 Task: Look for space in Modugno, Italy from 26th August, 2023 to 10th September, 2023 for 6 adults, 2 children in price range Rs.10000 to Rs.15000. Place can be entire place or shared room with 6 bedrooms having 6 beds and 6 bathrooms. Property type can be house, flat, guest house. Amenities needed are: wifi, TV, free parkinig on premises, gym, breakfast. Booking option can be shelf check-in. Required host language is English.
Action: Mouse moved to (508, 110)
Screenshot: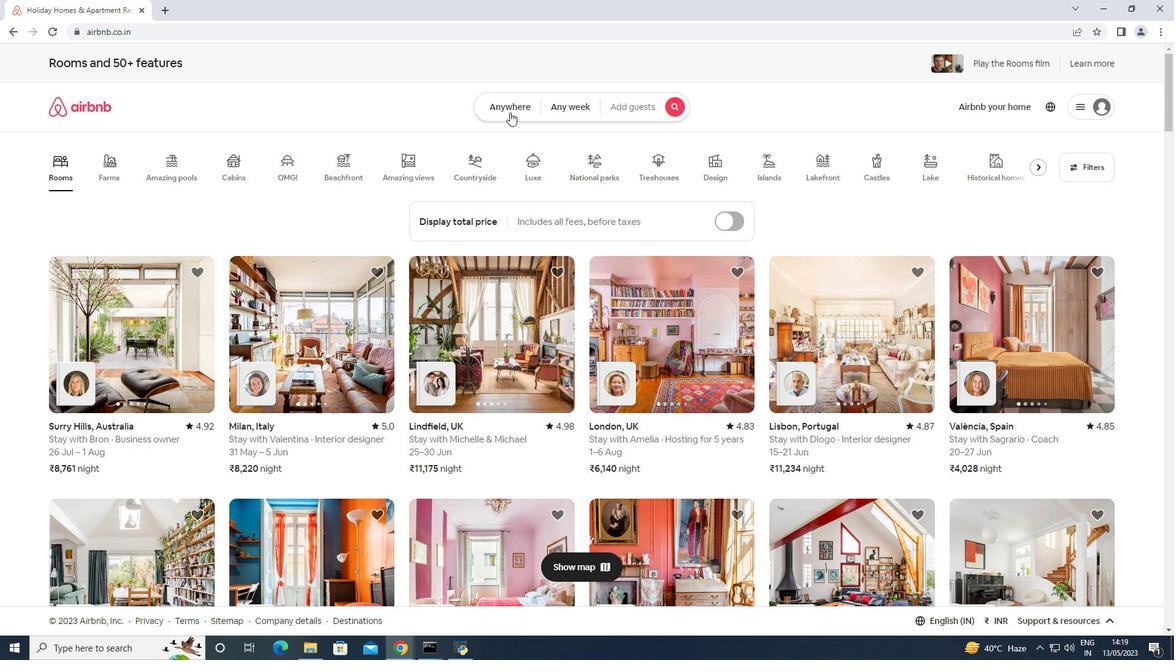 
Action: Mouse pressed left at (508, 110)
Screenshot: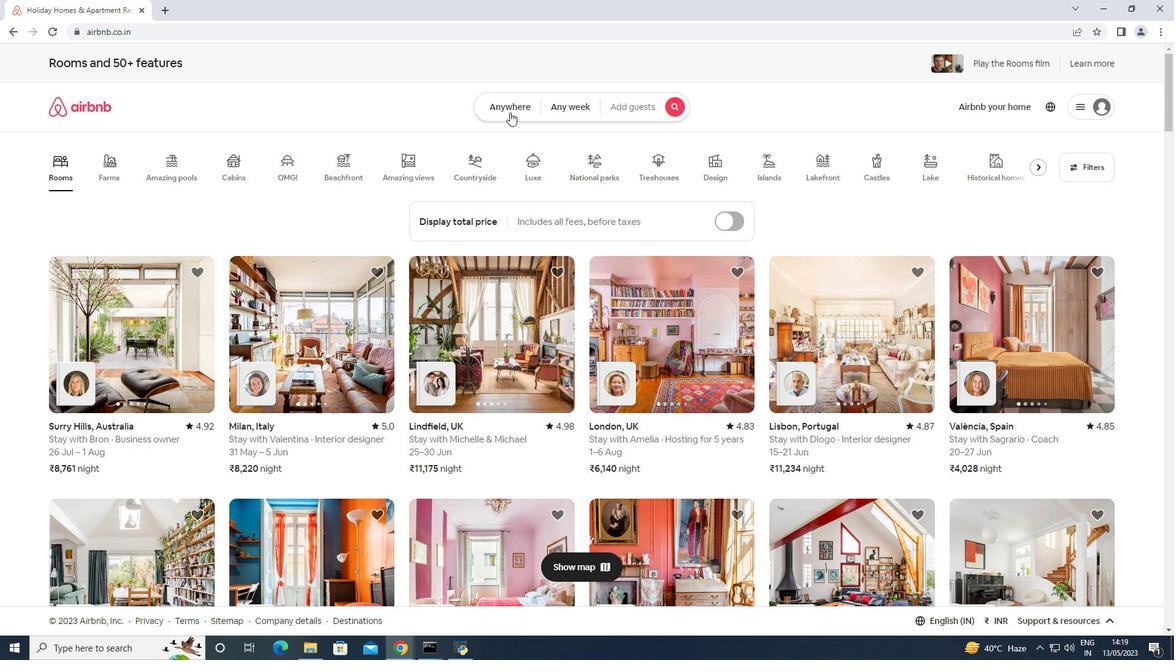 
Action: Mouse moved to (480, 143)
Screenshot: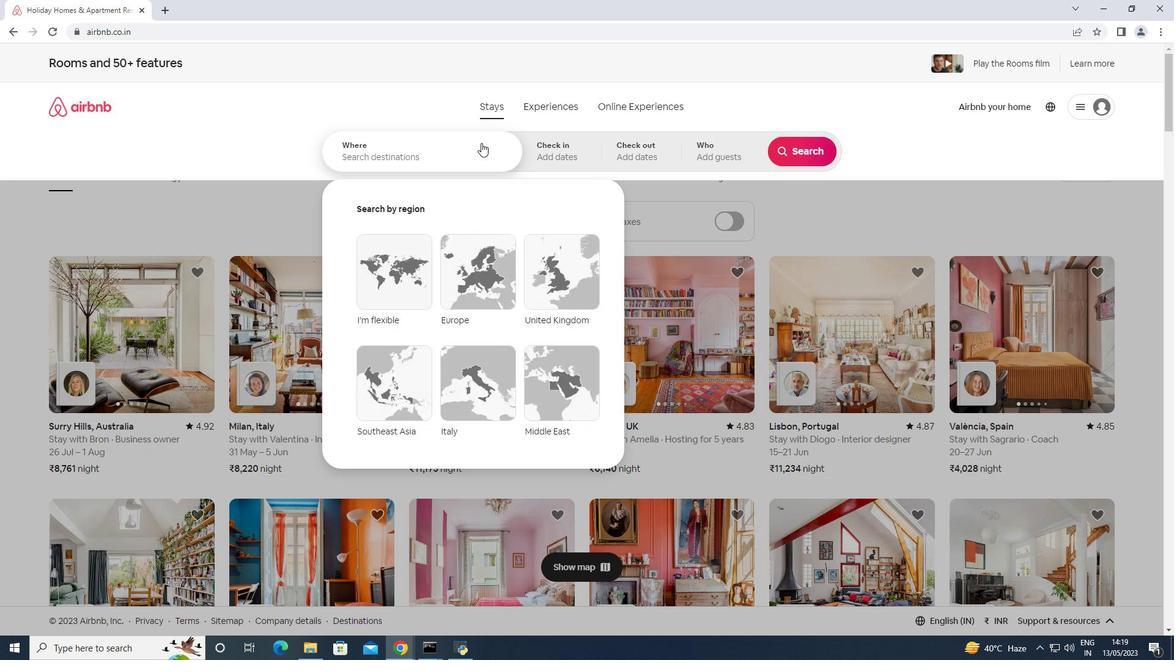 
Action: Mouse pressed left at (480, 143)
Screenshot: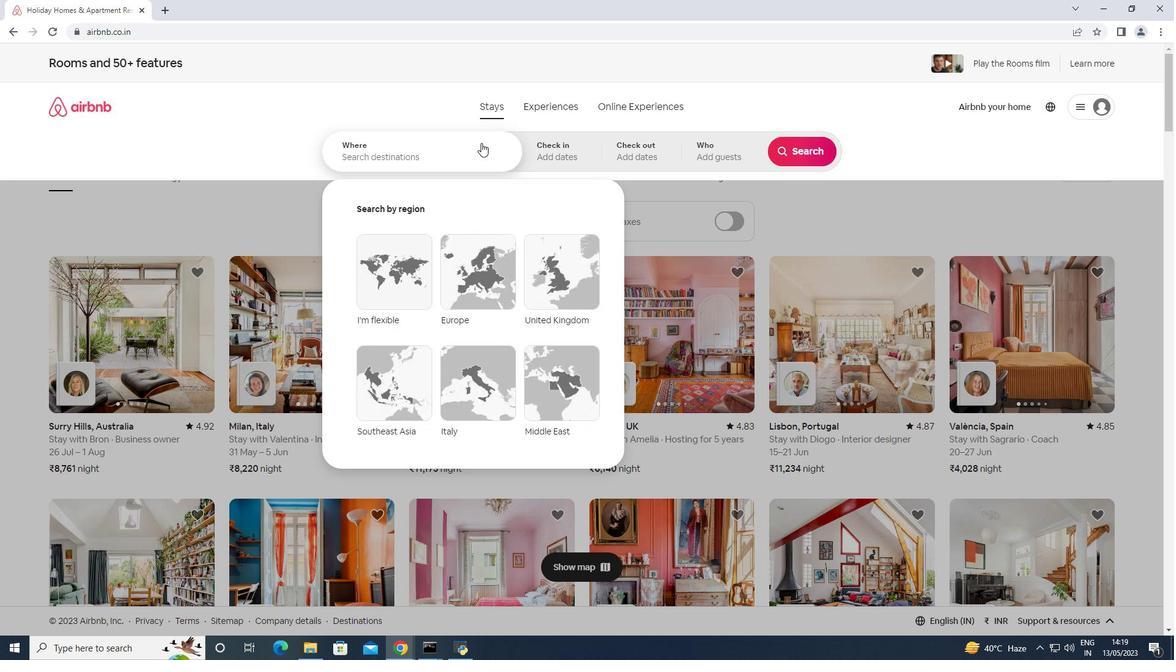 
Action: Key pressed <Key.caps_lock>MODUGNO,<Key.space><Key.shift>iTALY<Key.caps_lock><Key.enter>
Screenshot: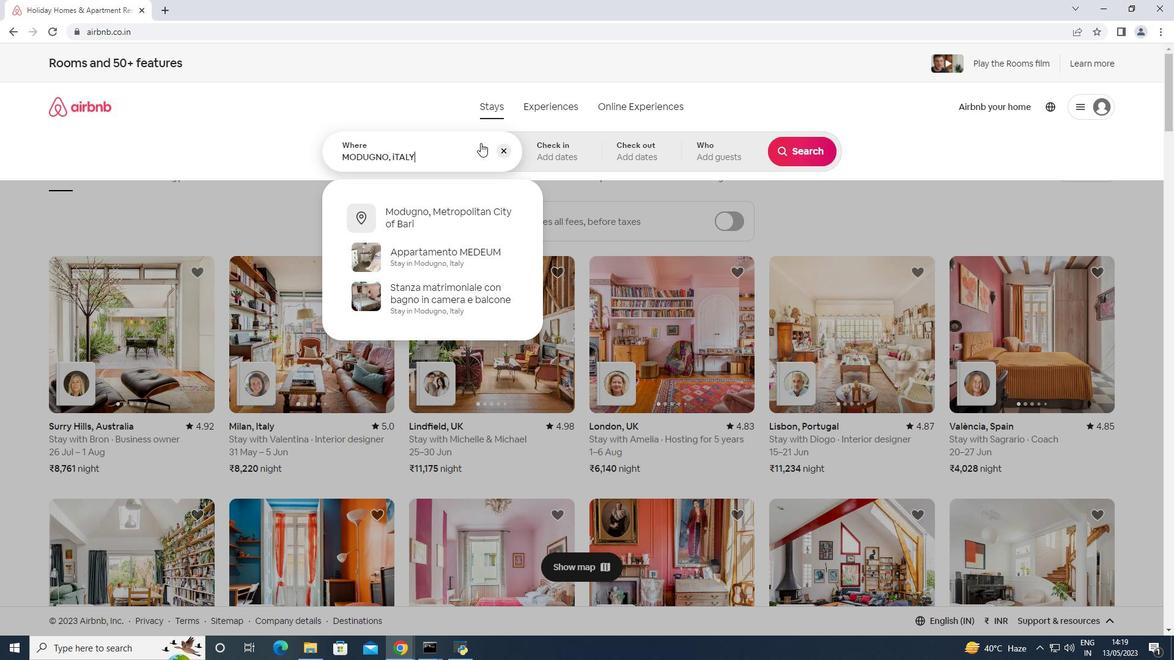 
Action: Mouse moved to (795, 245)
Screenshot: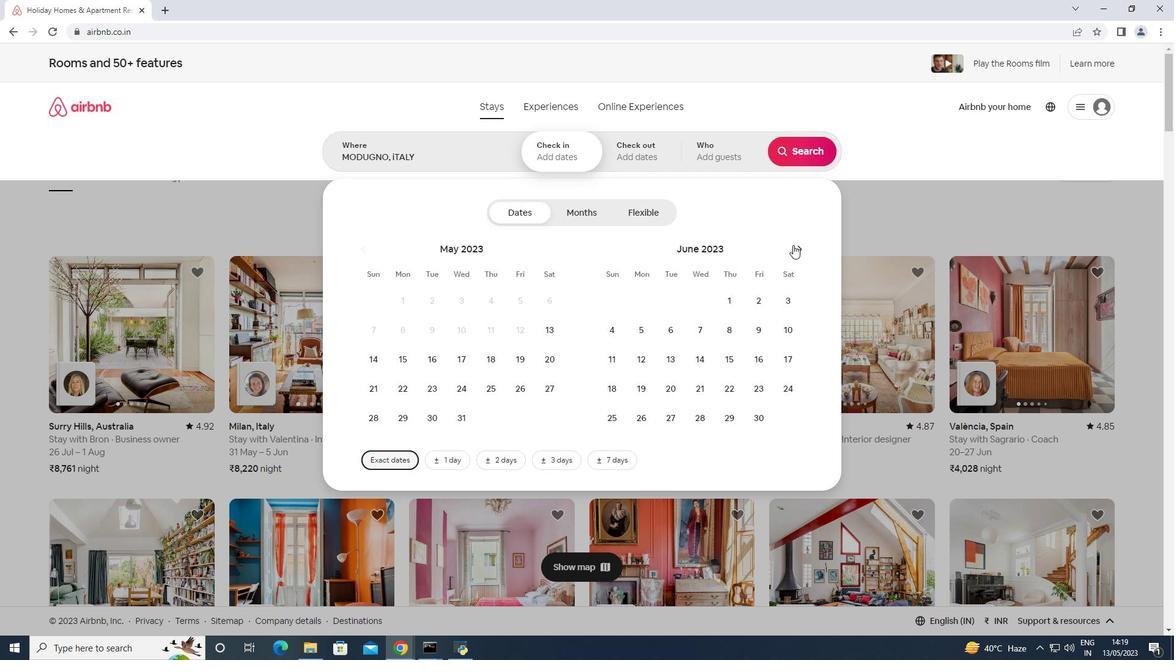 
Action: Mouse pressed left at (795, 245)
Screenshot: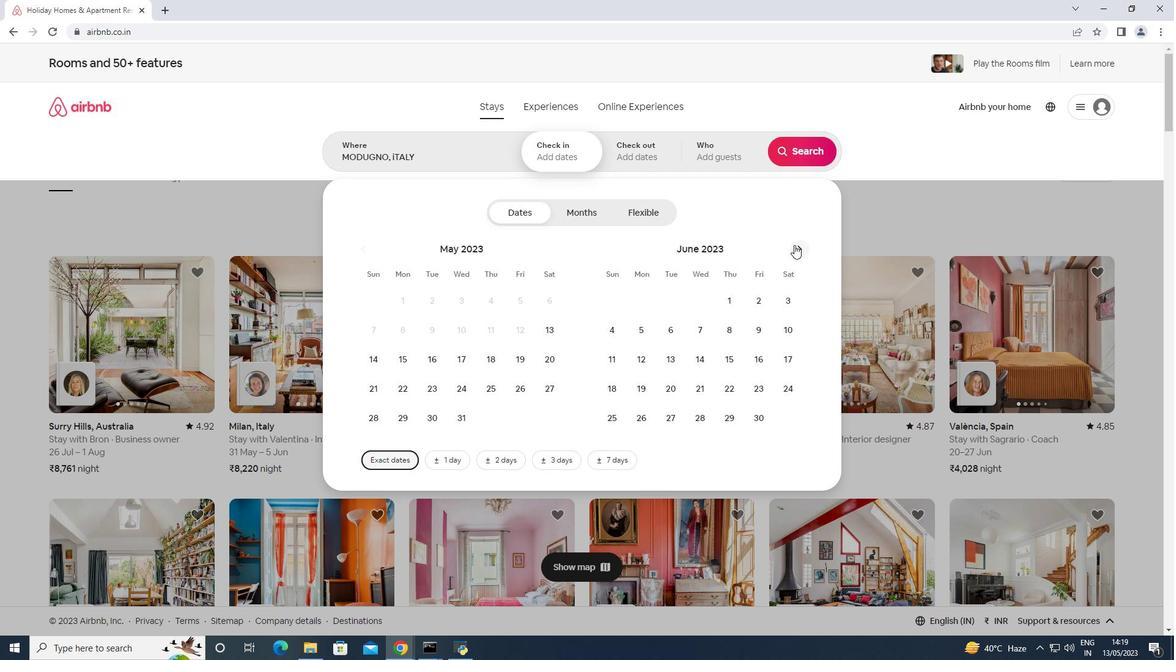 
Action: Mouse pressed left at (795, 245)
Screenshot: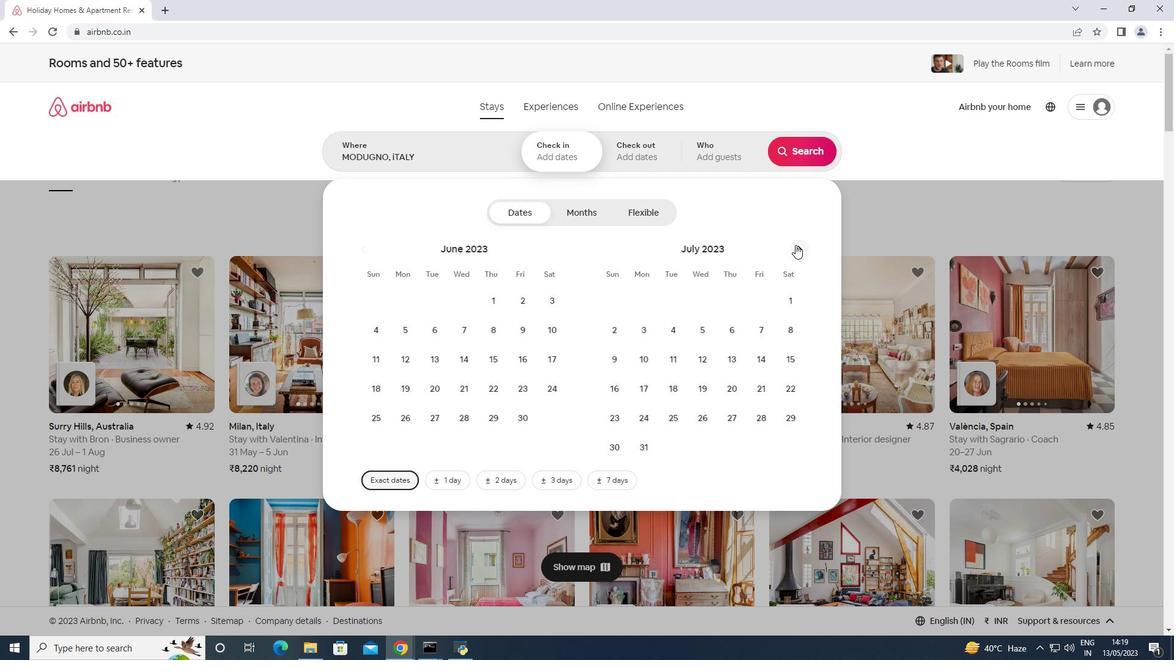 
Action: Mouse pressed left at (795, 245)
Screenshot: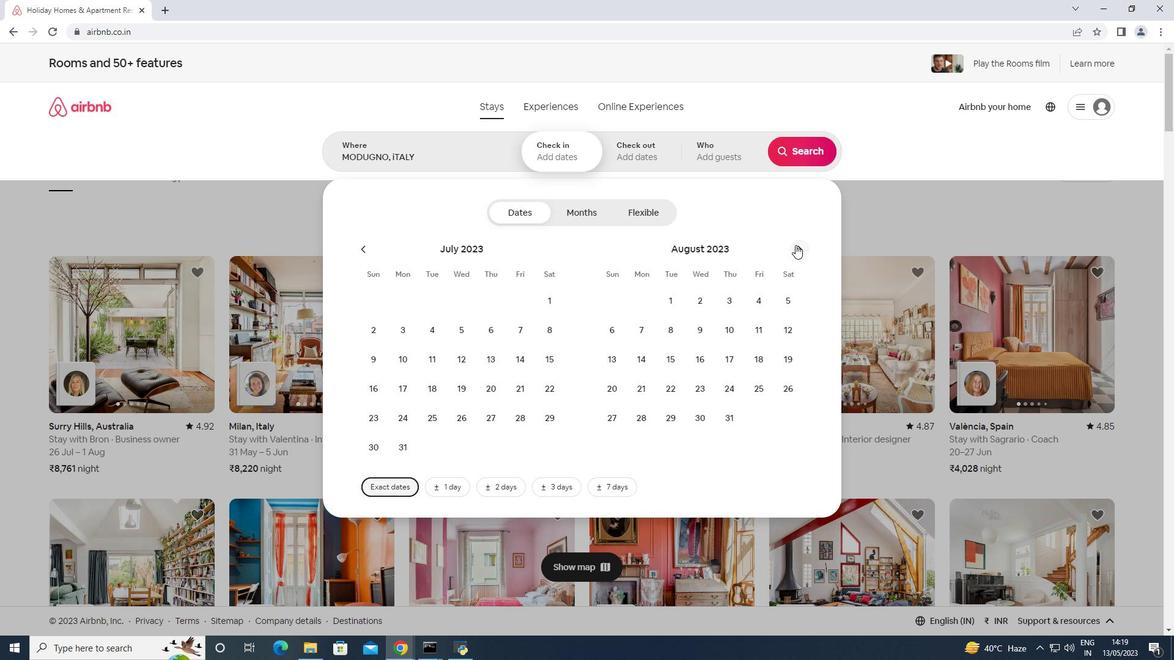 
Action: Mouse moved to (484, 390)
Screenshot: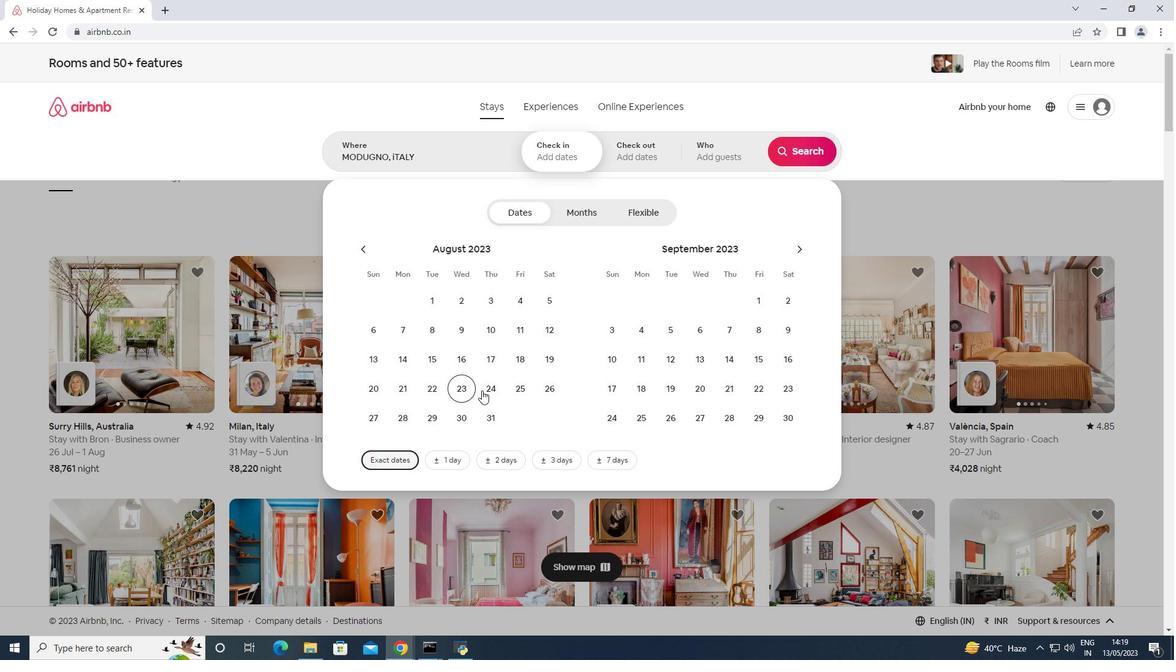 
Action: Mouse pressed left at (484, 390)
Screenshot: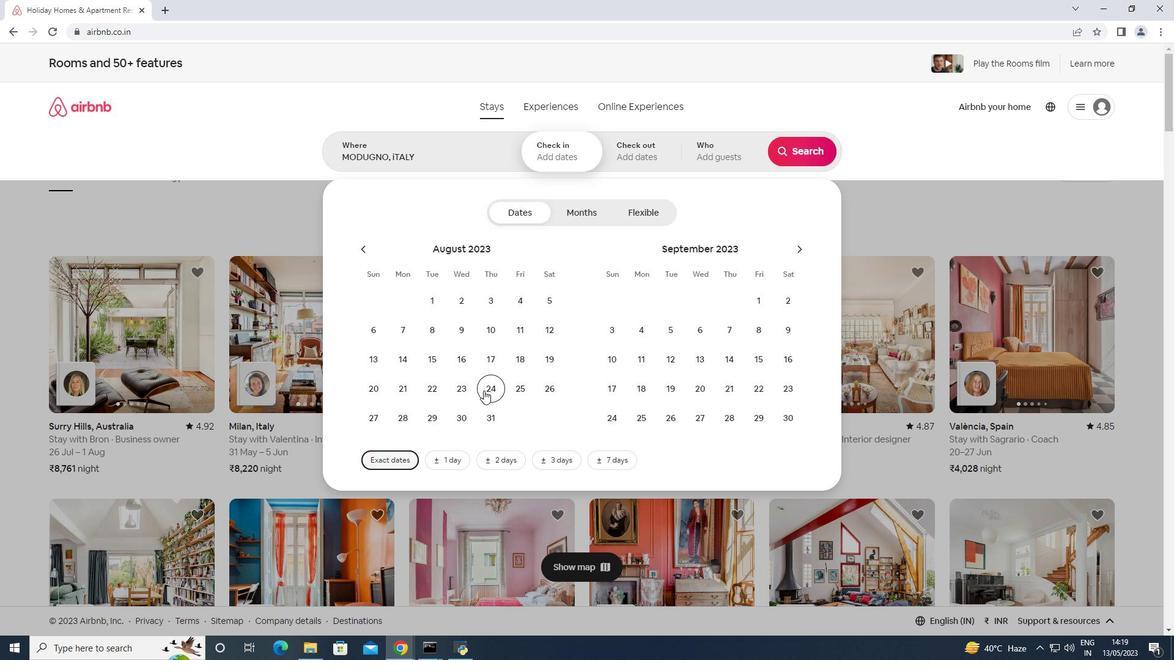 
Action: Mouse moved to (614, 353)
Screenshot: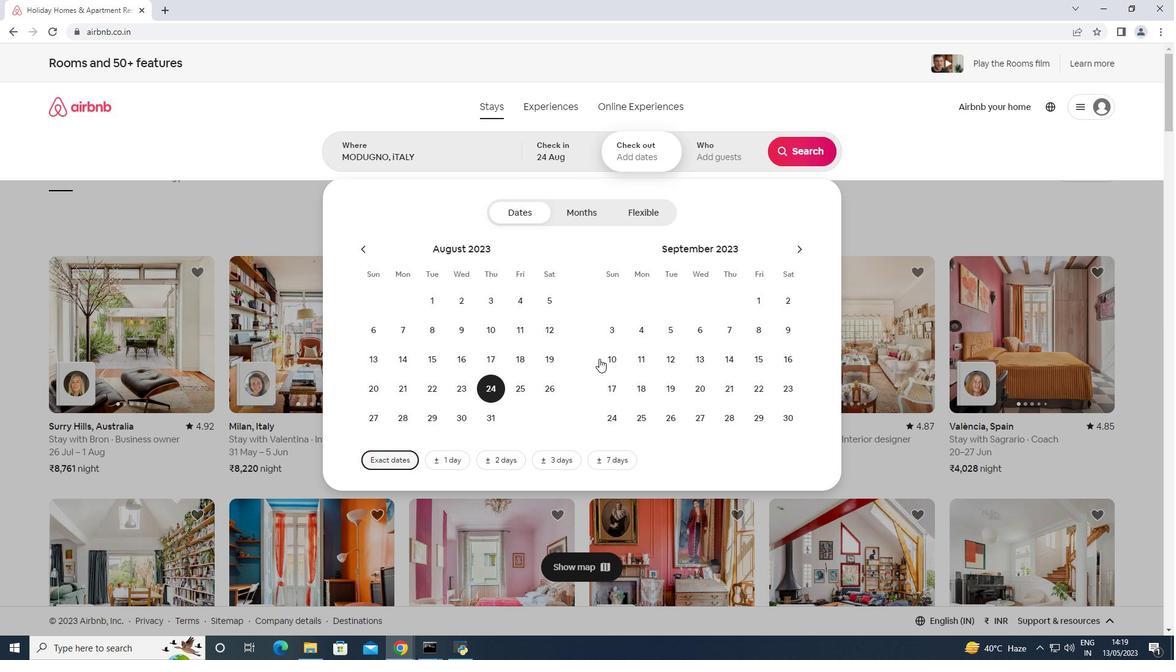 
Action: Mouse pressed left at (614, 353)
Screenshot: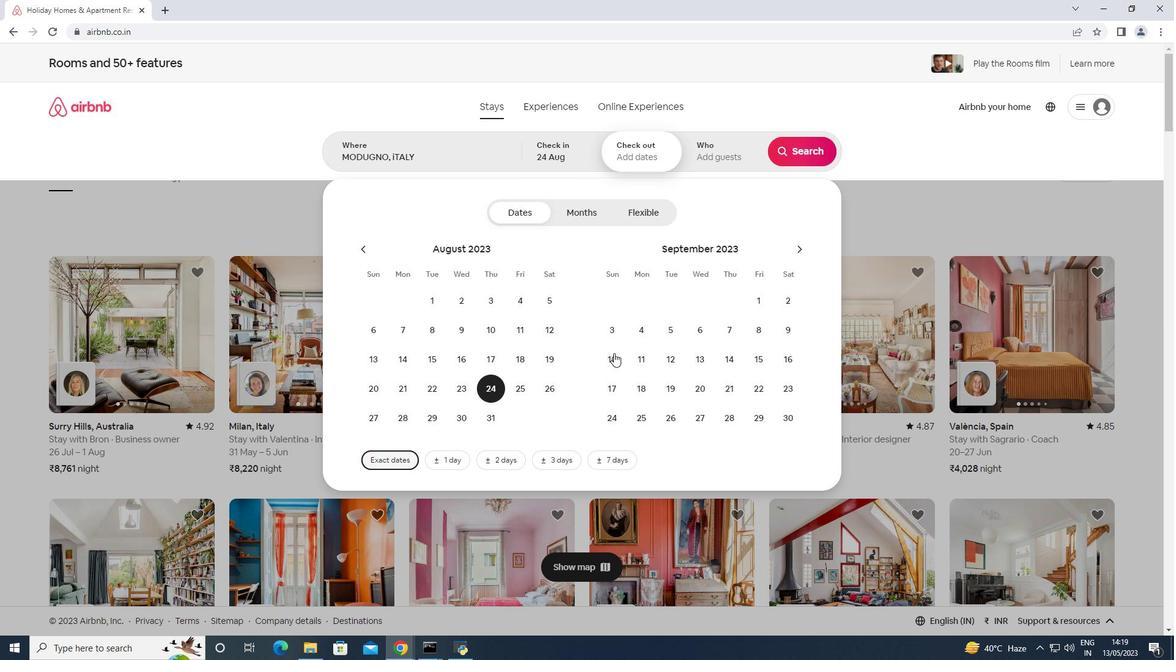 
Action: Mouse moved to (723, 155)
Screenshot: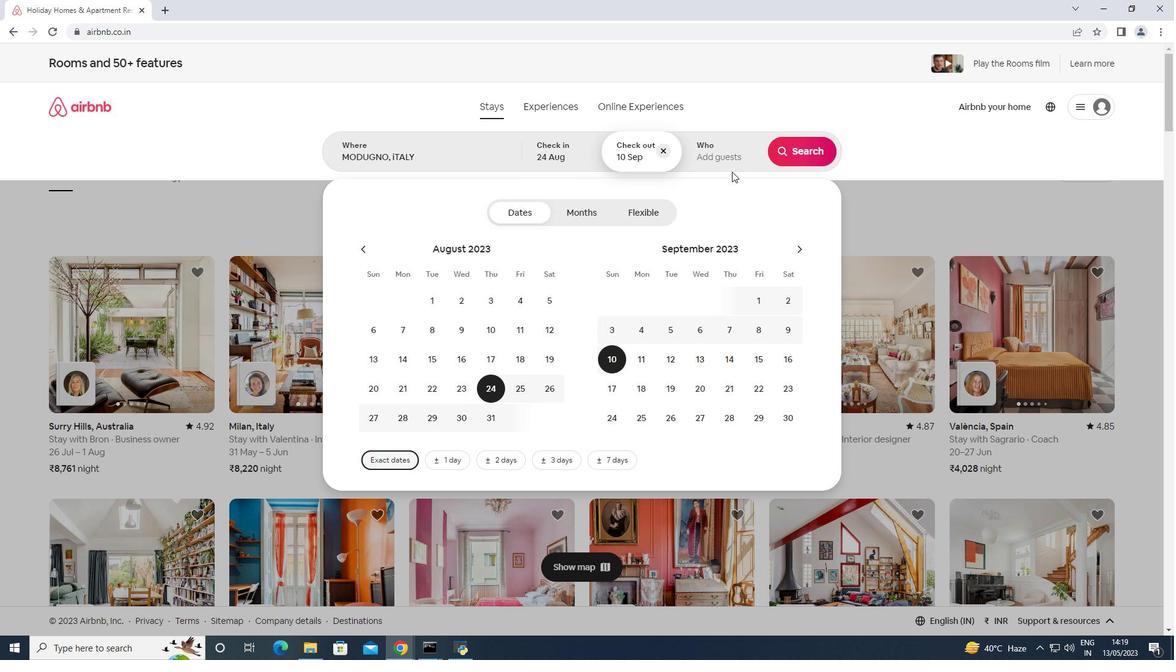 
Action: Mouse pressed left at (723, 155)
Screenshot: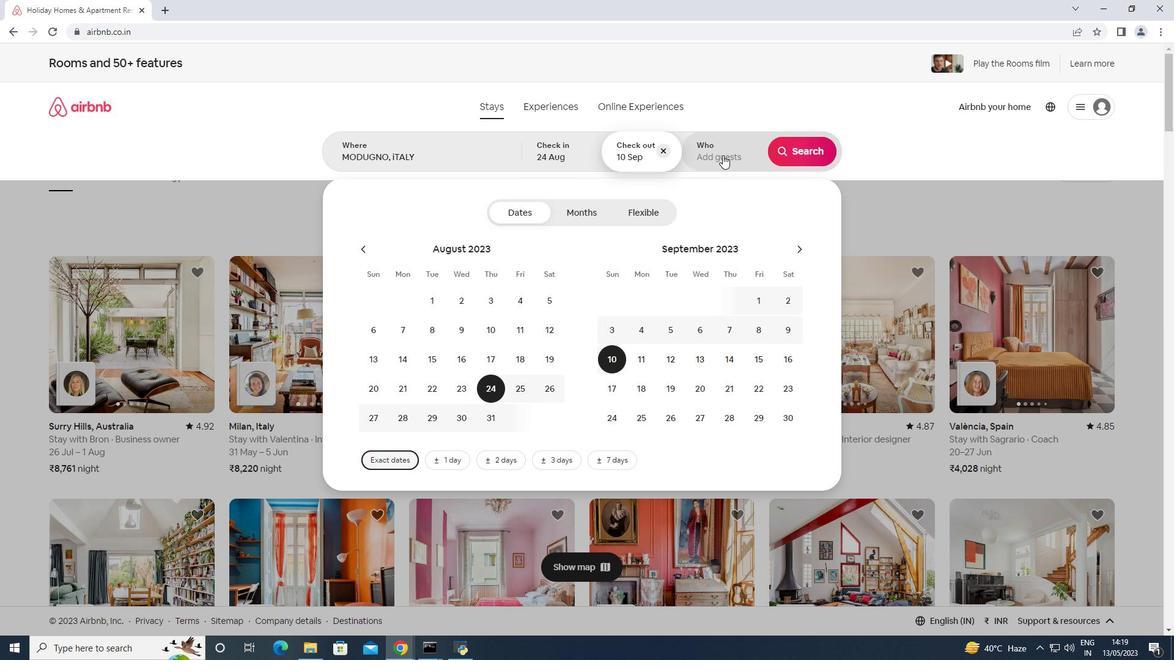 
Action: Mouse moved to (812, 215)
Screenshot: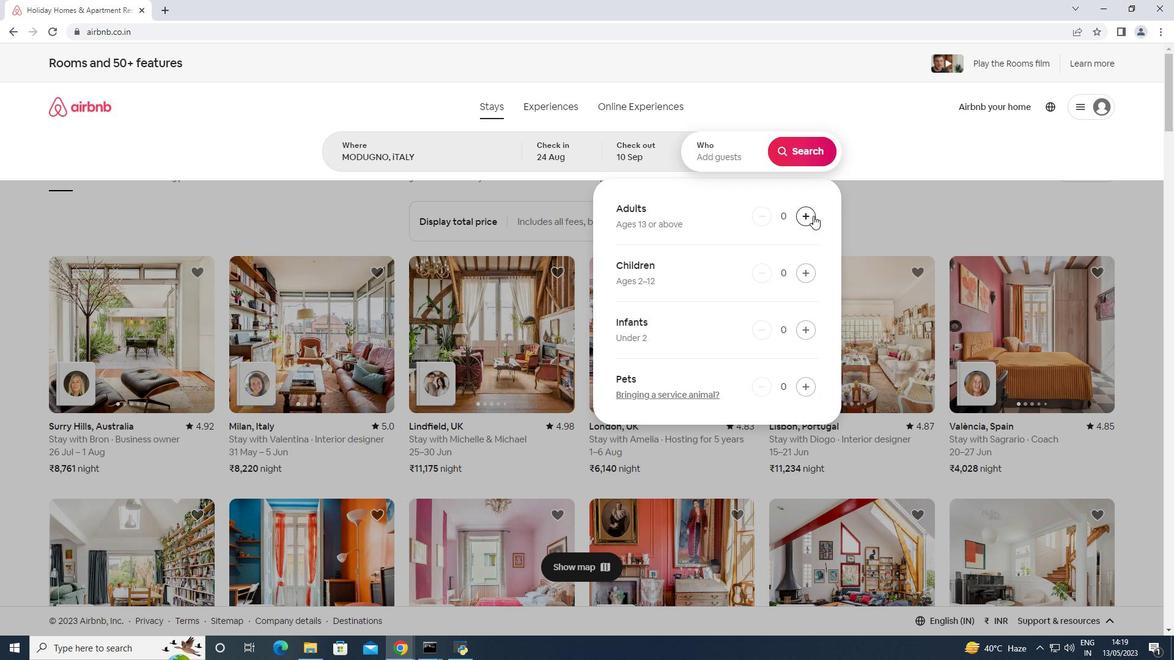 
Action: Mouse pressed left at (812, 215)
Screenshot: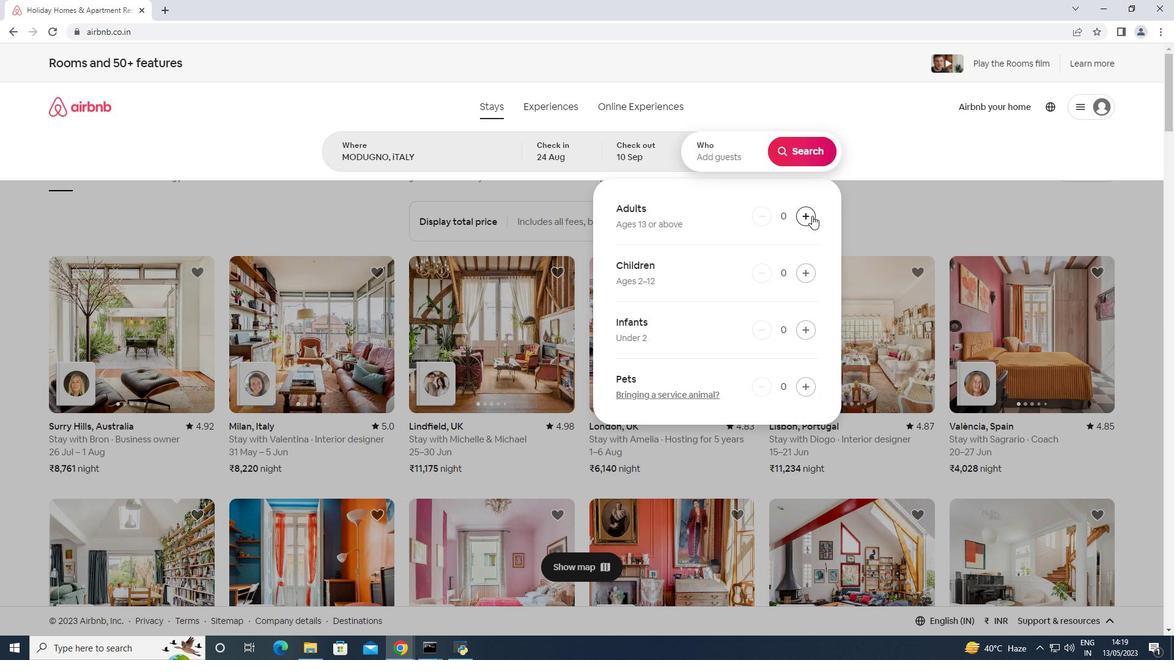 
Action: Mouse pressed left at (812, 215)
Screenshot: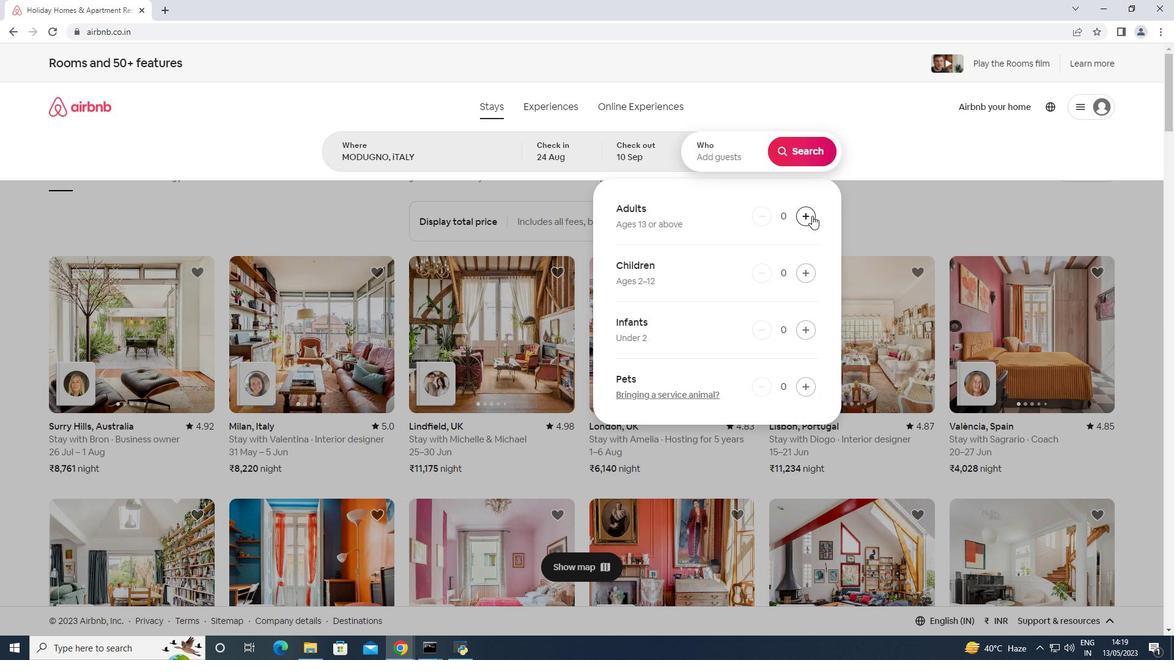 
Action: Mouse pressed left at (812, 215)
Screenshot: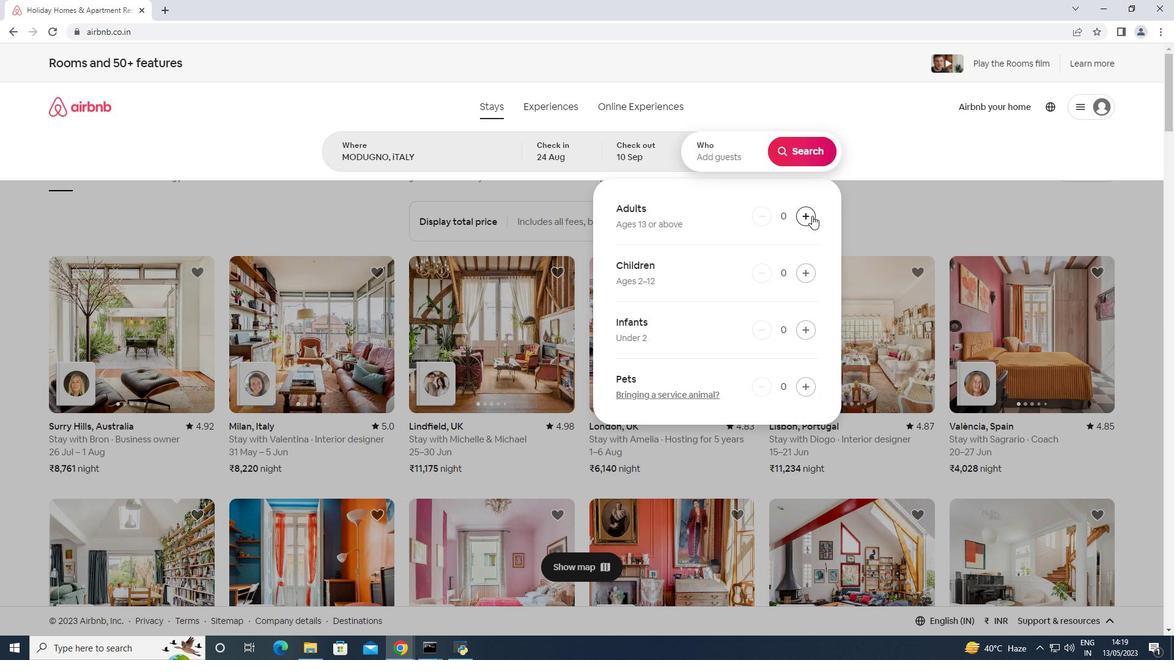 
Action: Mouse pressed left at (812, 215)
Screenshot: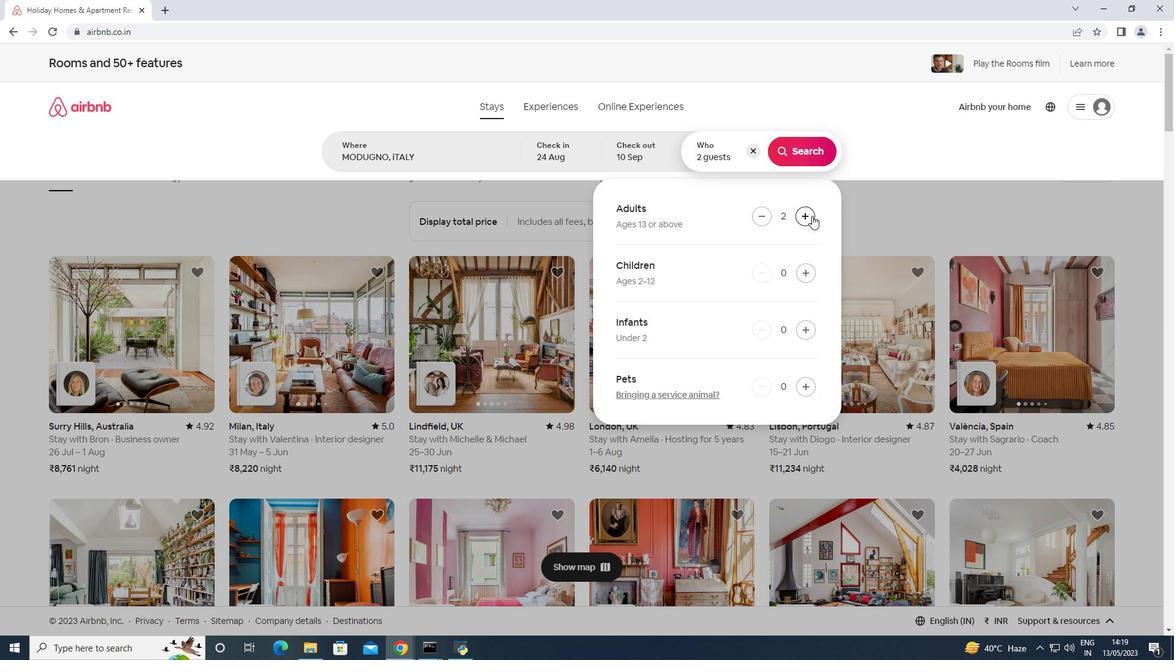 
Action: Mouse pressed left at (812, 215)
Screenshot: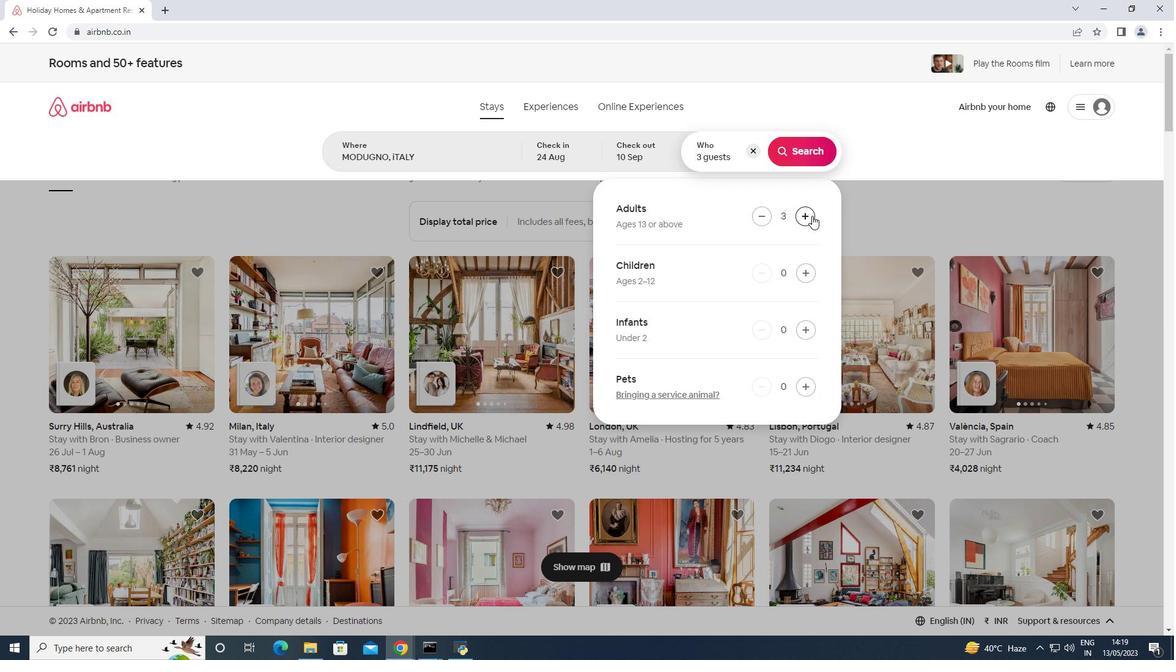 
Action: Mouse pressed left at (812, 215)
Screenshot: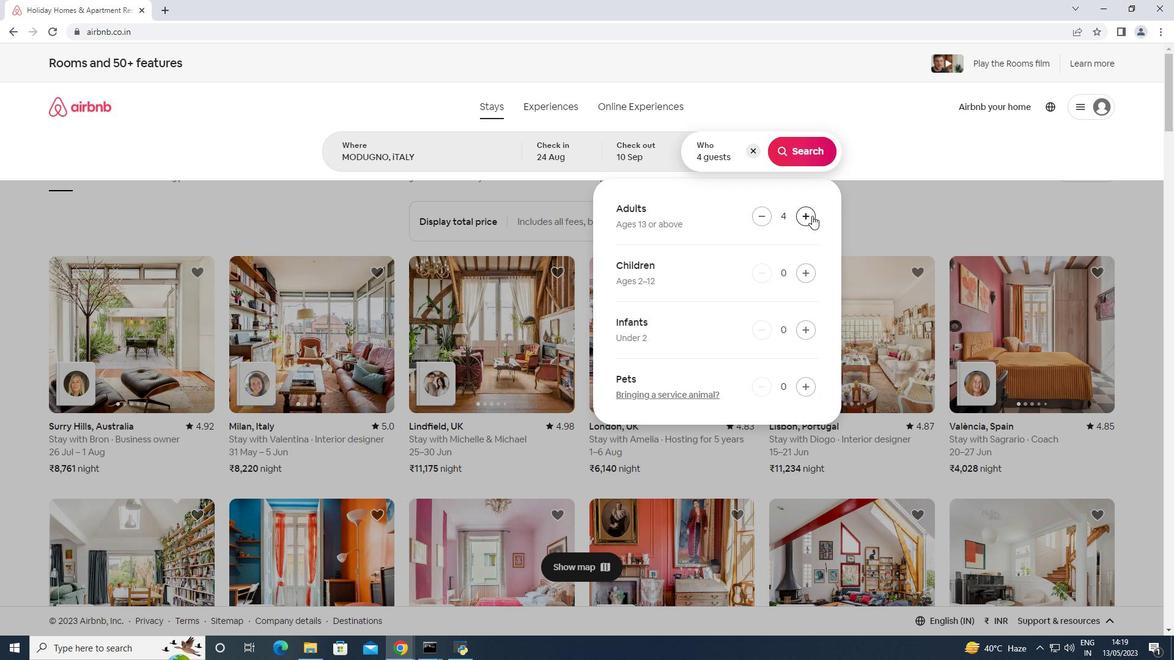 
Action: Mouse moved to (805, 275)
Screenshot: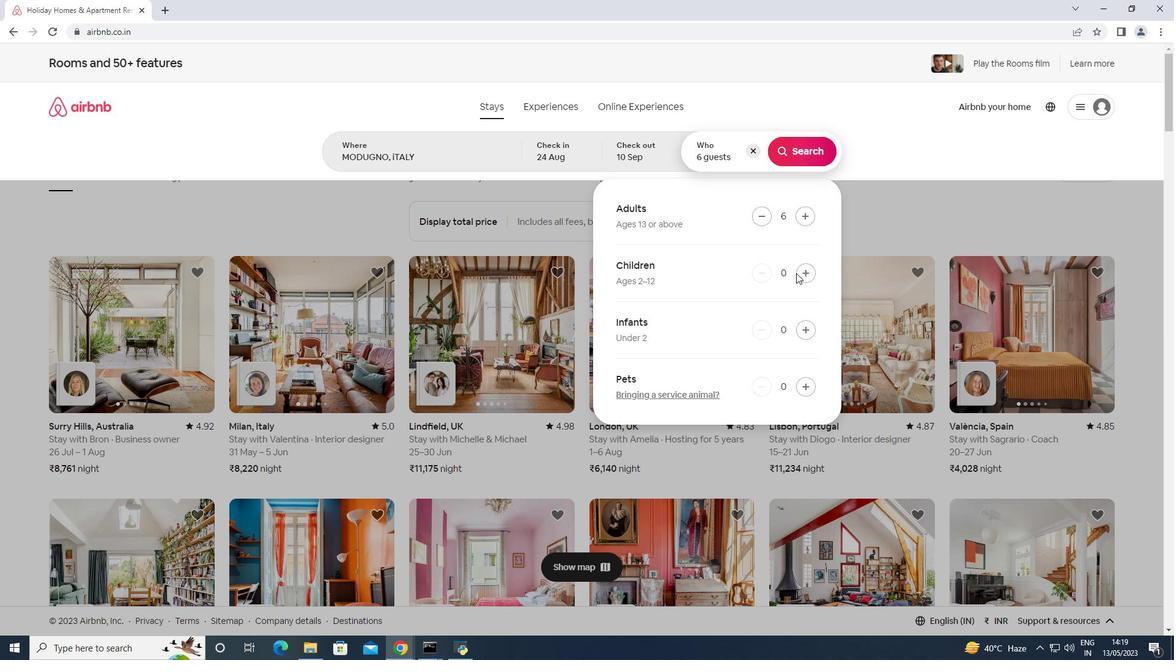 
Action: Mouse pressed left at (805, 275)
Screenshot: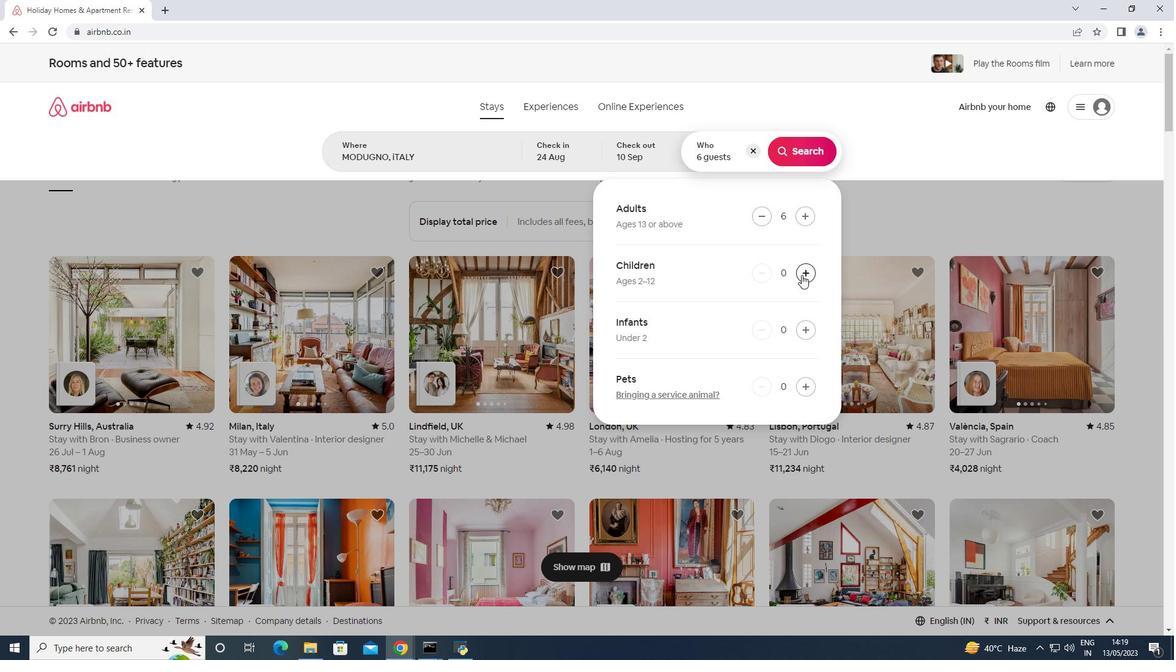 
Action: Mouse pressed left at (805, 275)
Screenshot: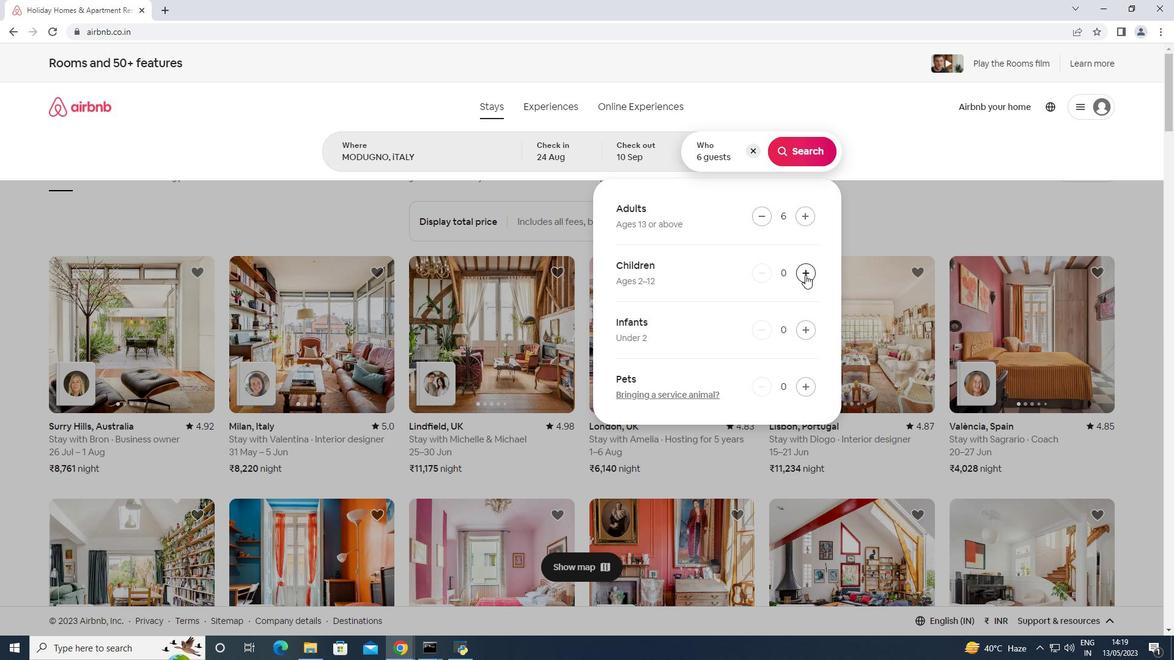 
Action: Mouse moved to (794, 157)
Screenshot: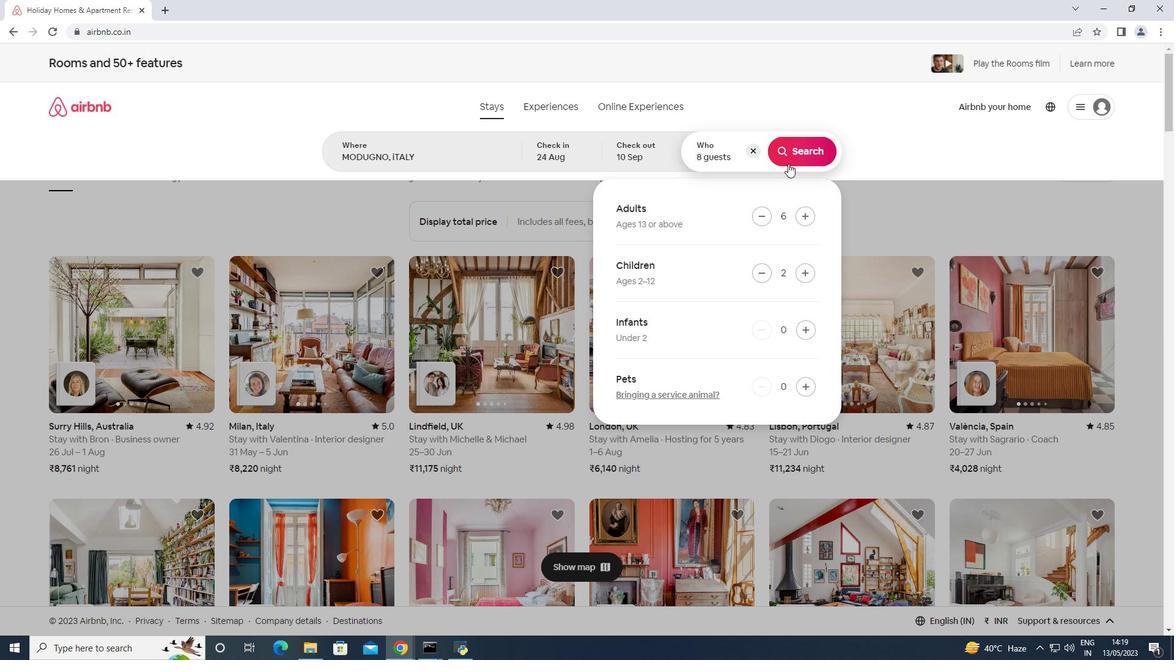 
Action: Mouse pressed left at (794, 157)
Screenshot: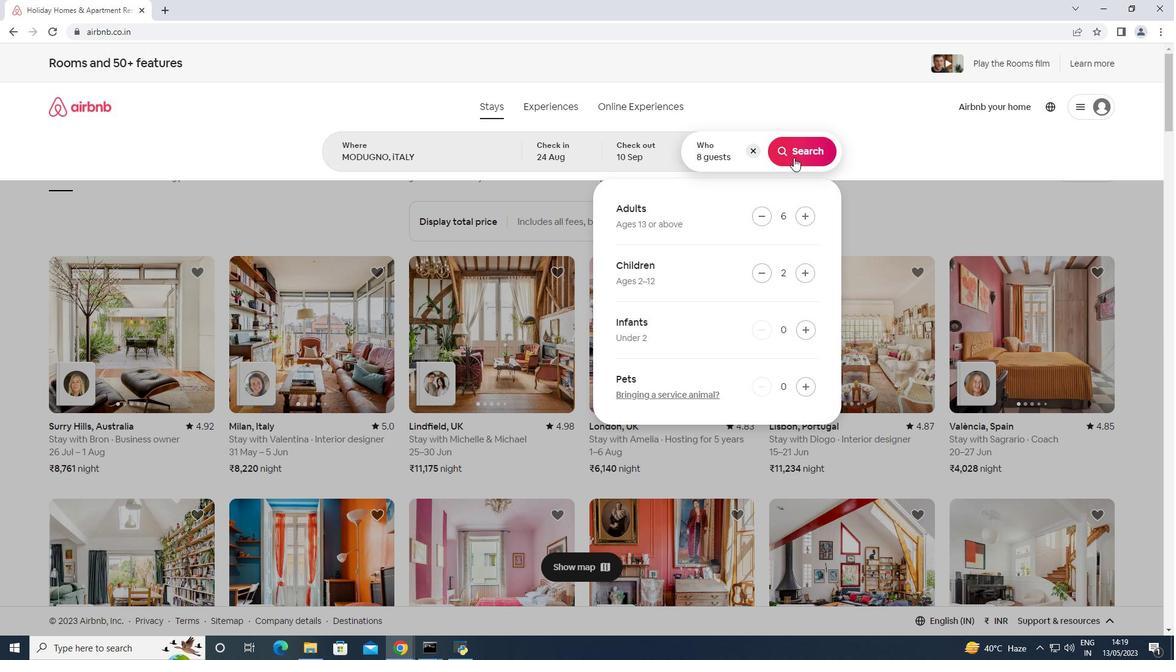
Action: Mouse moved to (1121, 111)
Screenshot: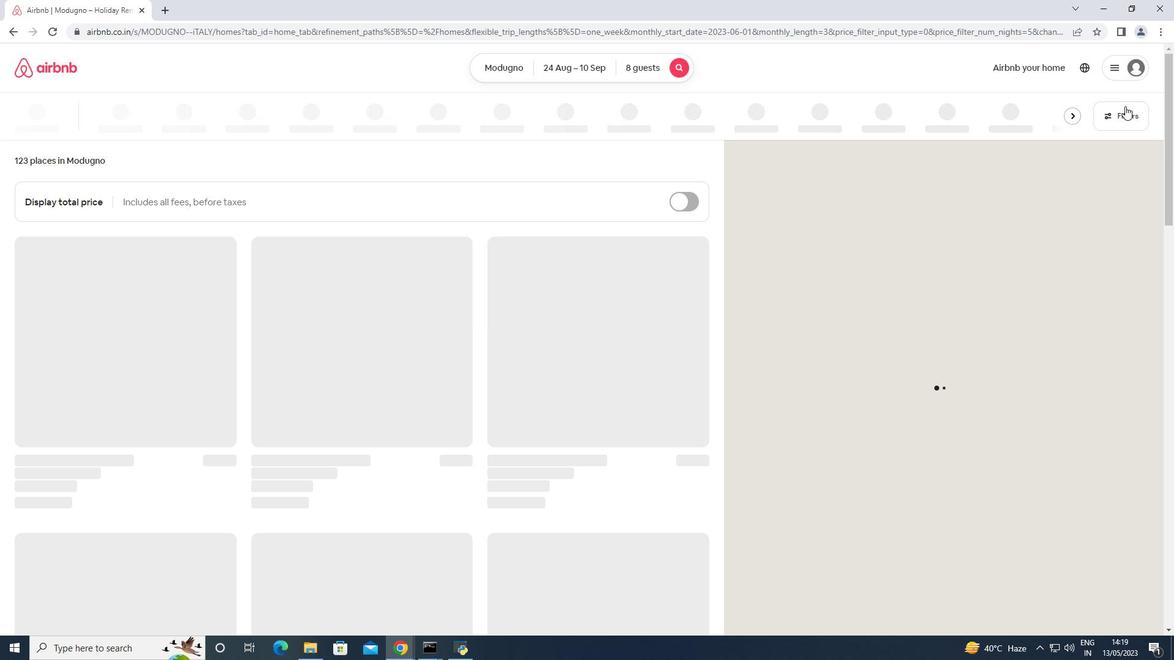 
Action: Mouse pressed left at (1121, 111)
Screenshot: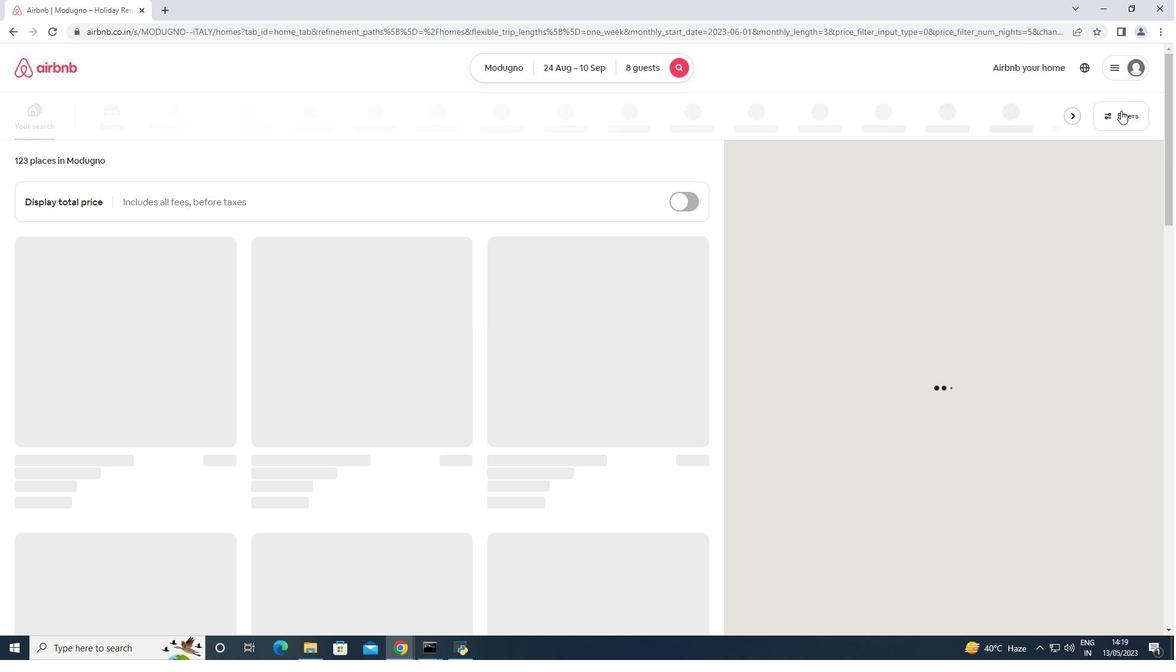 
Action: Mouse moved to (512, 415)
Screenshot: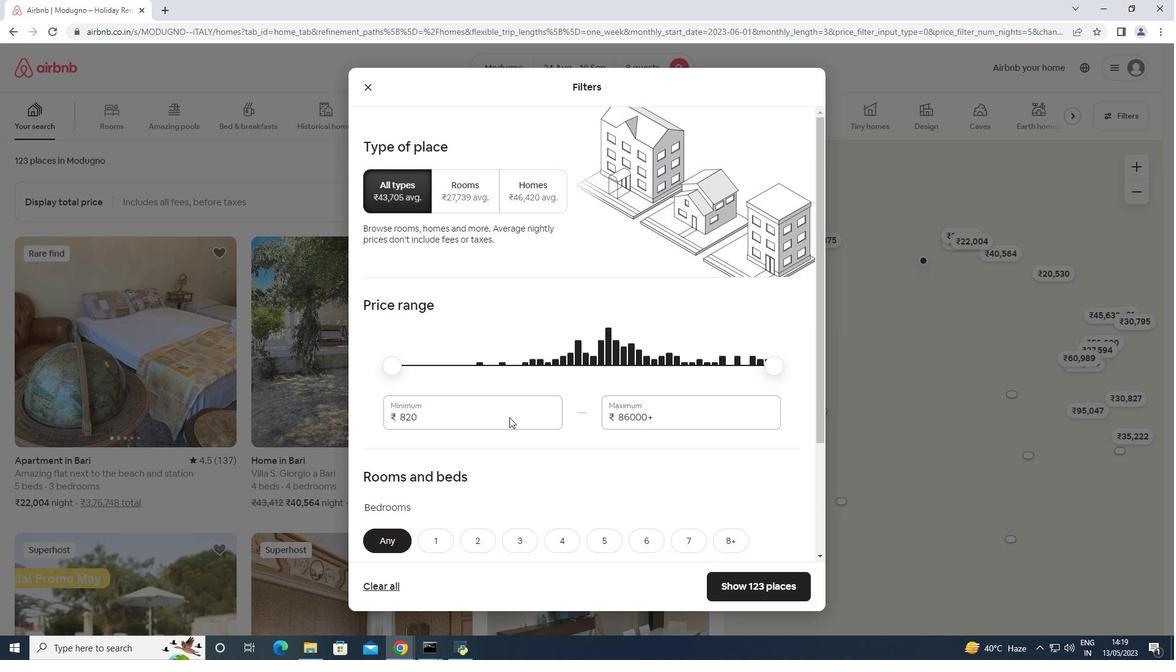 
Action: Mouse pressed left at (512, 415)
Screenshot: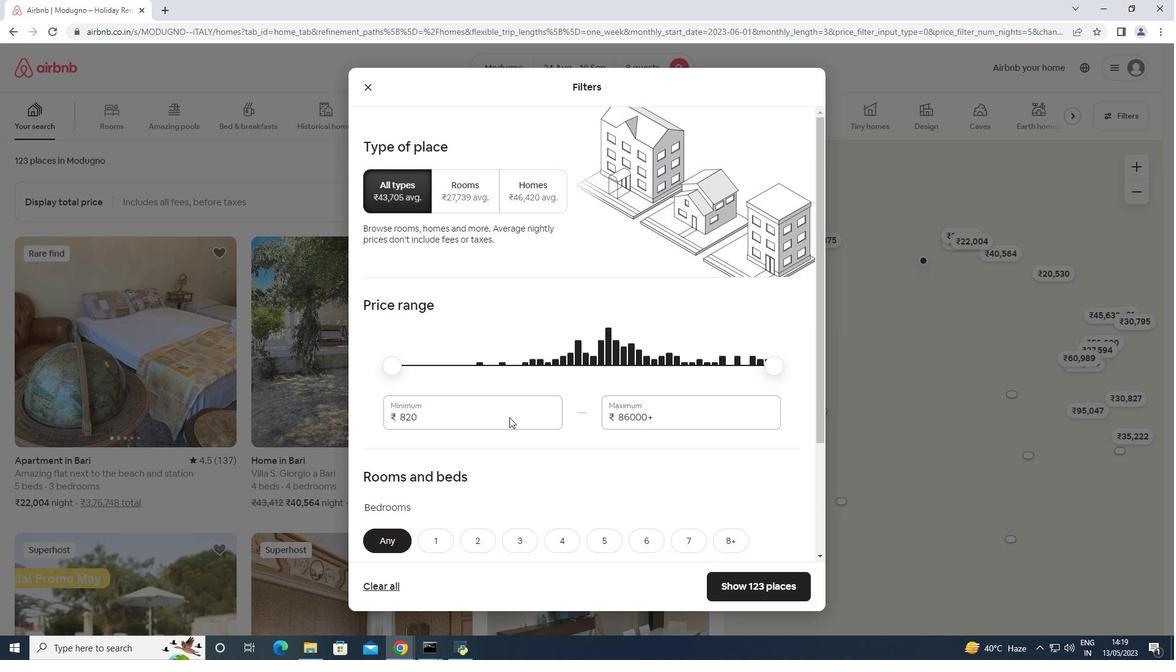
Action: Mouse pressed left at (512, 415)
Screenshot: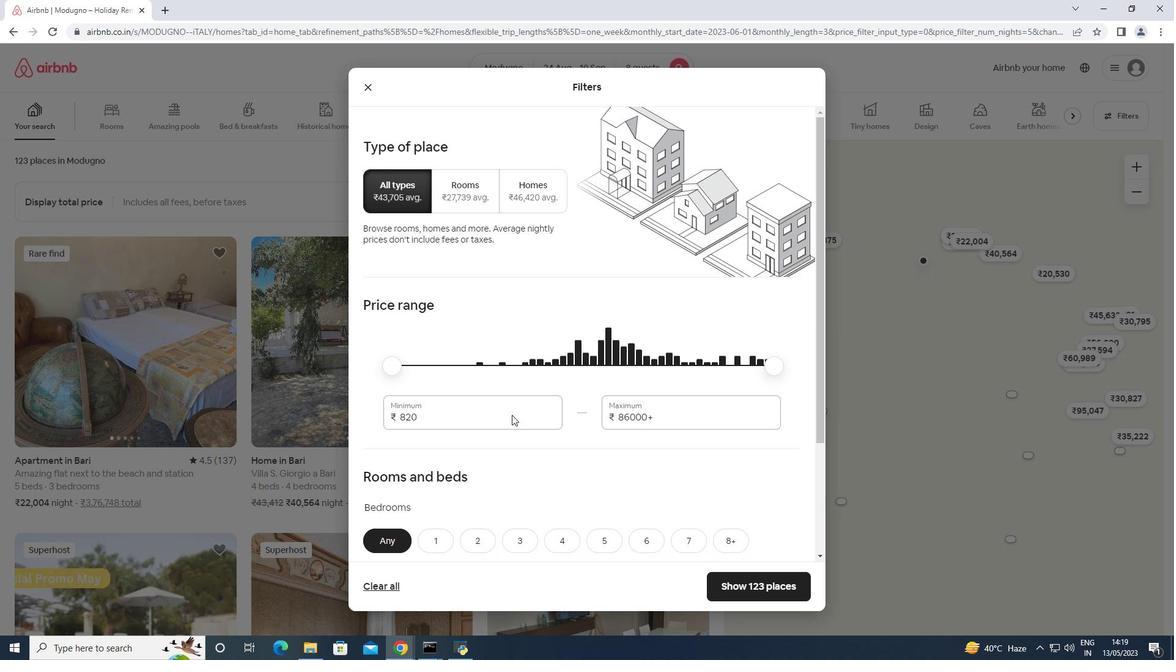 
Action: Mouse moved to (504, 412)
Screenshot: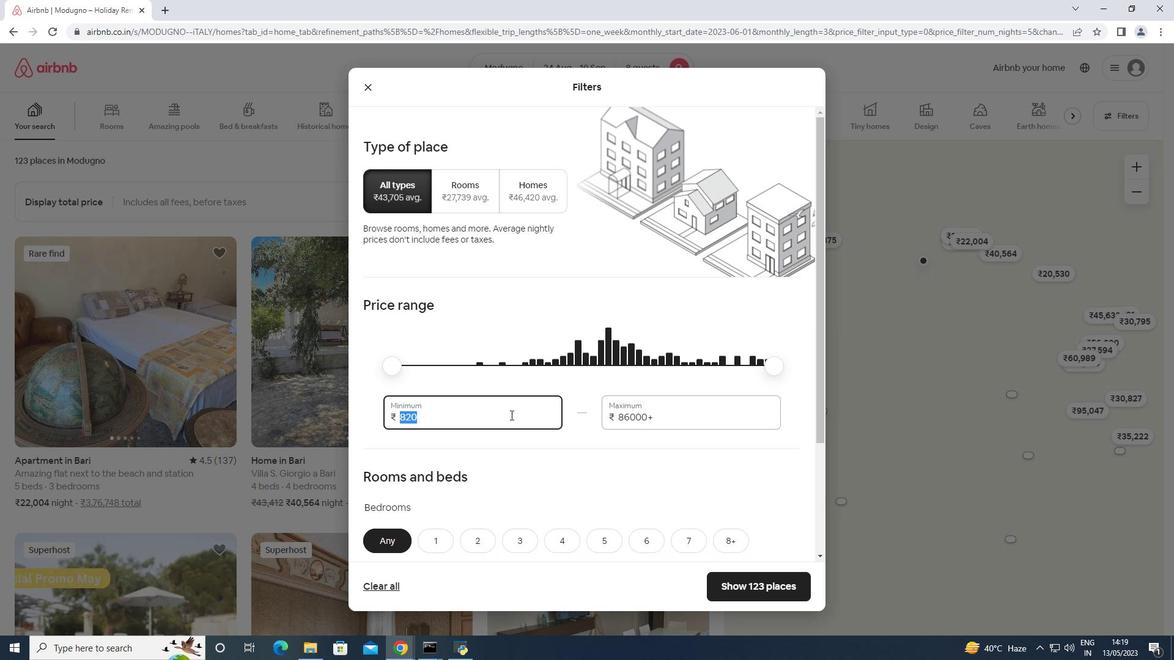 
Action: Key pressed 10000<Key.tab>15000
Screenshot: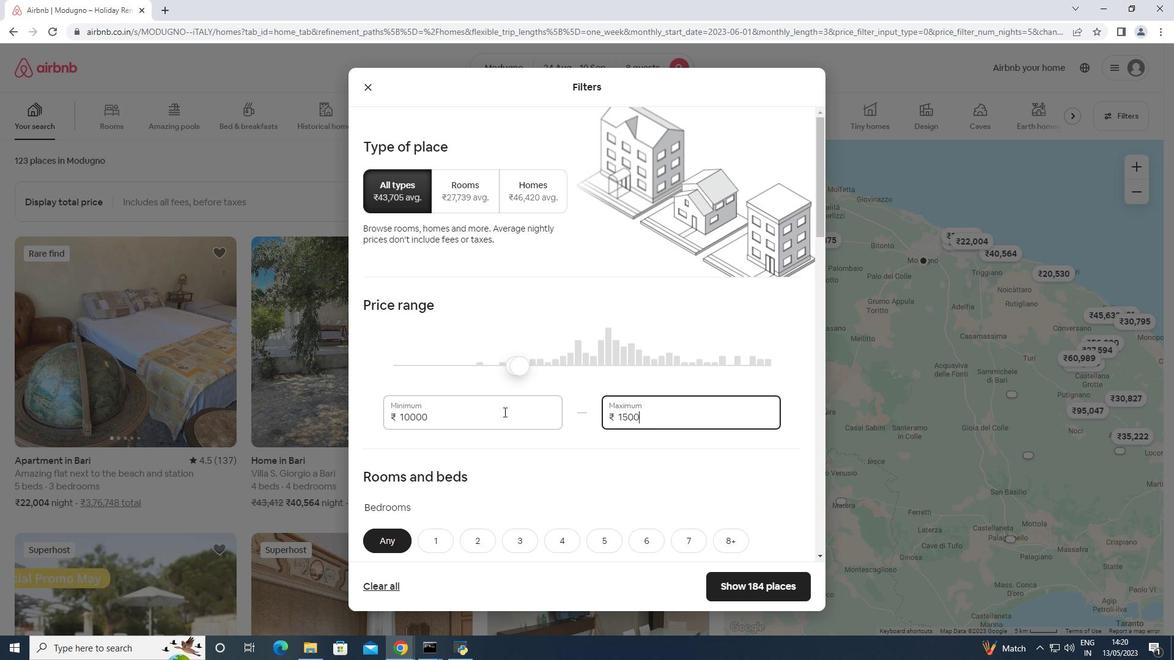
Action: Mouse moved to (390, 654)
Screenshot: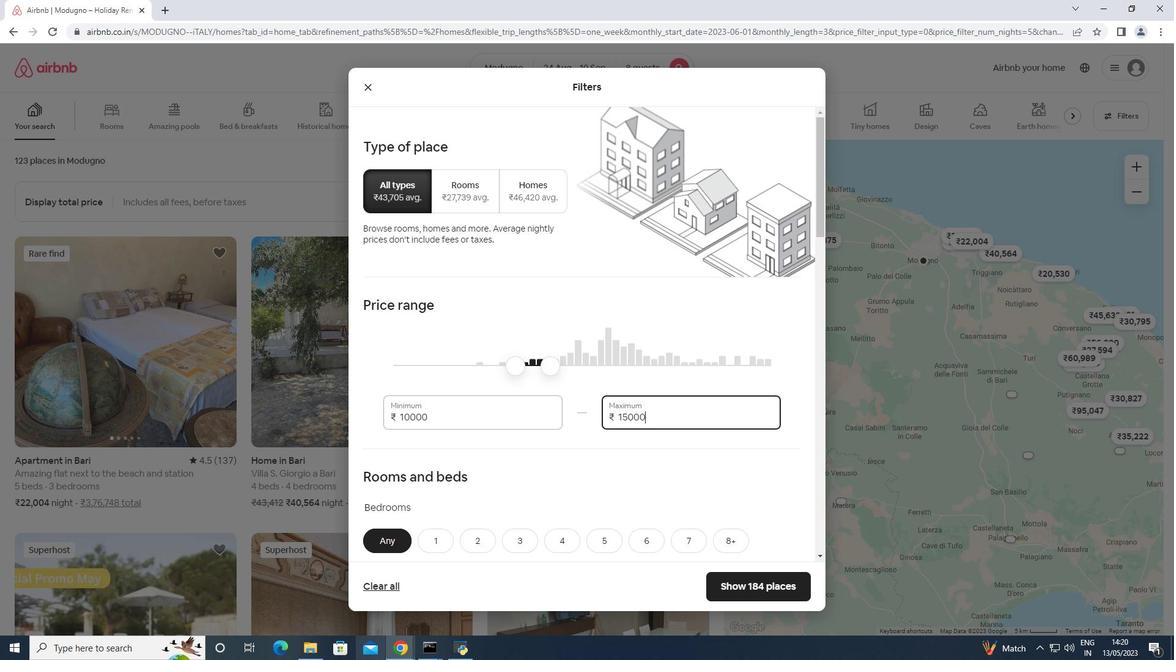 
Action: Mouse scrolled (390, 653) with delta (0, 0)
Screenshot: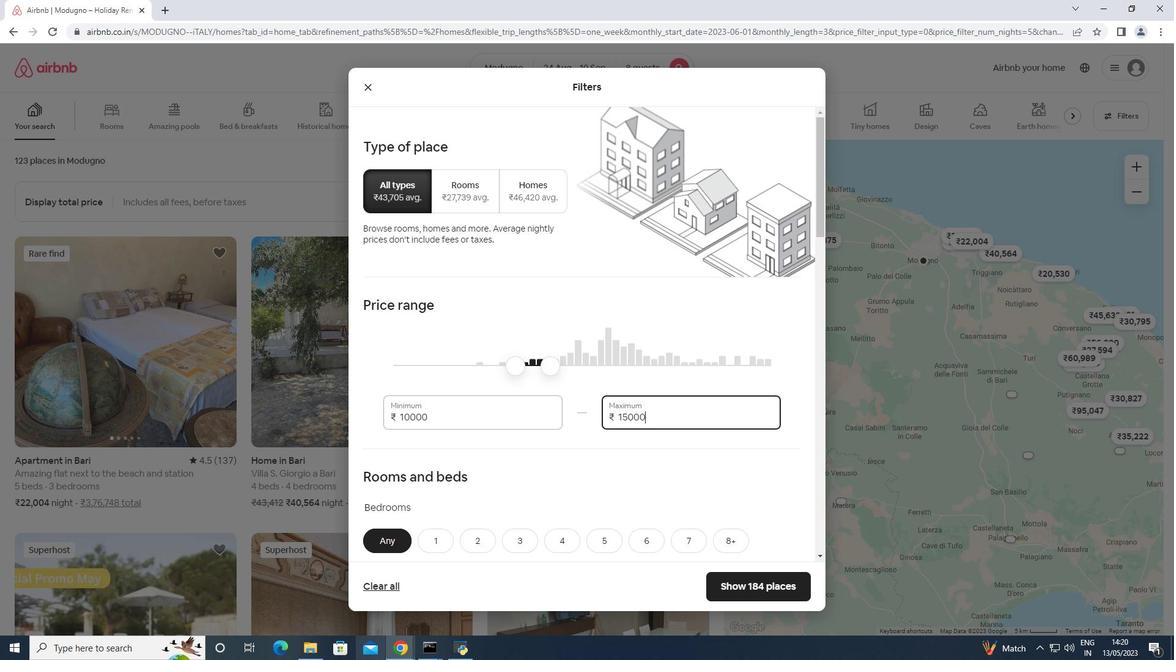 
Action: Mouse moved to (390, 654)
Screenshot: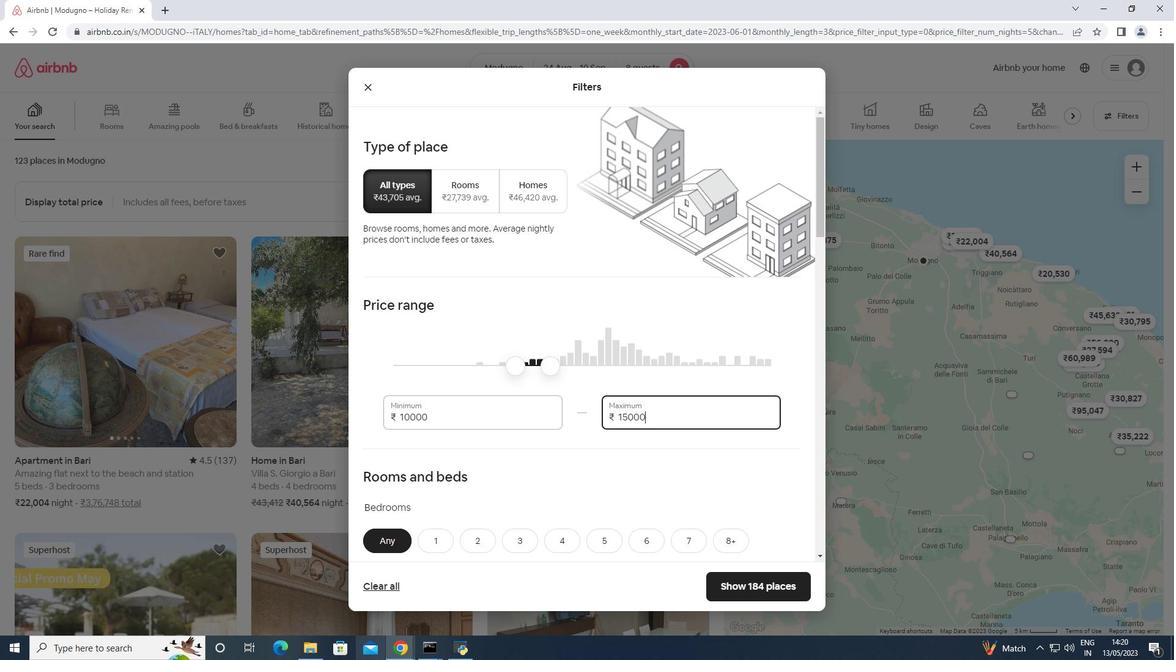 
Action: Mouse scrolled (390, 653) with delta (0, 0)
Screenshot: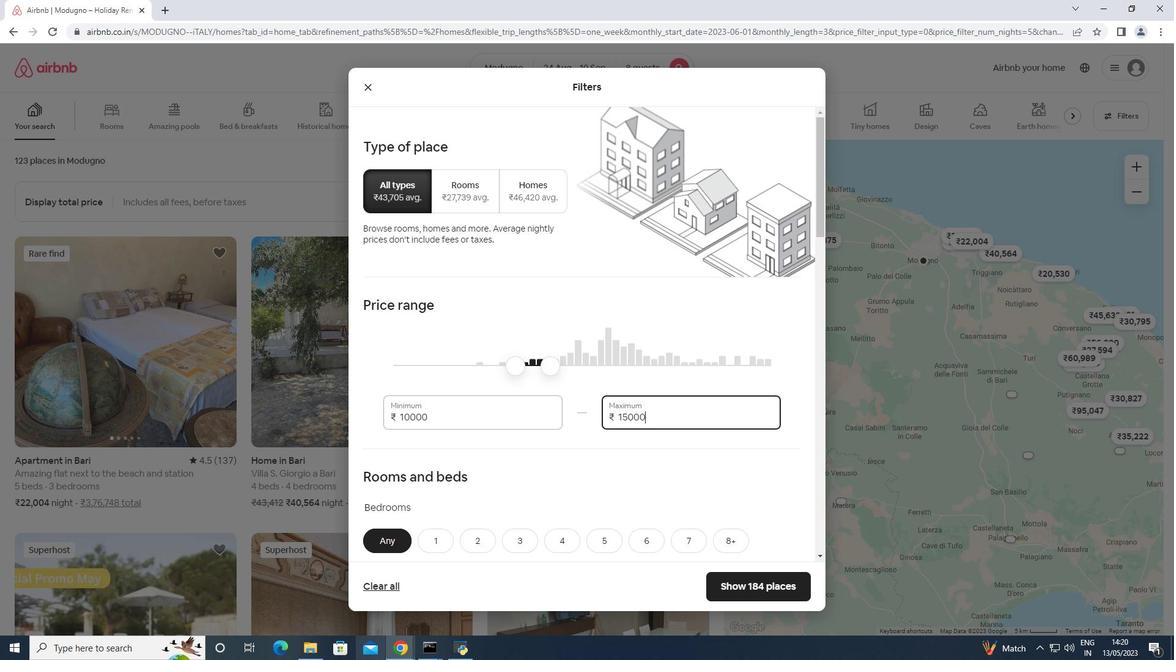 
Action: Mouse scrolled (390, 653) with delta (0, 0)
Screenshot: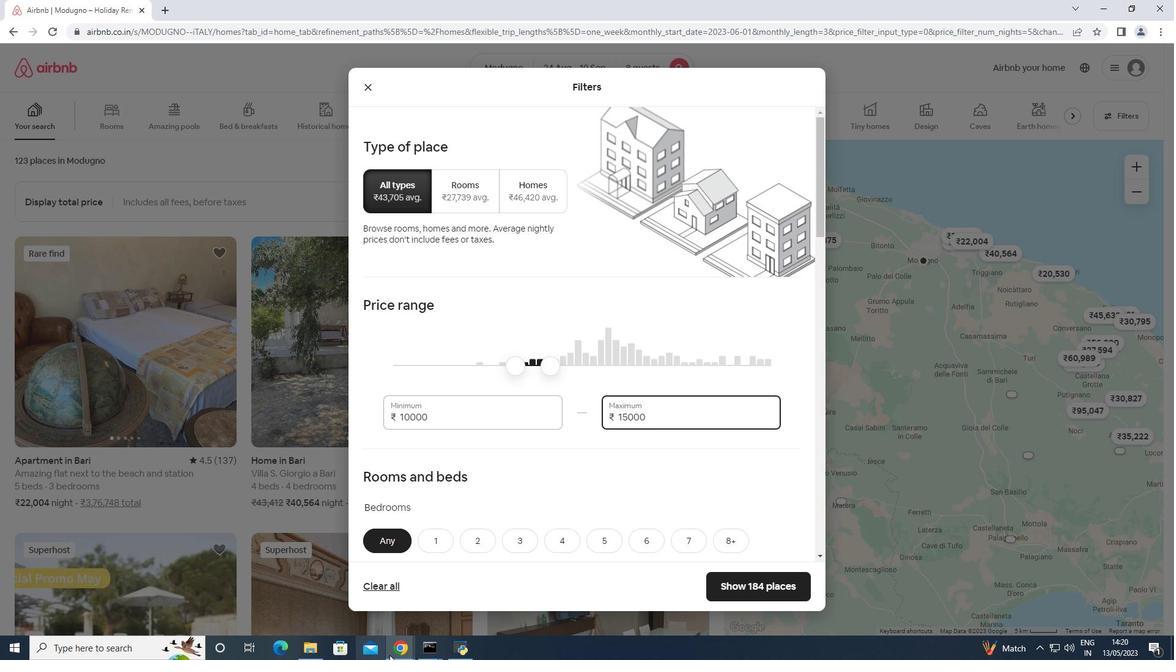 
Action: Mouse scrolled (390, 653) with delta (0, 0)
Screenshot: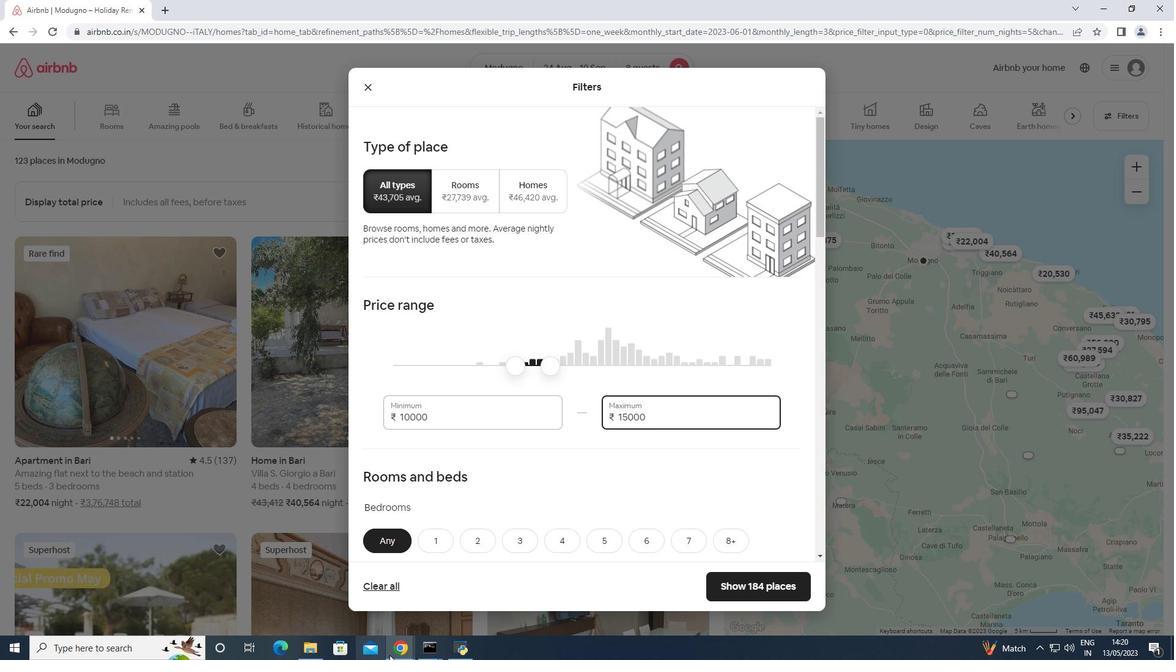 
Action: Mouse moved to (590, 299)
Screenshot: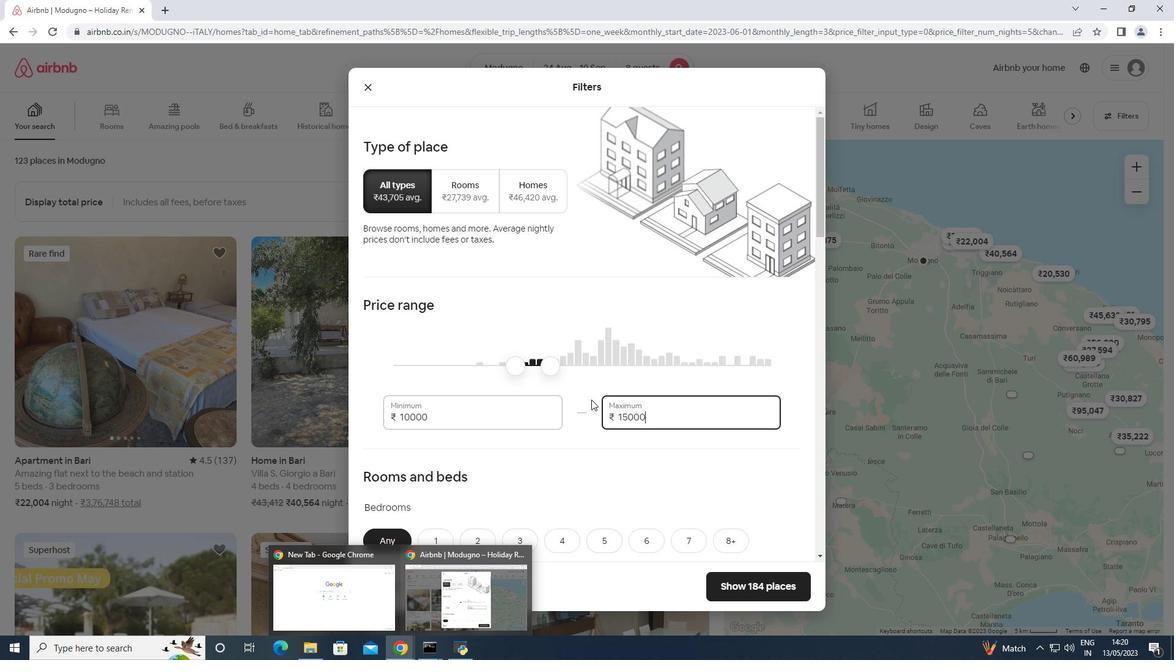 
Action: Mouse scrolled (590, 298) with delta (0, 0)
Screenshot: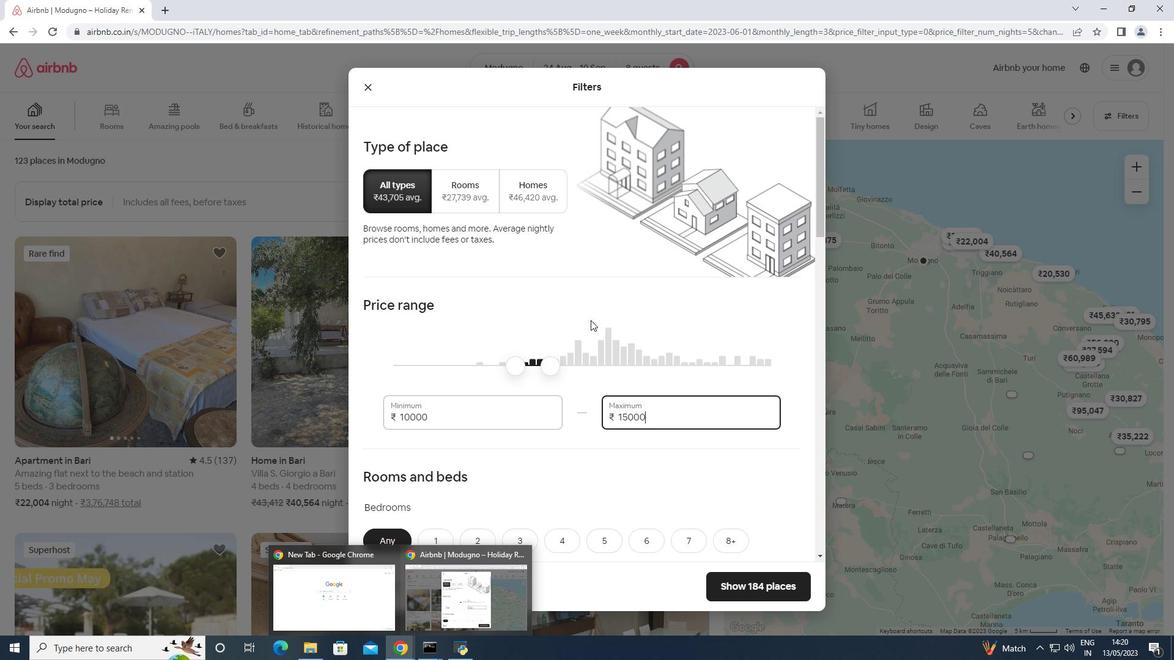 
Action: Mouse scrolled (590, 298) with delta (0, 0)
Screenshot: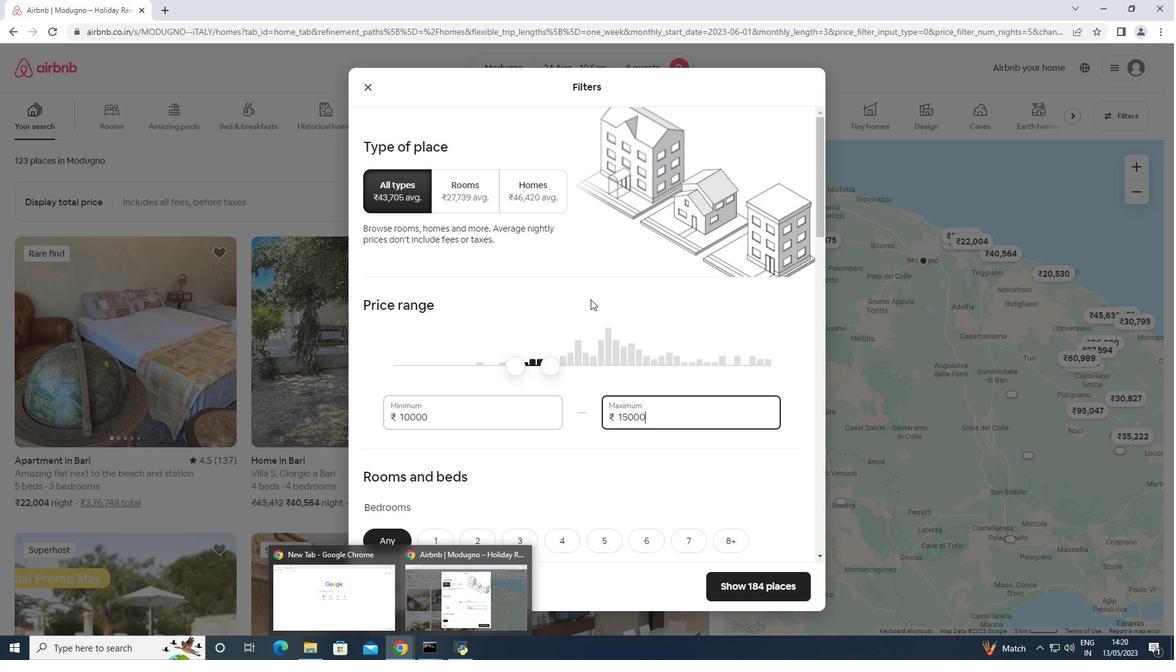 
Action: Mouse moved to (589, 299)
Screenshot: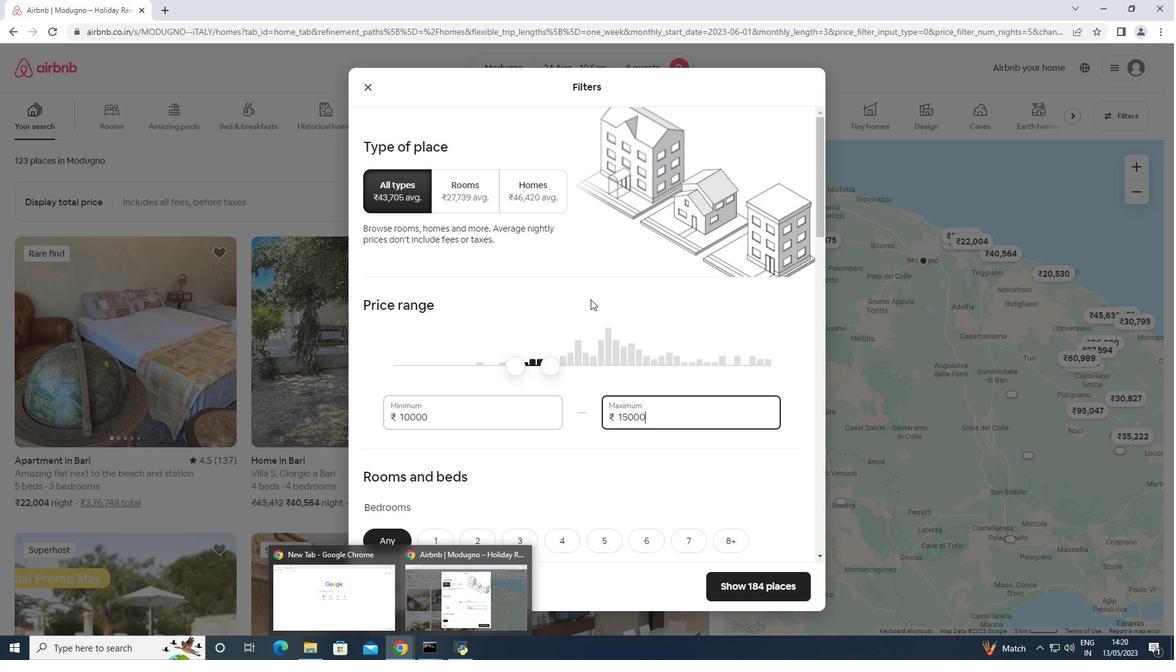 
Action: Mouse scrolled (589, 298) with delta (0, 0)
Screenshot: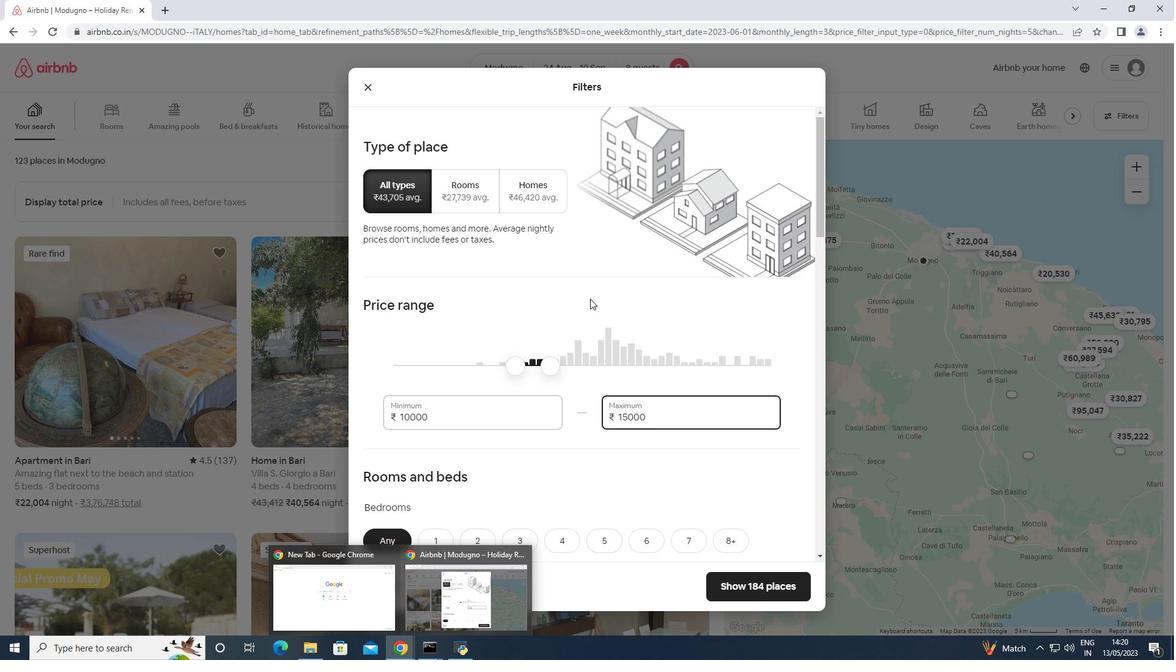 
Action: Mouse scrolled (589, 298) with delta (0, 0)
Screenshot: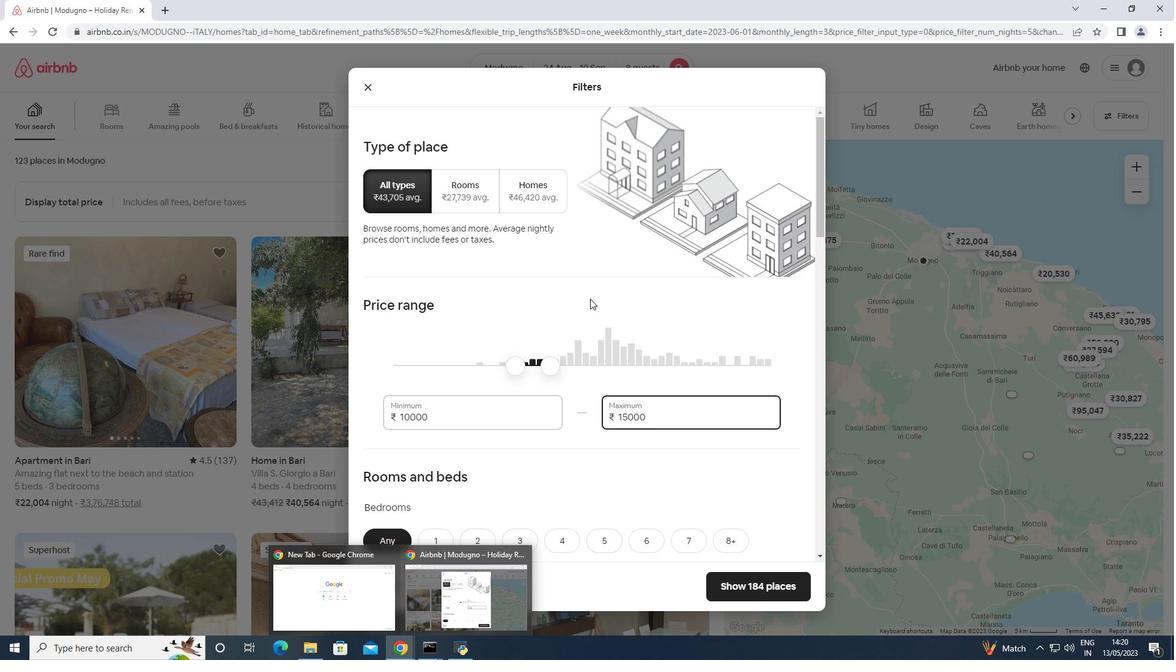 
Action: Mouse scrolled (589, 298) with delta (0, 0)
Screenshot: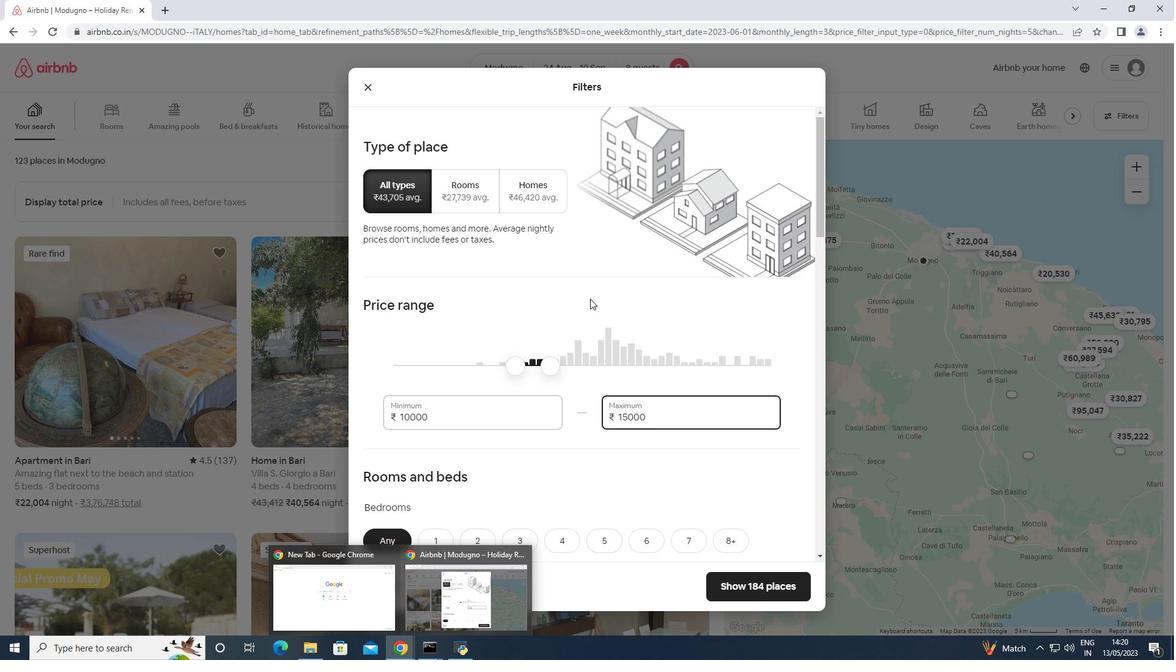 
Action: Mouse moved to (589, 299)
Screenshot: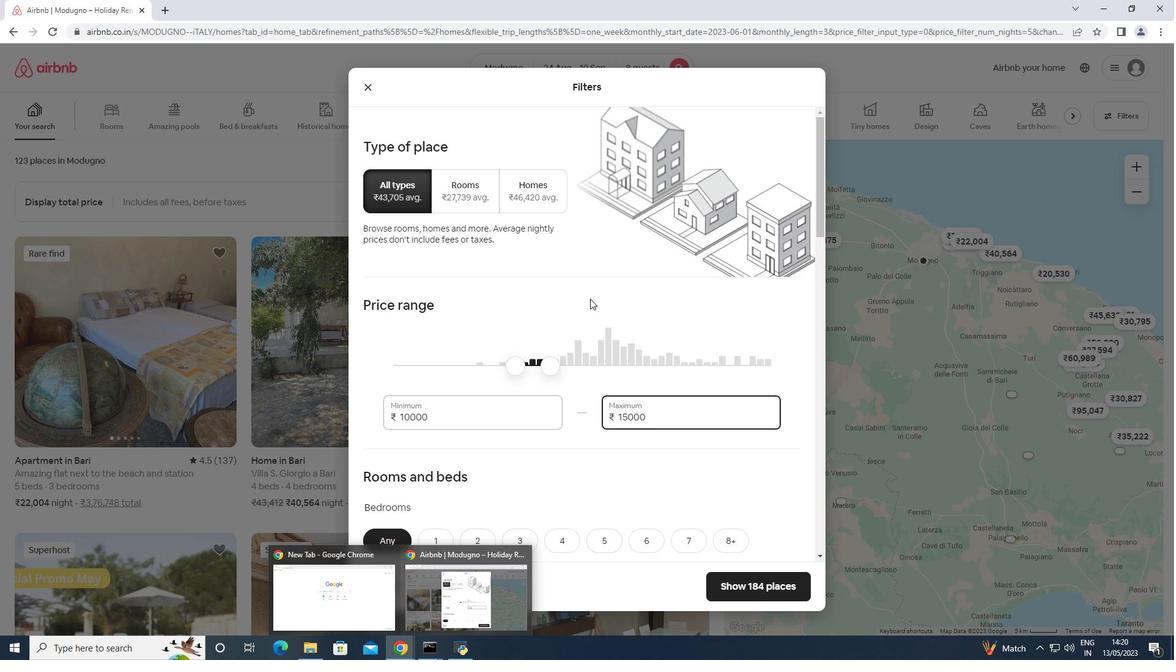 
Action: Mouse scrolled (589, 298) with delta (0, 0)
Screenshot: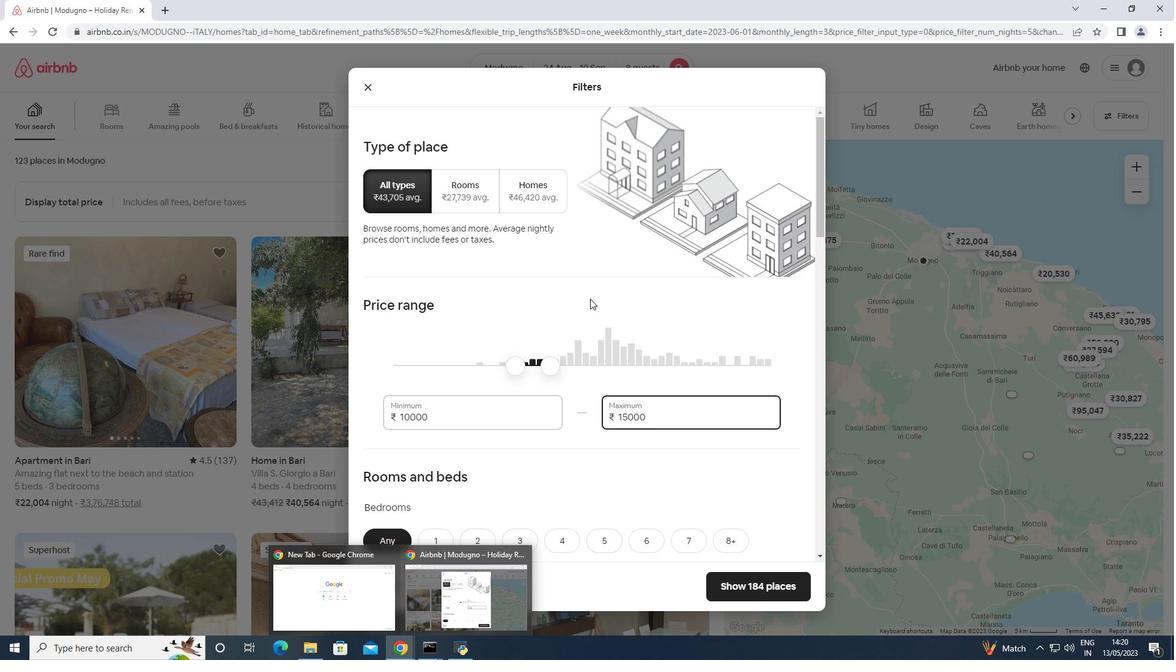 
Action: Mouse moved to (647, 173)
Screenshot: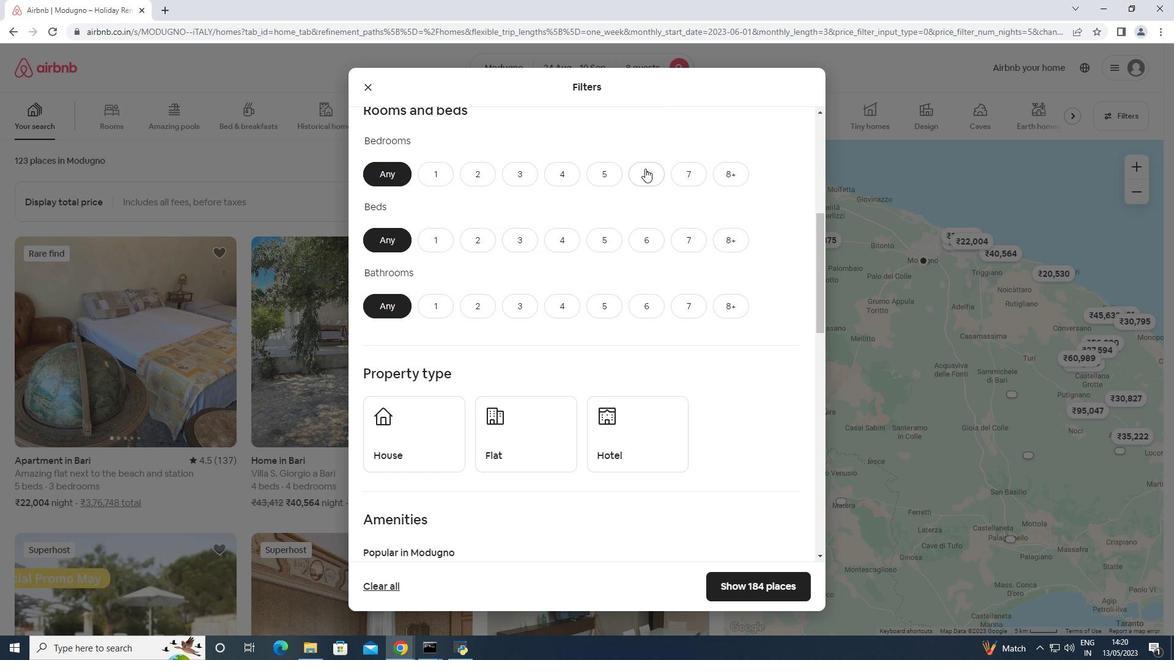 
Action: Mouse pressed left at (647, 173)
Screenshot: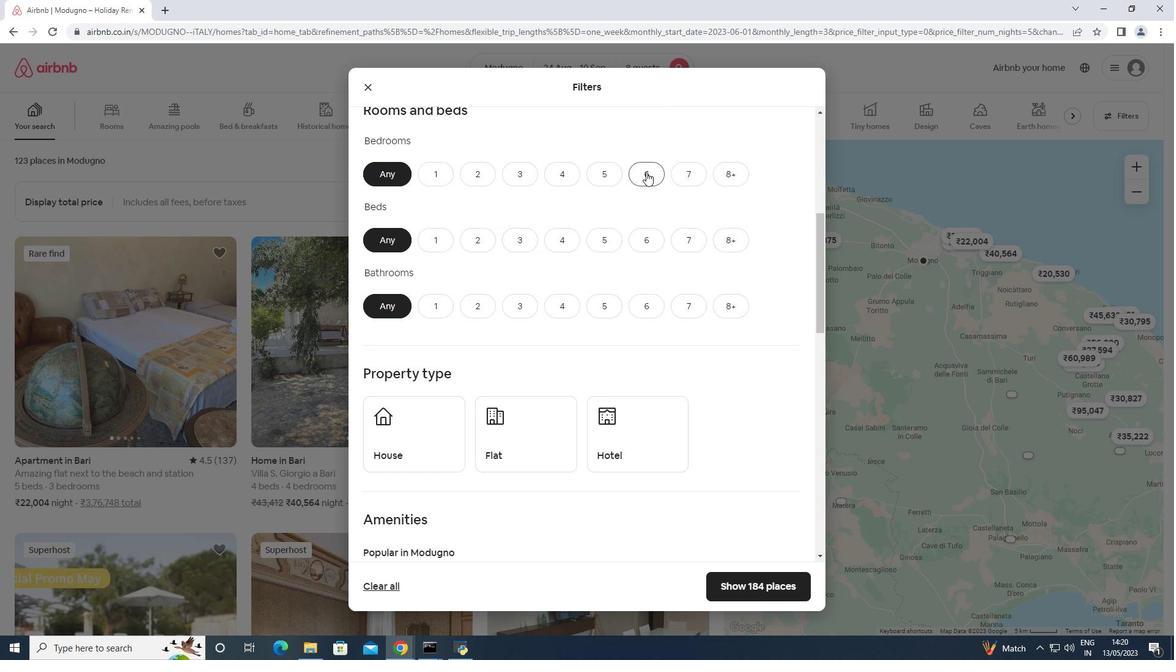 
Action: Mouse moved to (640, 242)
Screenshot: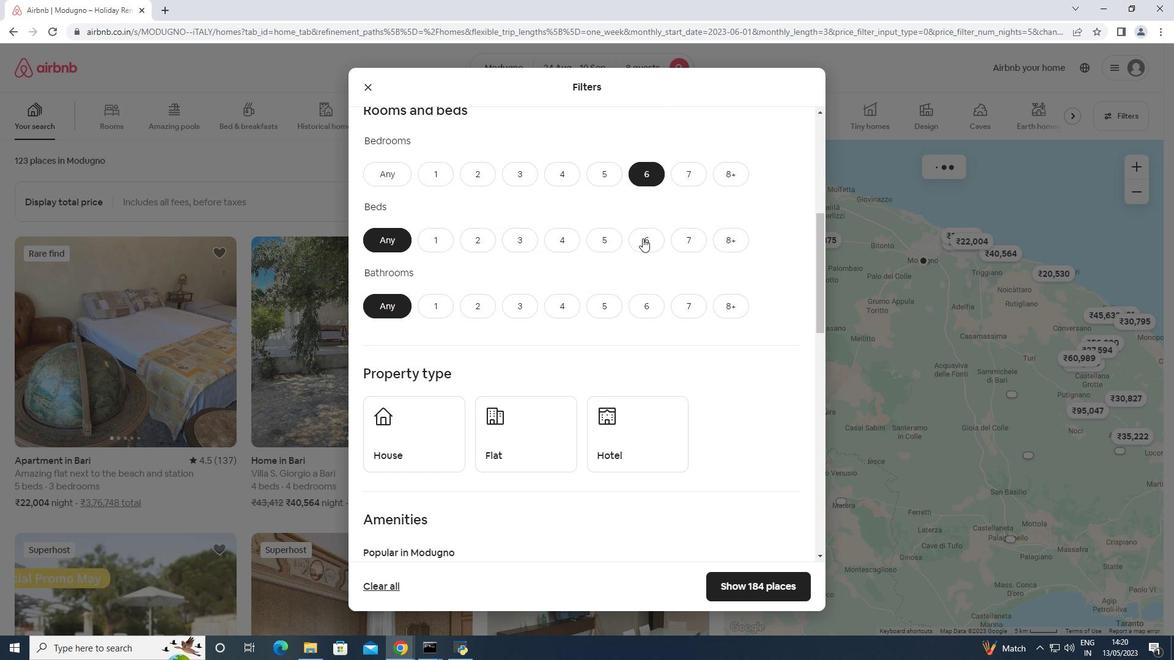 
Action: Mouse pressed left at (640, 242)
Screenshot: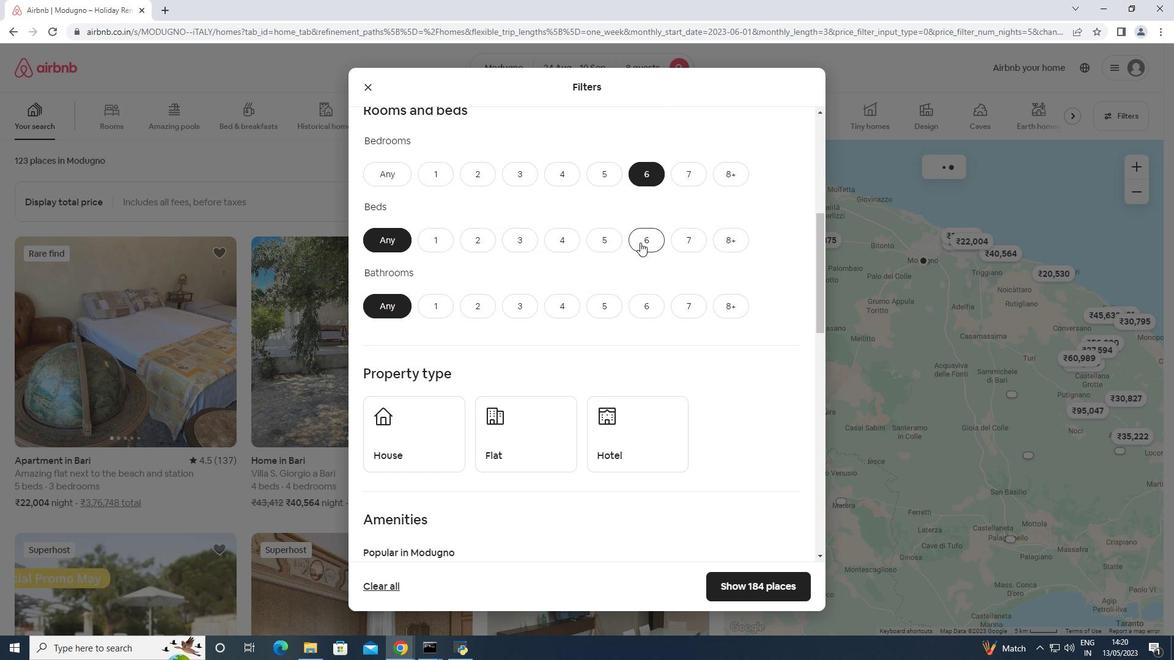 
Action: Mouse moved to (644, 308)
Screenshot: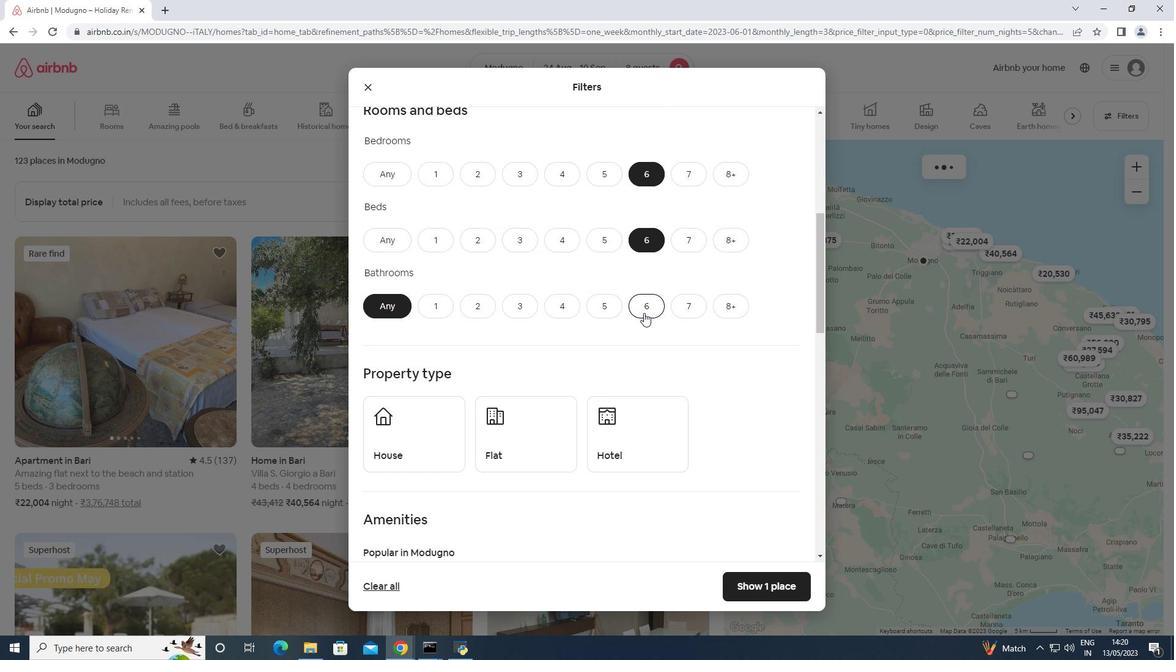 
Action: Mouse pressed left at (644, 308)
Screenshot: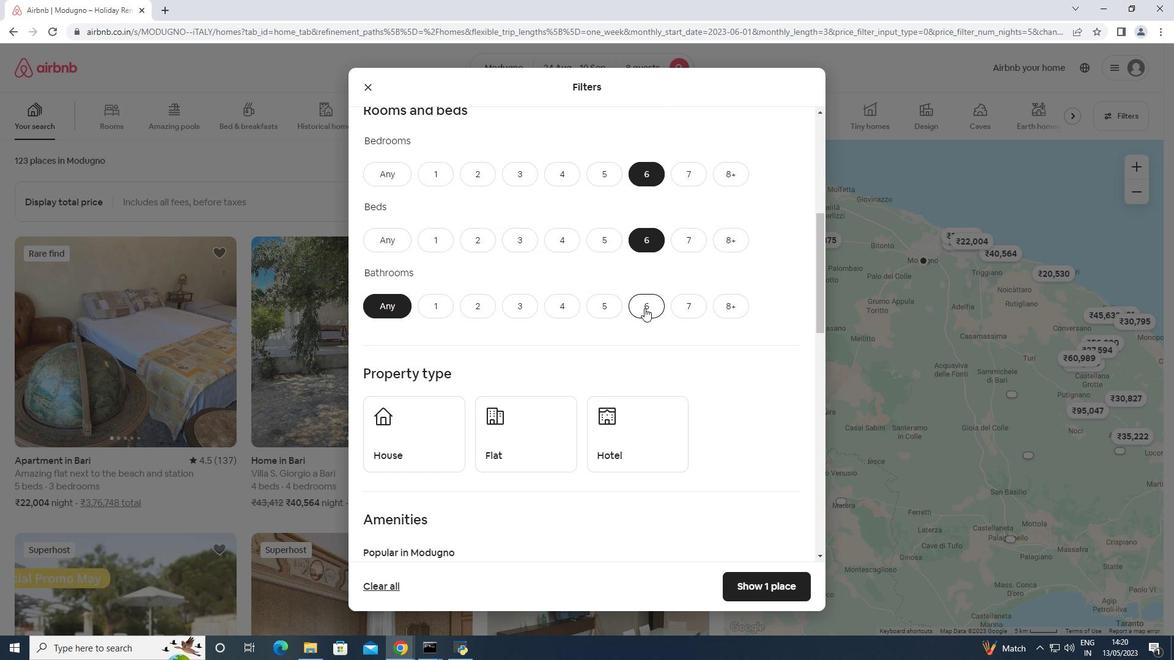 
Action: Mouse moved to (644, 306)
Screenshot: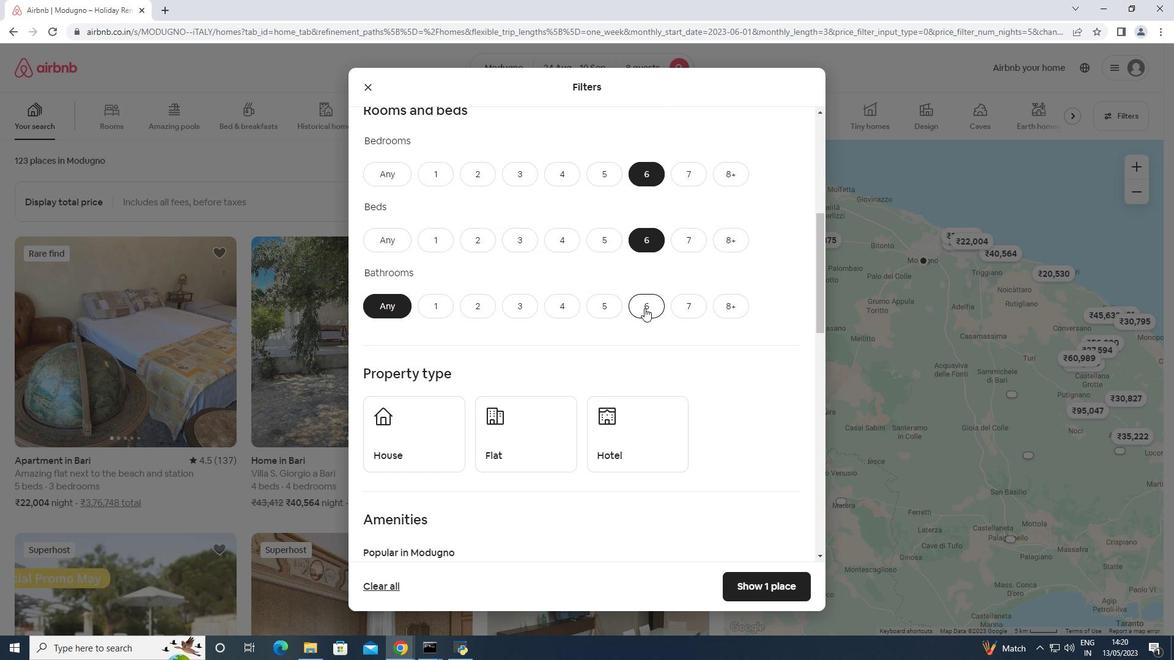 
Action: Mouse scrolled (644, 305) with delta (0, 0)
Screenshot: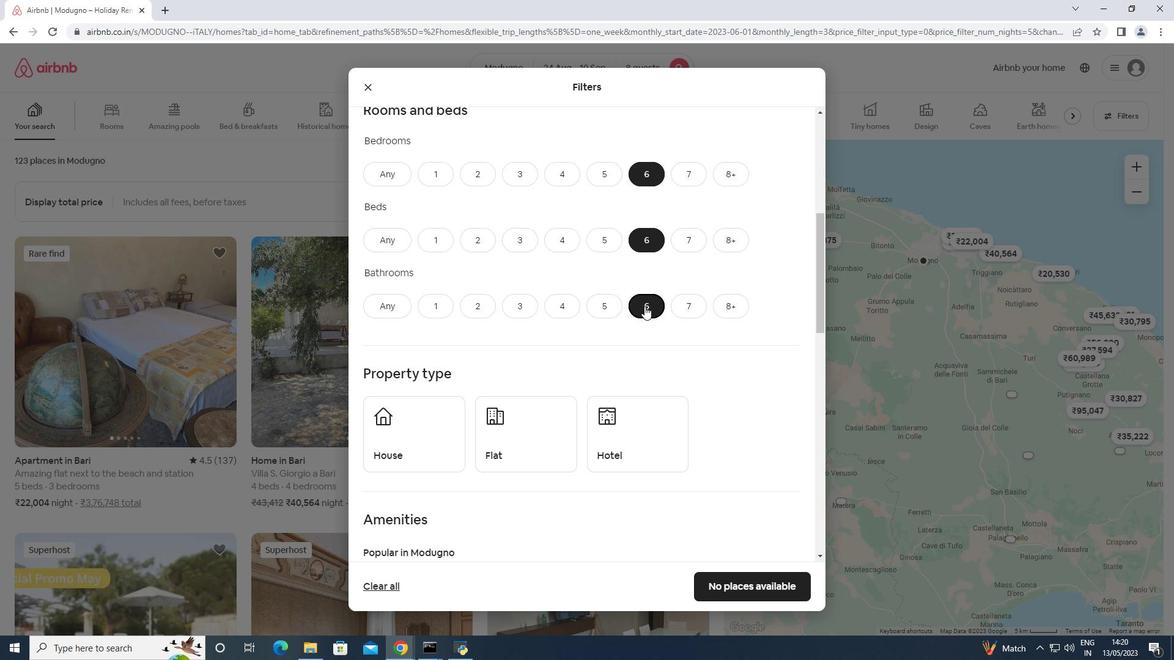 
Action: Mouse scrolled (644, 305) with delta (0, 0)
Screenshot: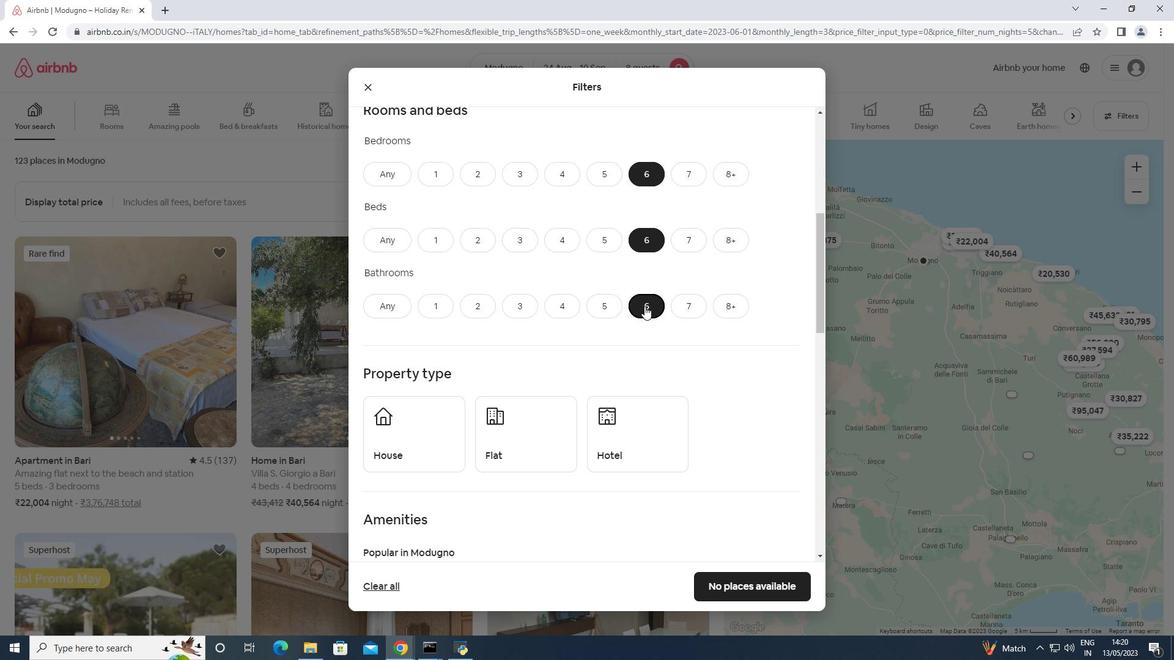 
Action: Mouse moved to (450, 286)
Screenshot: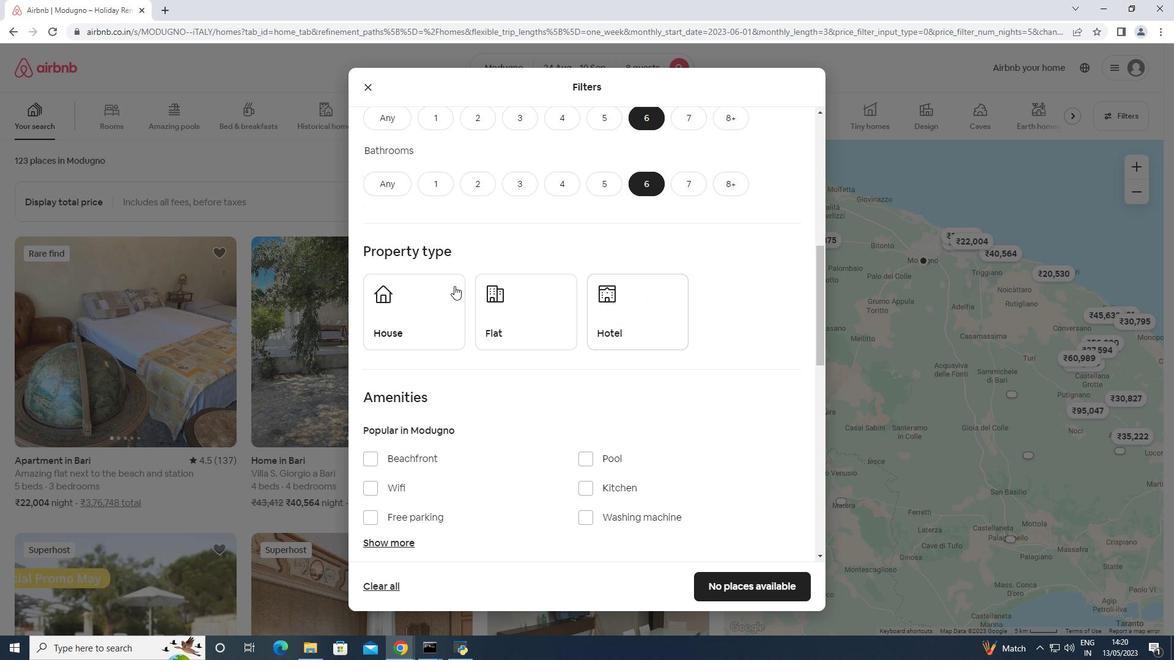 
Action: Mouse pressed left at (450, 286)
Screenshot: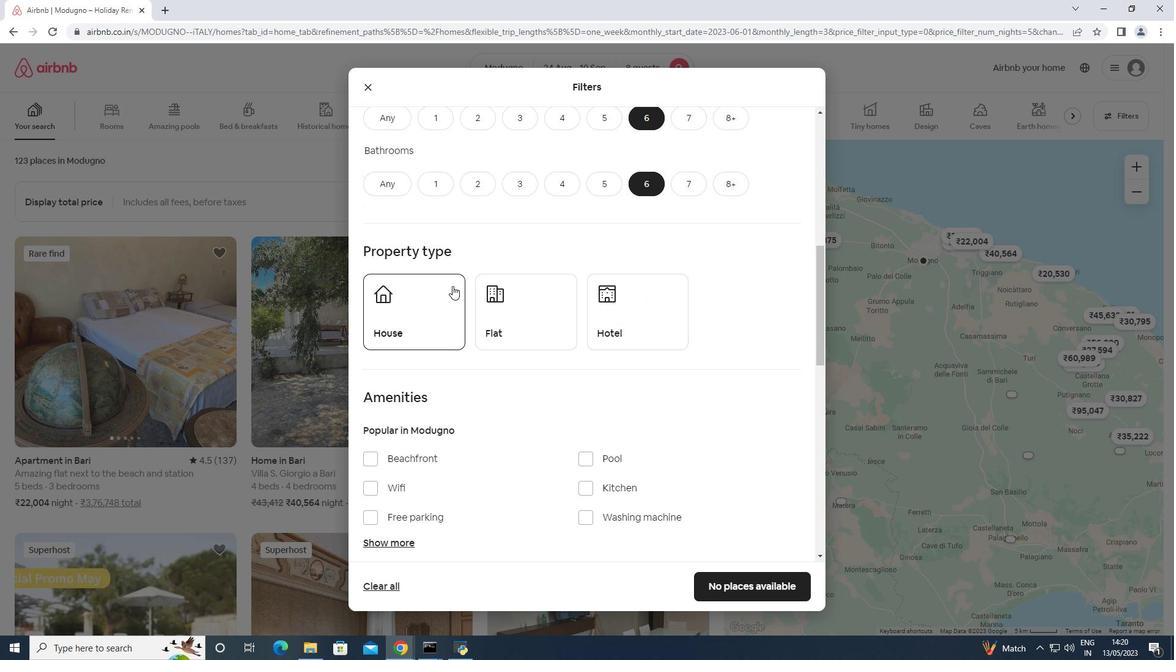 
Action: Mouse moved to (514, 307)
Screenshot: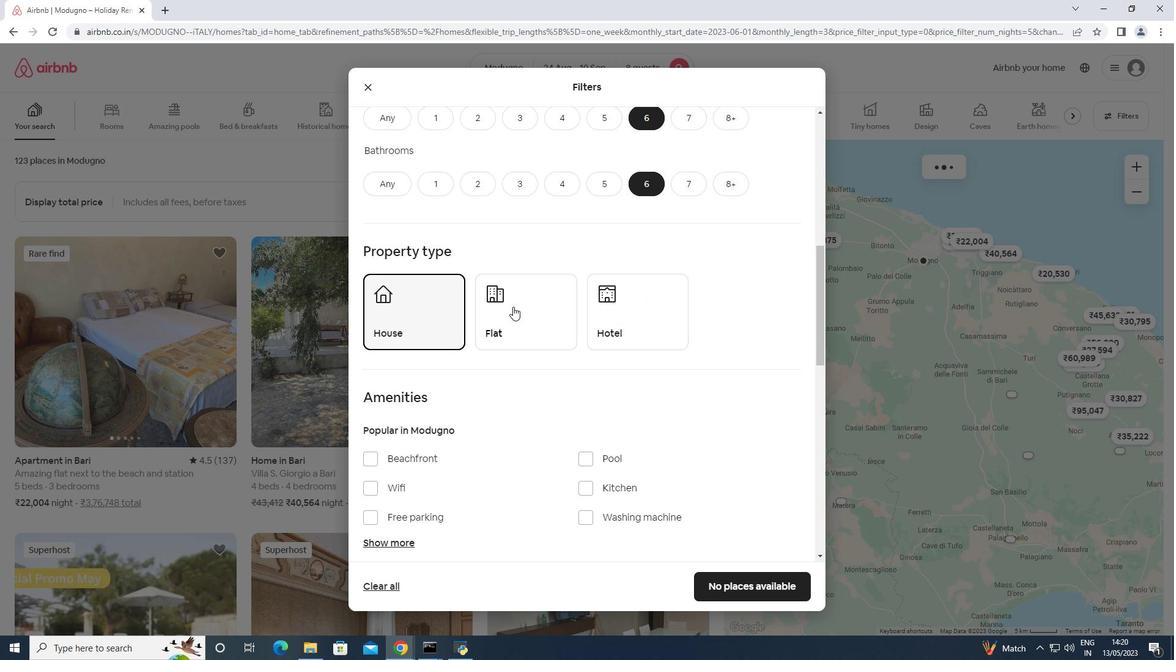 
Action: Mouse pressed left at (514, 307)
Screenshot: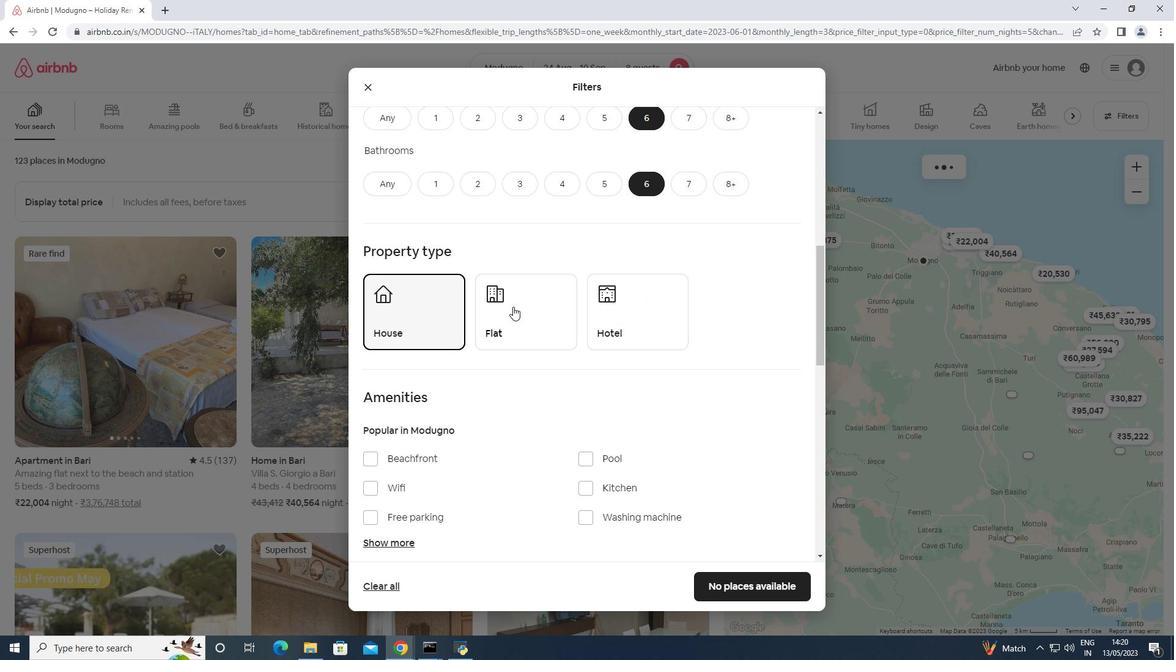 
Action: Mouse moved to (515, 308)
Screenshot: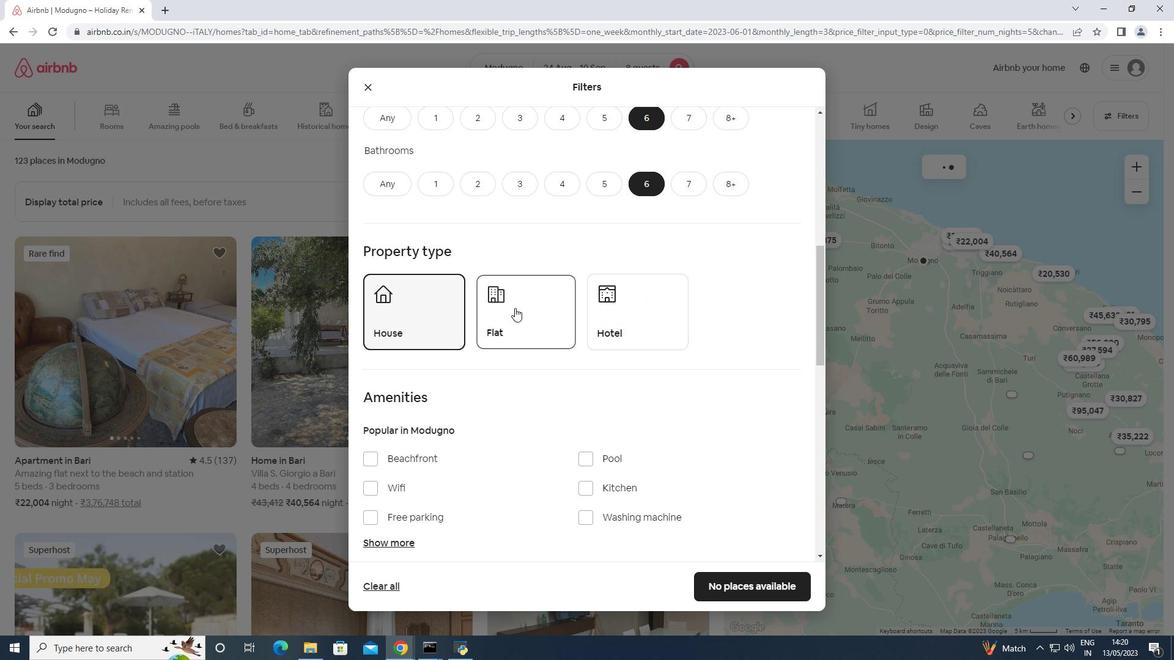 
Action: Mouse scrolled (515, 307) with delta (0, 0)
Screenshot: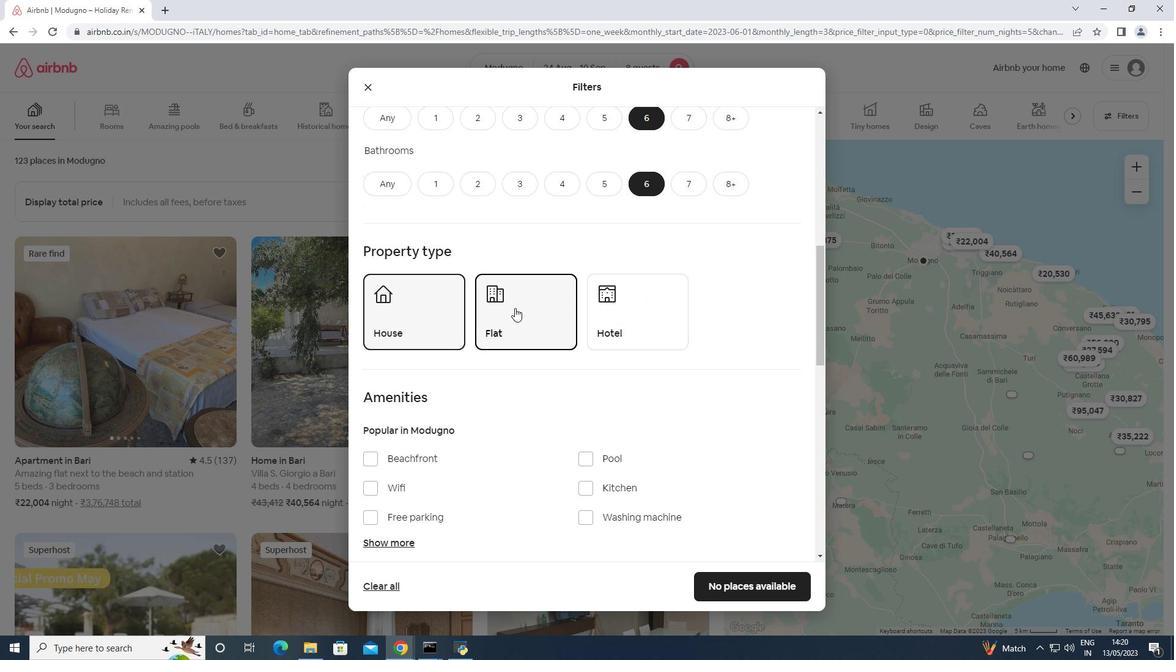 
Action: Mouse scrolled (515, 307) with delta (0, 0)
Screenshot: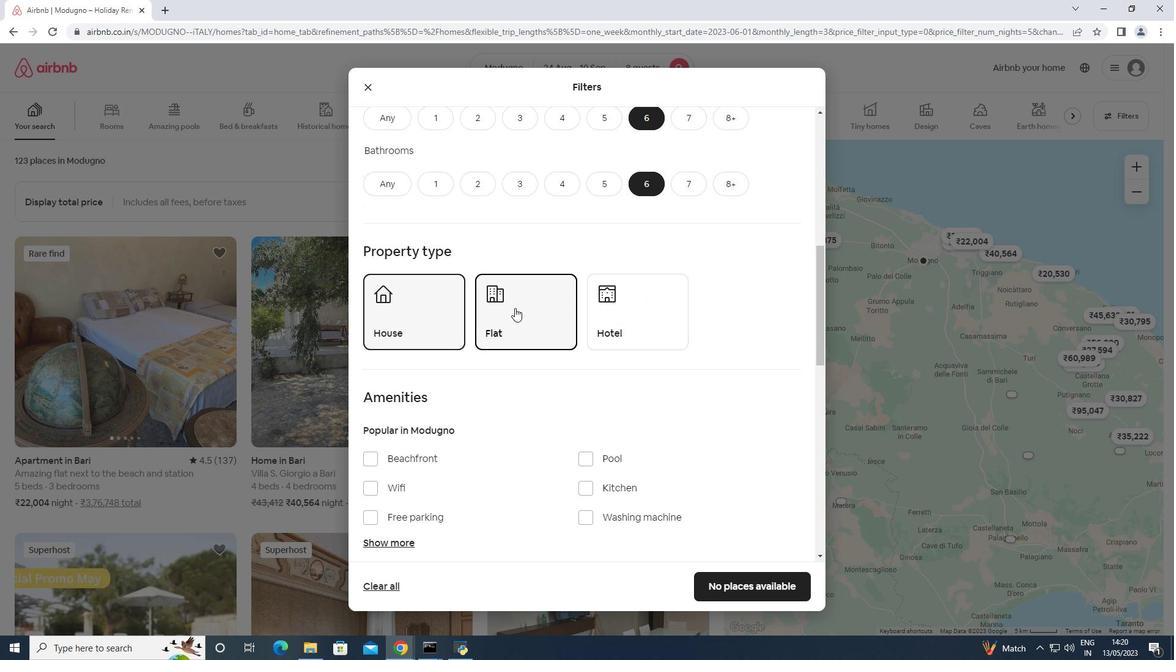 
Action: Mouse moved to (501, 329)
Screenshot: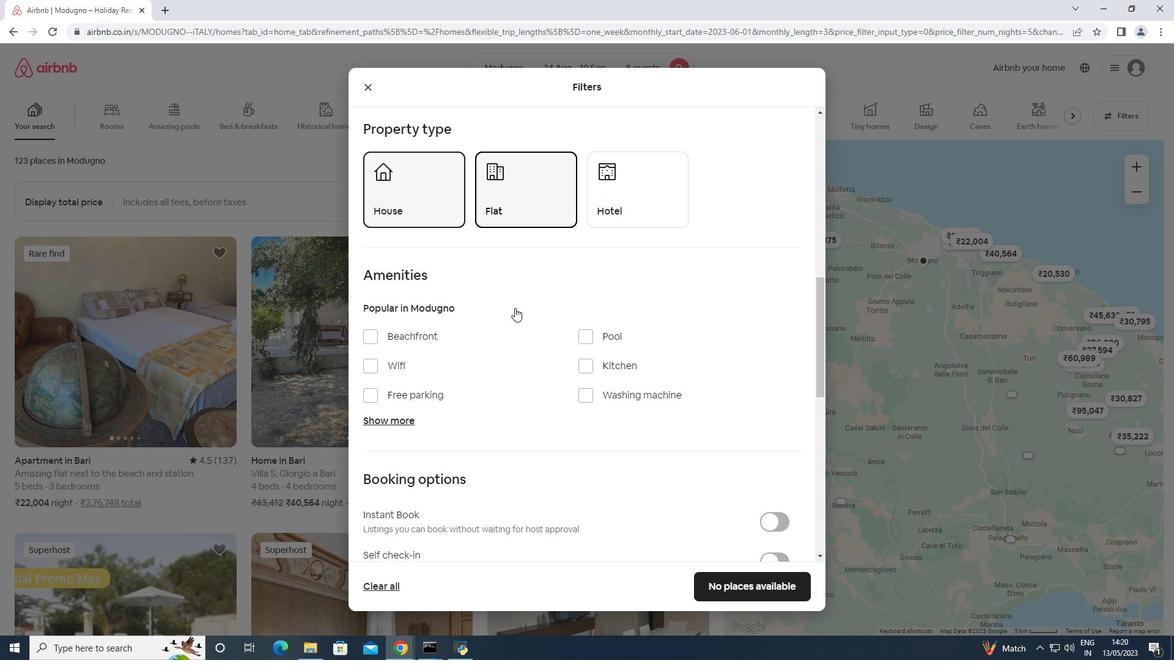 
Action: Mouse scrolled (501, 329) with delta (0, 0)
Screenshot: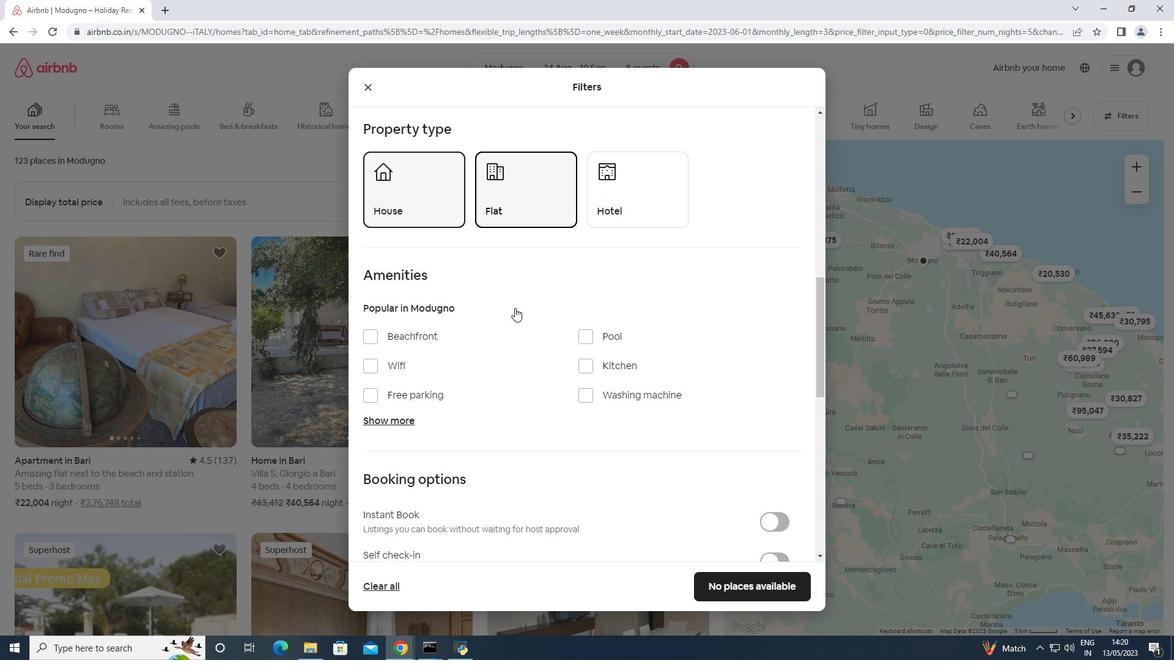 
Action: Mouse moved to (396, 305)
Screenshot: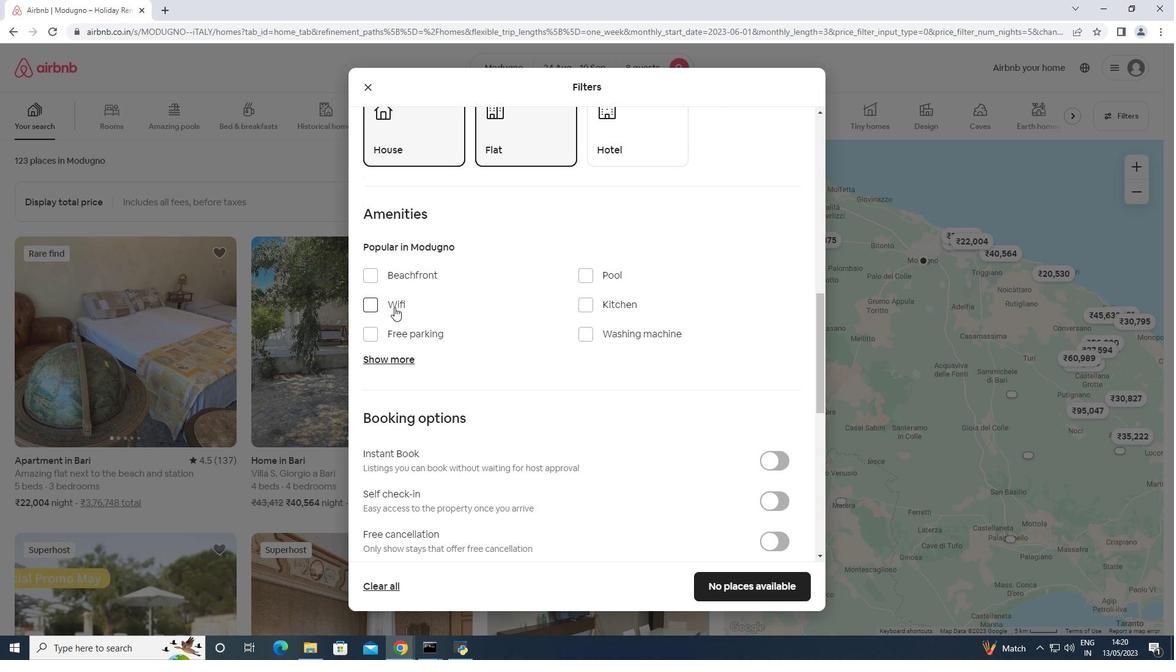 
Action: Mouse pressed left at (396, 305)
Screenshot: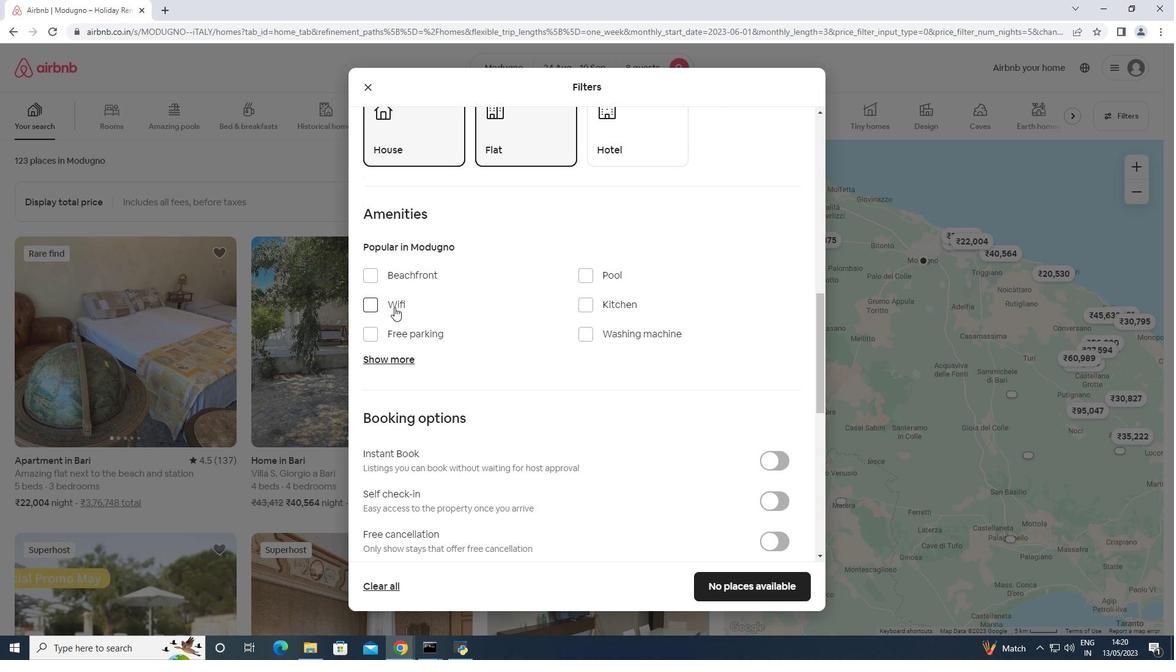 
Action: Mouse moved to (414, 334)
Screenshot: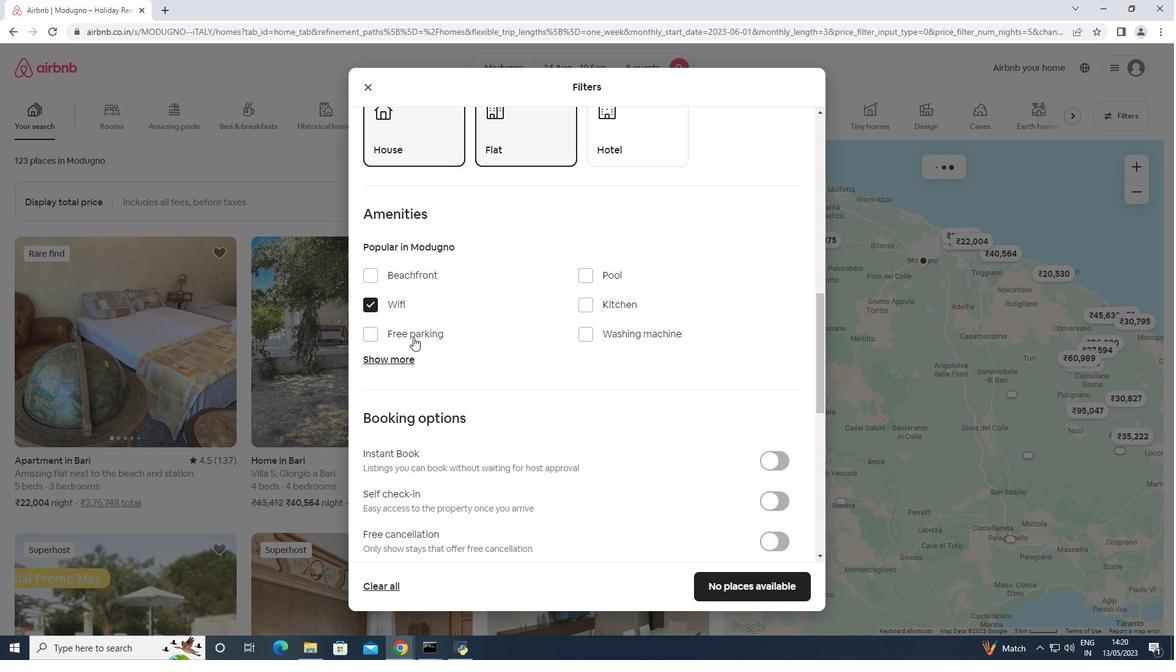 
Action: Mouse pressed left at (414, 334)
Screenshot: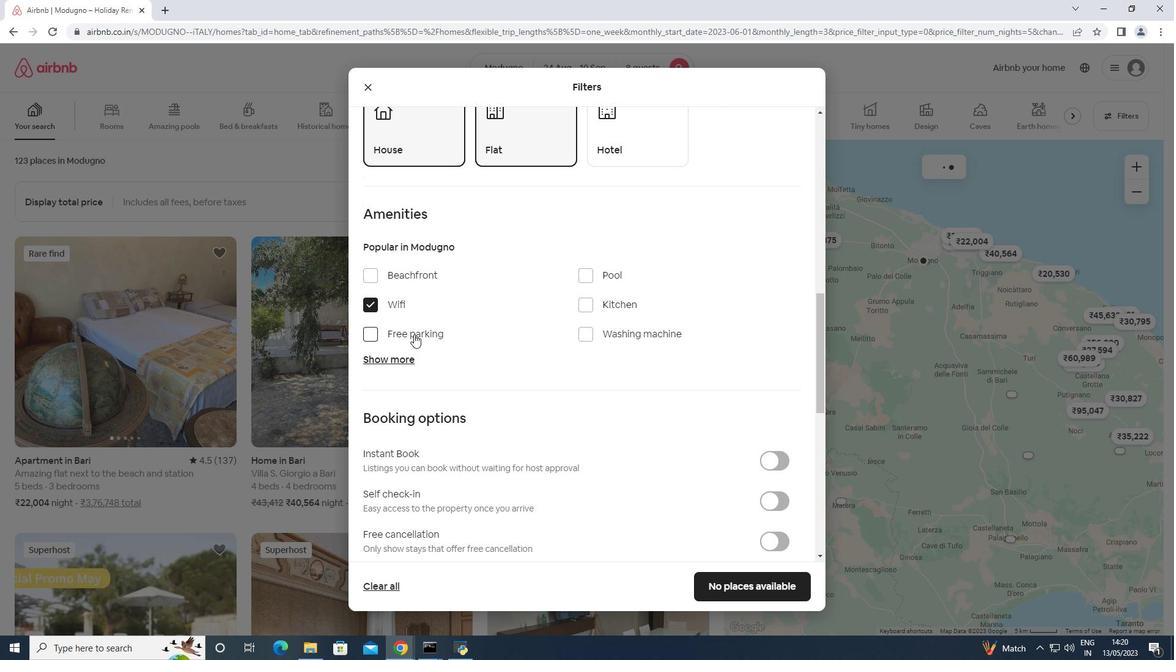 
Action: Mouse moved to (389, 358)
Screenshot: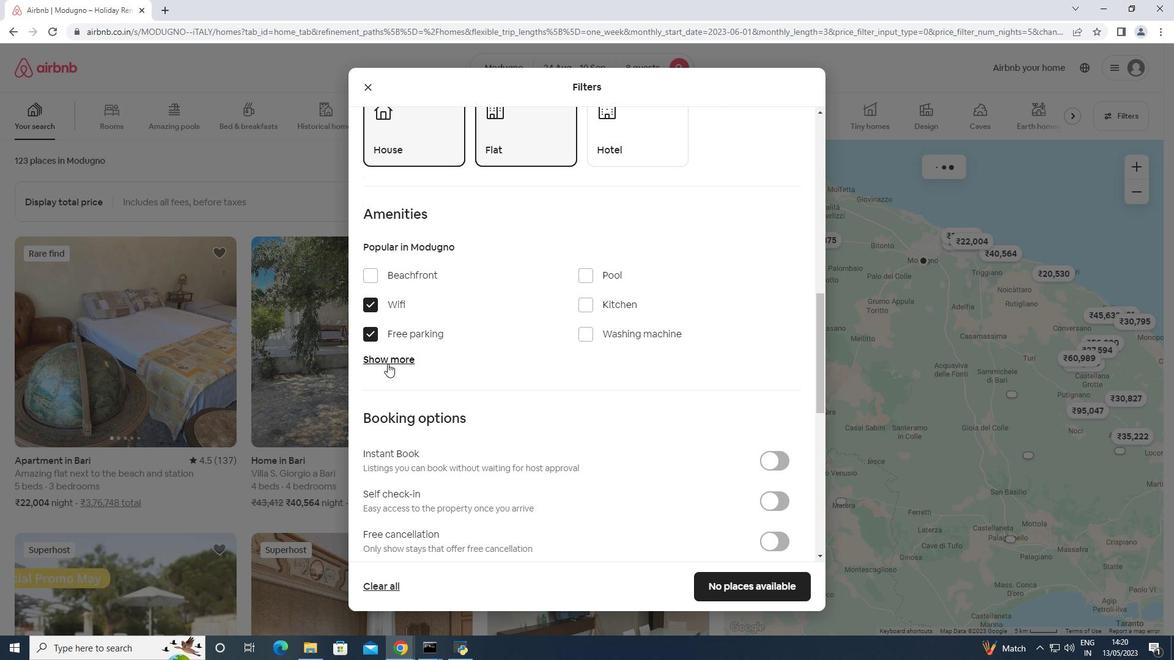 
Action: Mouse pressed left at (389, 358)
Screenshot: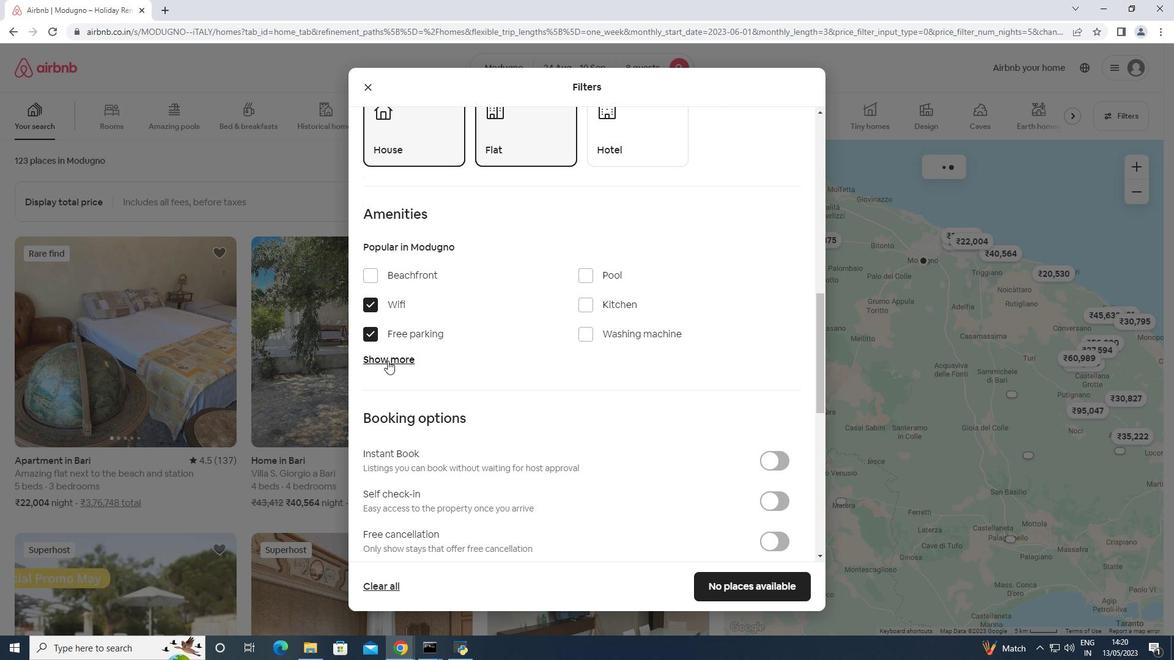 
Action: Mouse moved to (525, 372)
Screenshot: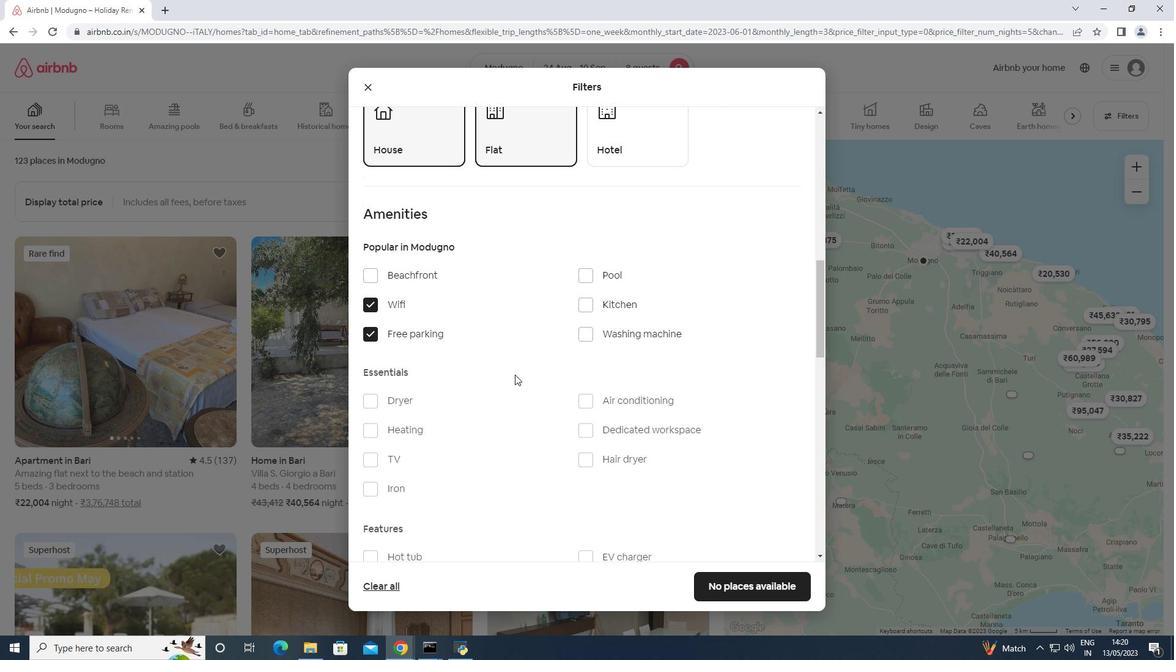 
Action: Mouse scrolled (525, 371) with delta (0, 0)
Screenshot: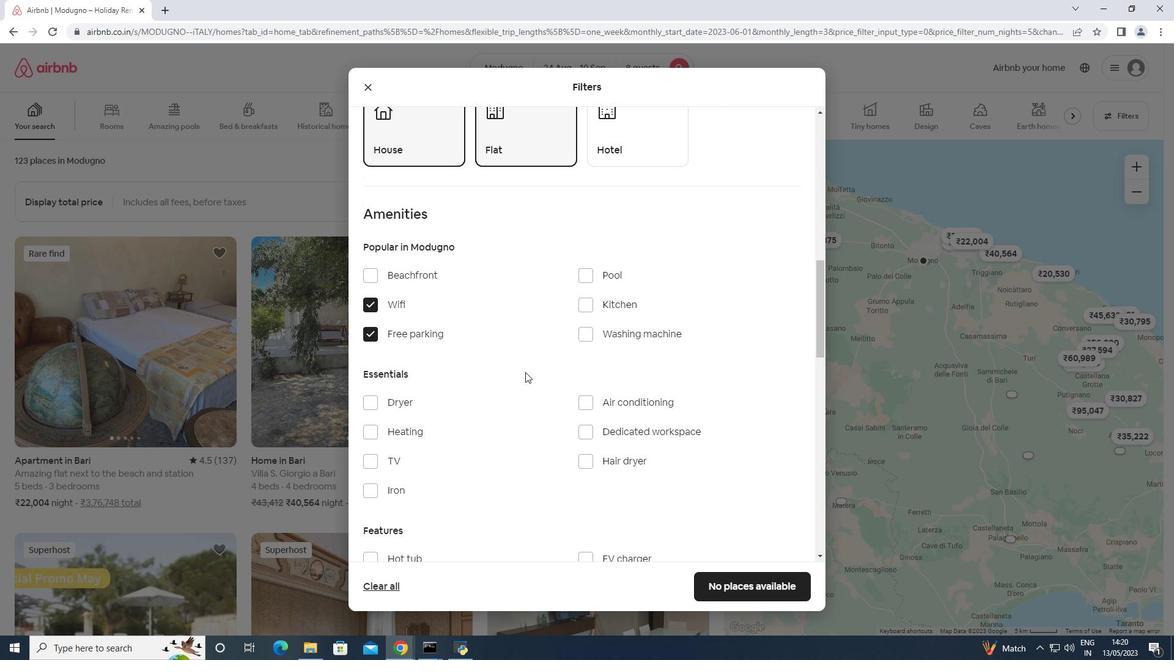 
Action: Mouse moved to (393, 388)
Screenshot: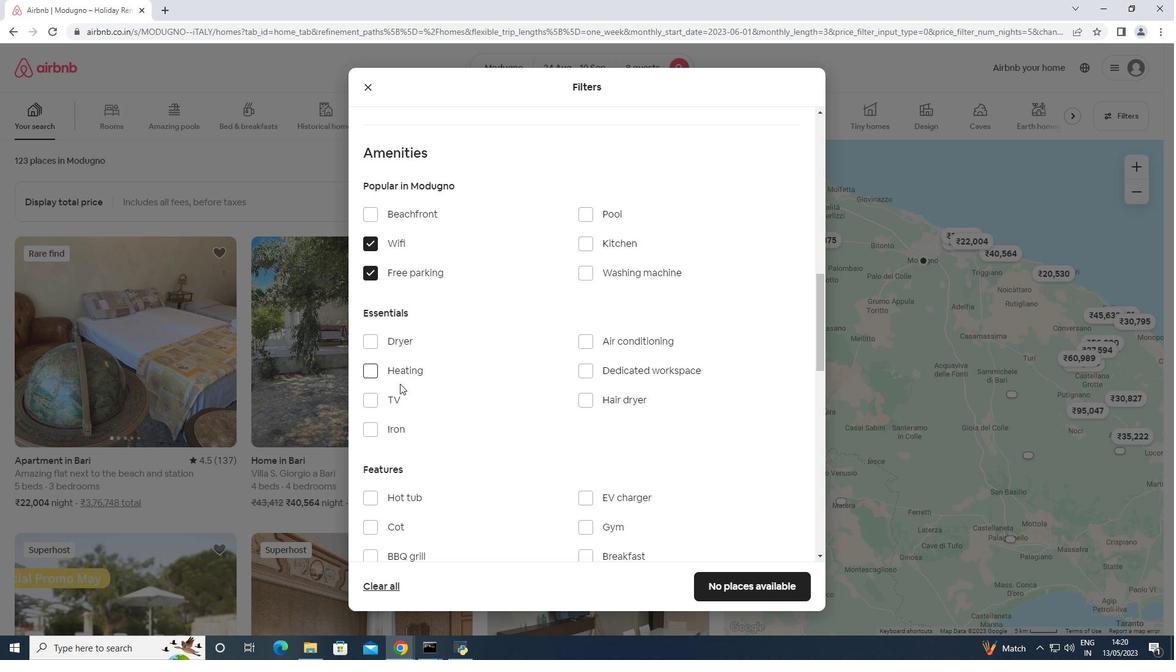 
Action: Mouse pressed left at (393, 388)
Screenshot: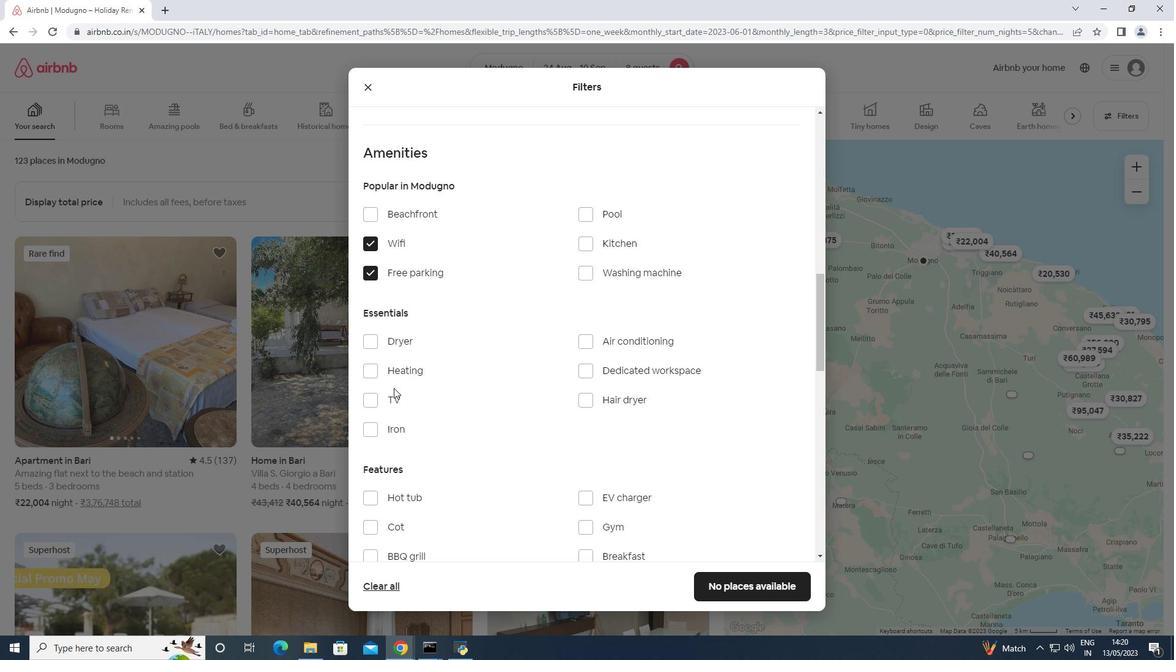 
Action: Mouse moved to (390, 399)
Screenshot: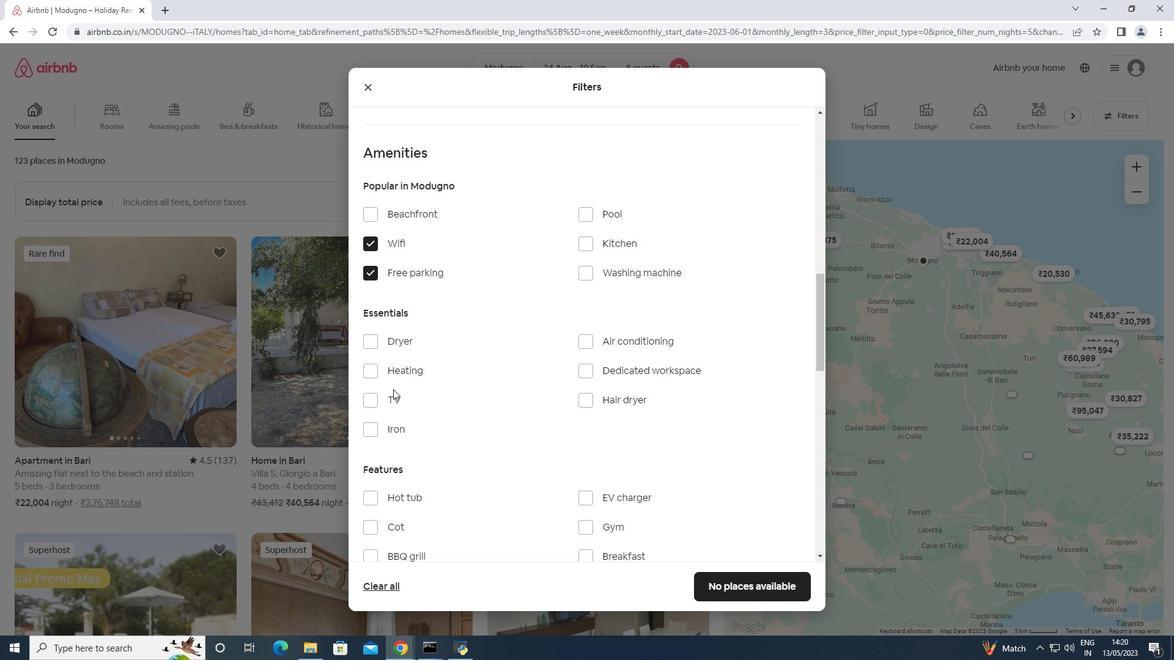 
Action: Mouse pressed left at (390, 399)
Screenshot: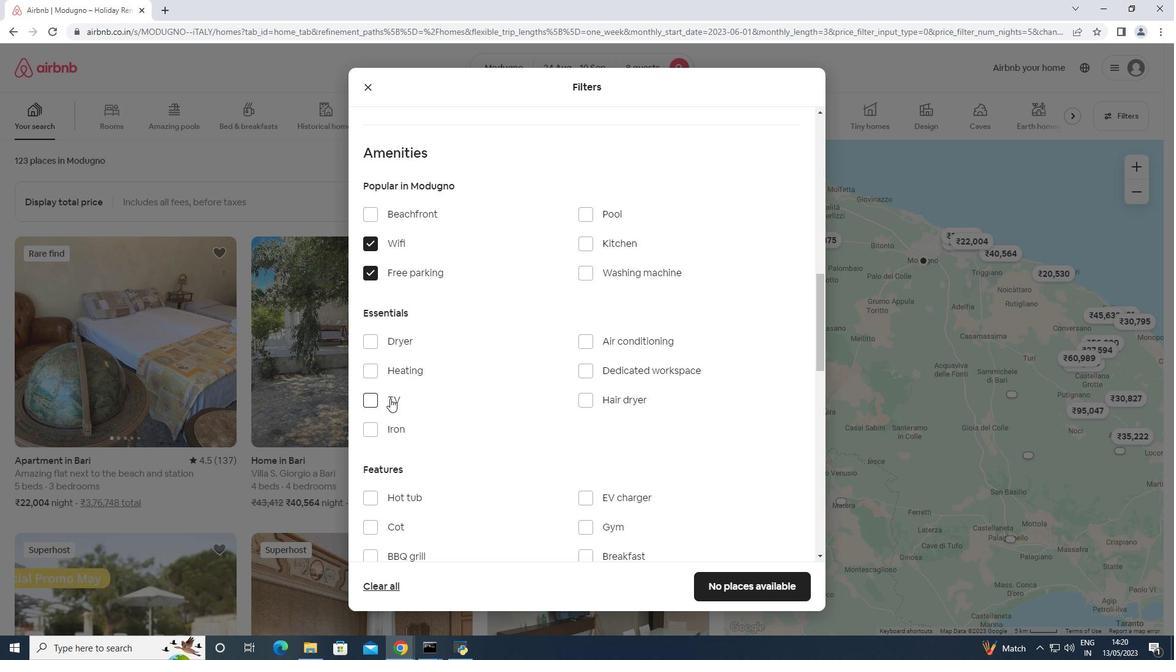 
Action: Mouse moved to (456, 376)
Screenshot: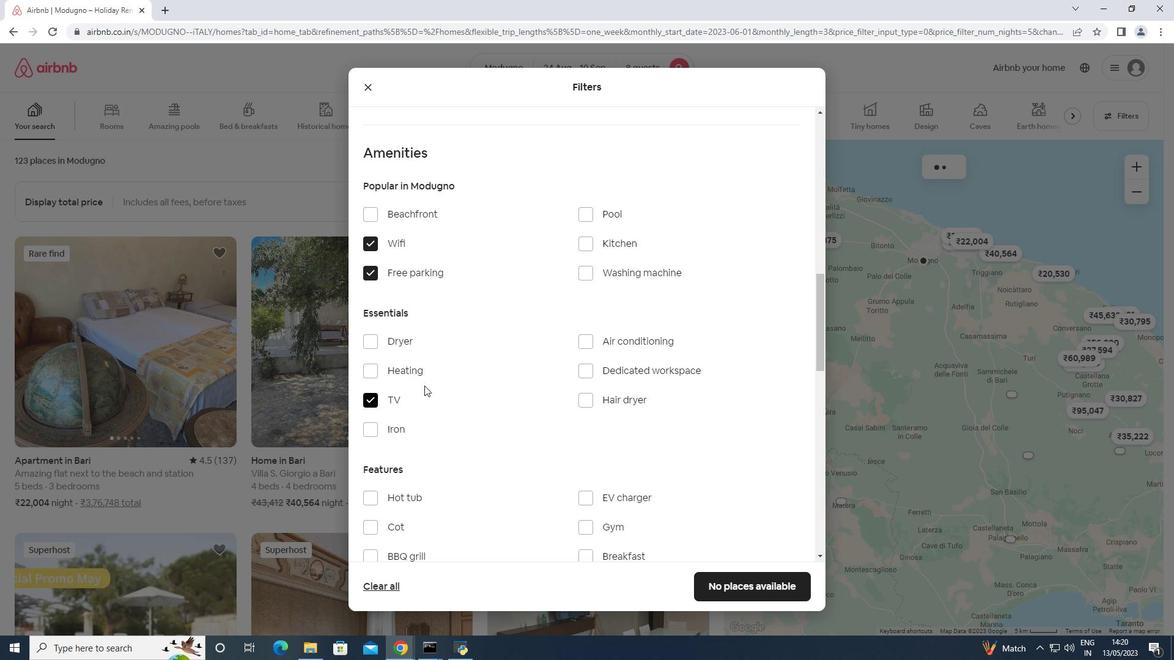 
Action: Mouse scrolled (456, 375) with delta (0, 0)
Screenshot: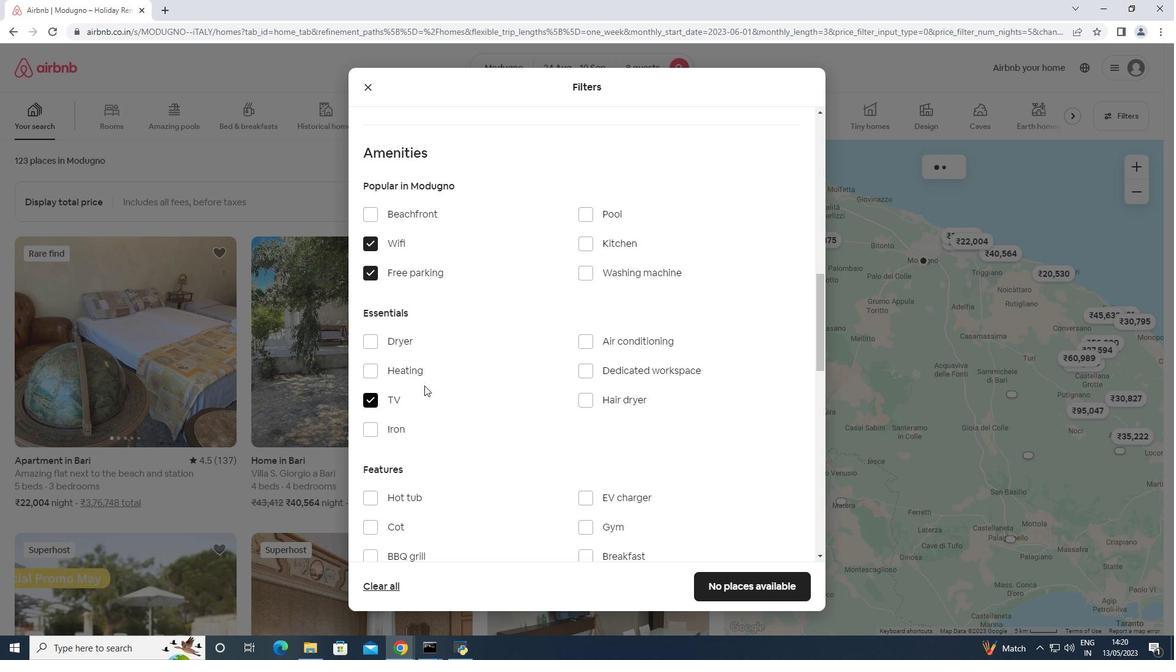 
Action: Mouse scrolled (456, 375) with delta (0, 0)
Screenshot: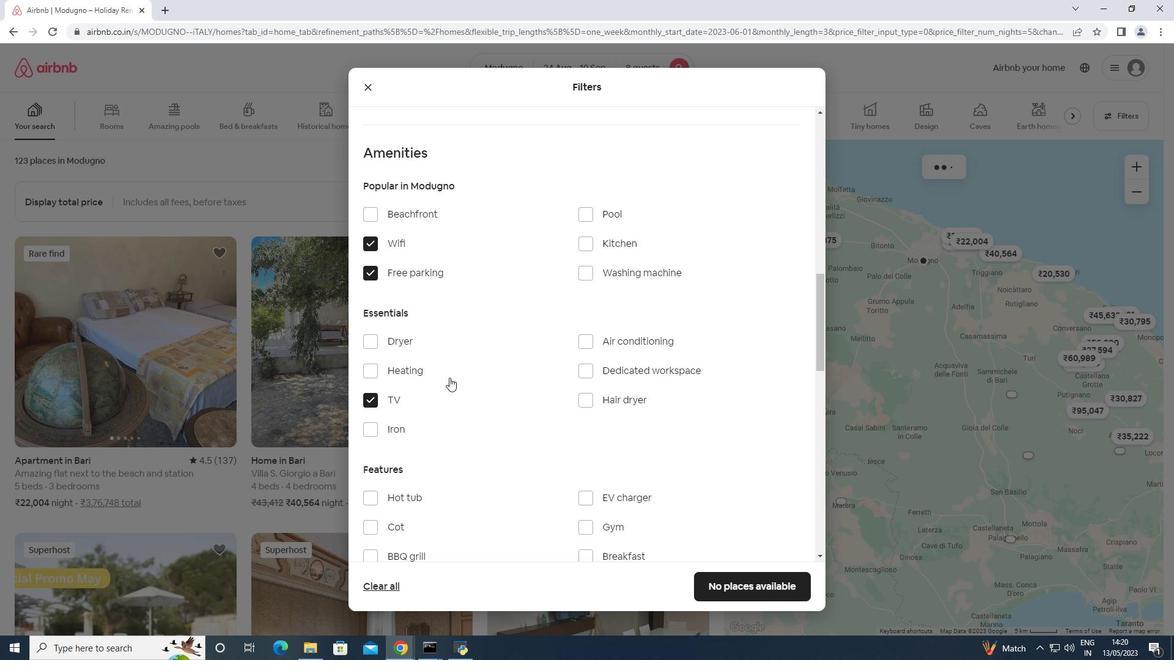 
Action: Mouse scrolled (456, 375) with delta (0, 0)
Screenshot: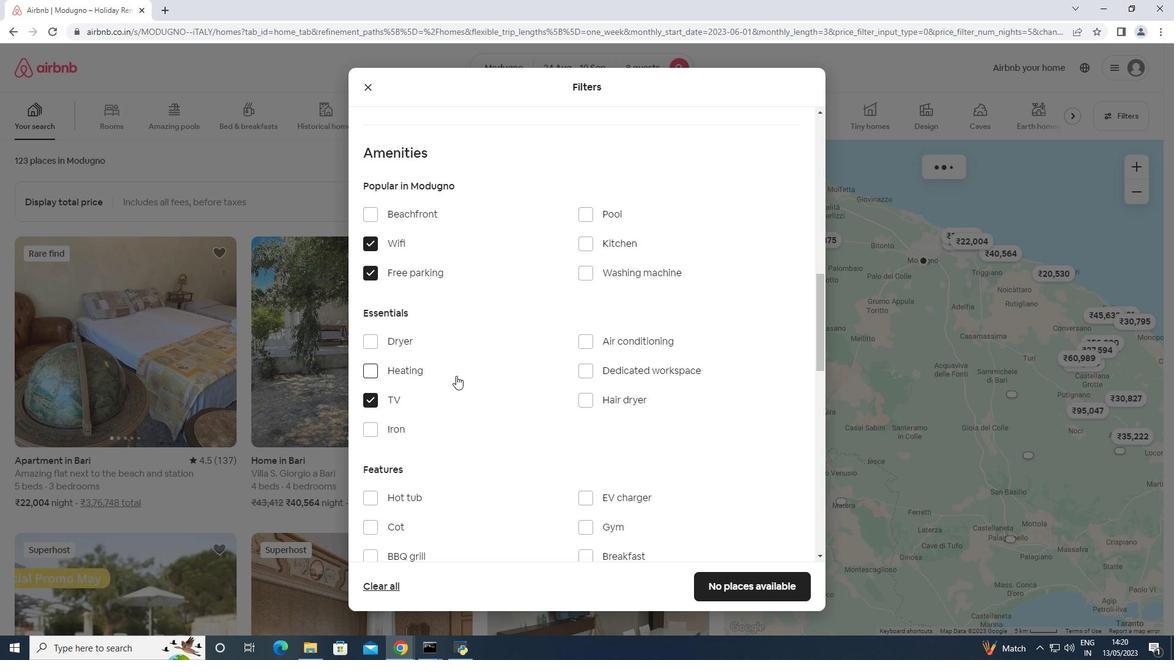 
Action: Mouse moved to (603, 334)
Screenshot: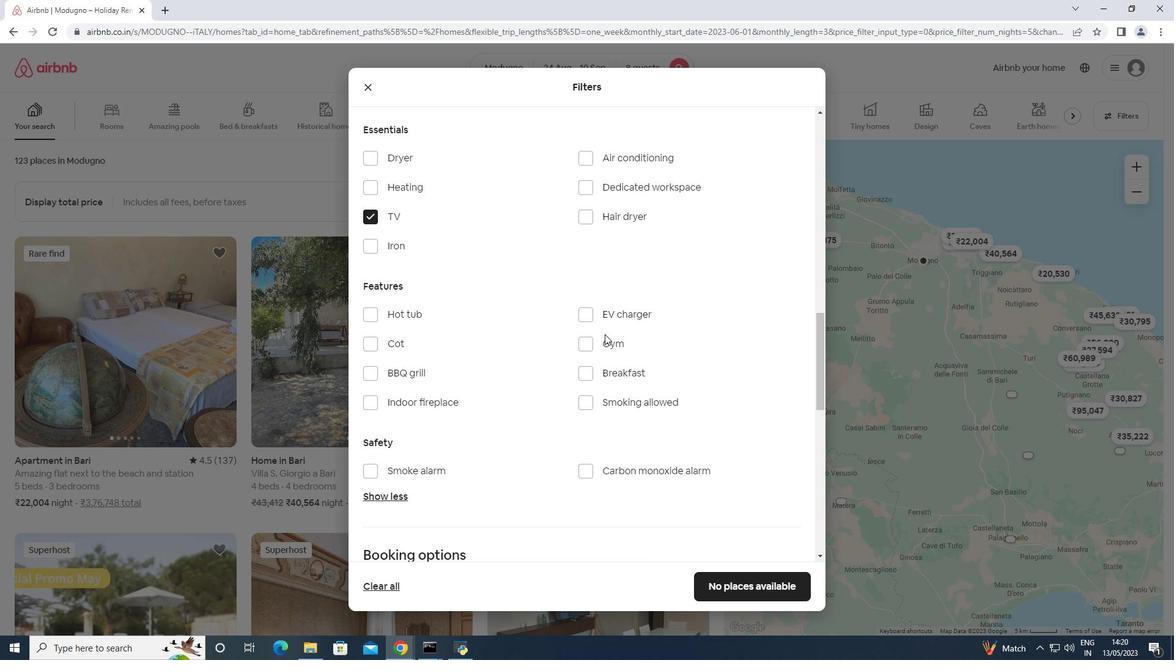 
Action: Mouse pressed left at (603, 334)
Screenshot: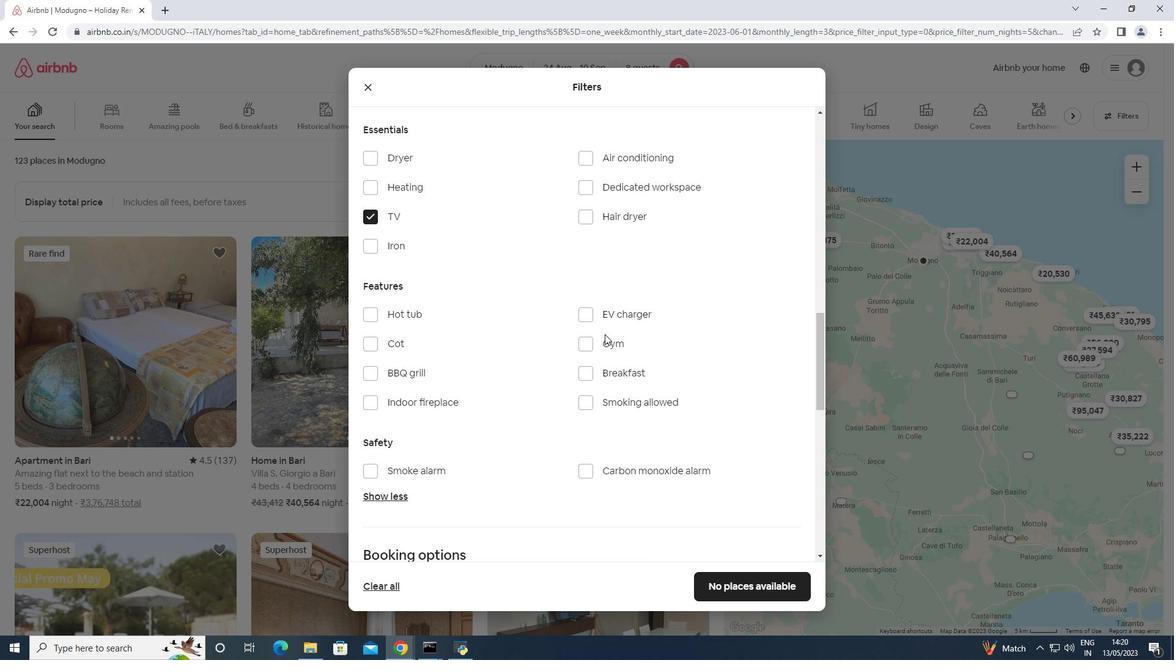 
Action: Mouse moved to (600, 340)
Screenshot: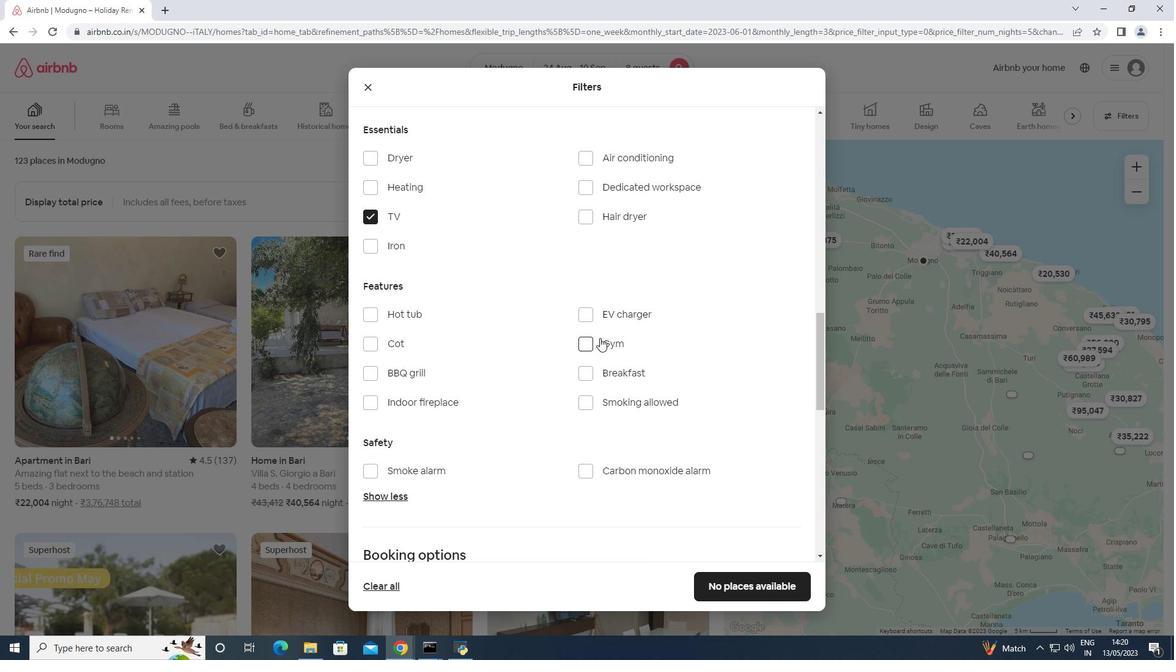
Action: Mouse pressed left at (600, 340)
Screenshot: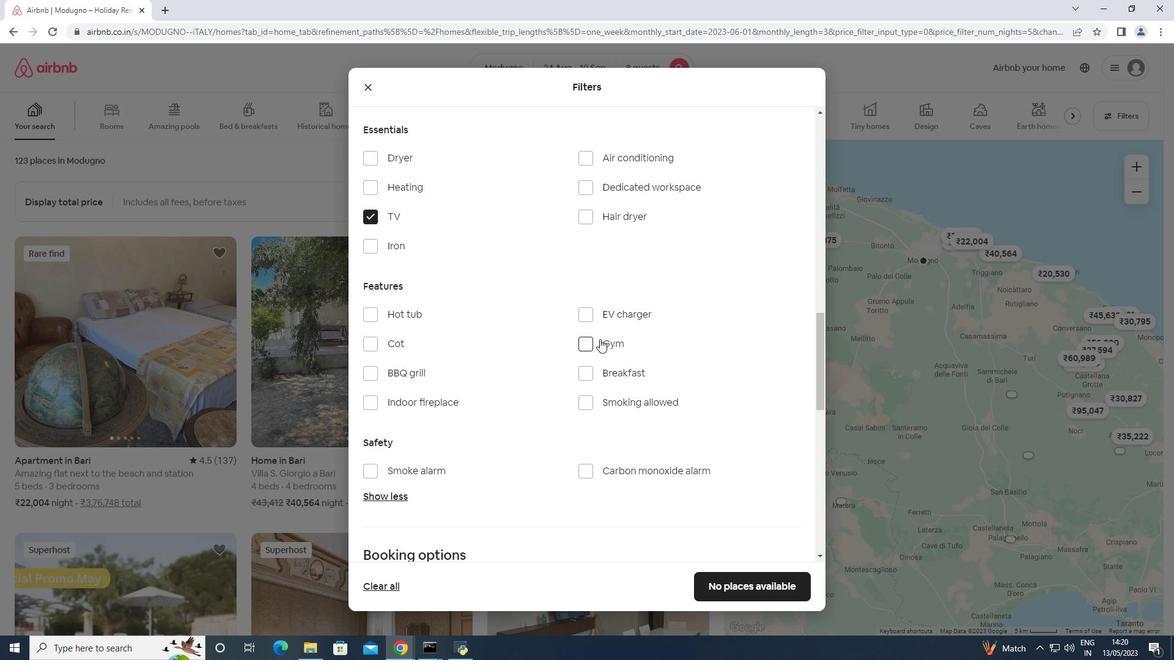 
Action: Mouse moved to (609, 370)
Screenshot: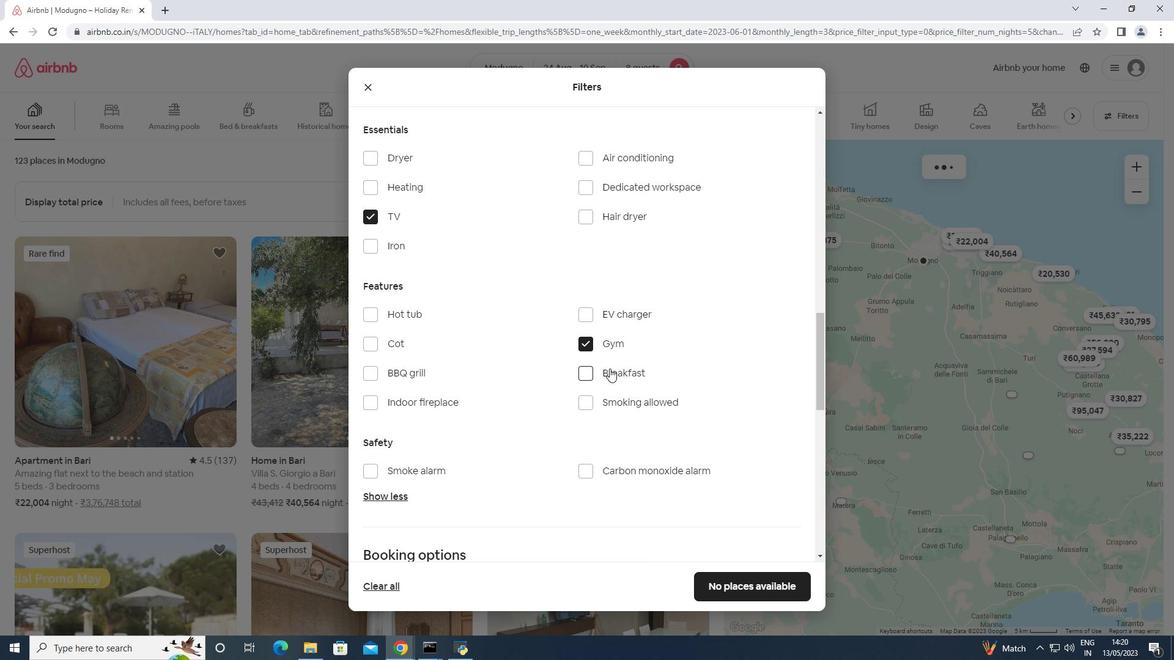 
Action: Mouse pressed left at (609, 370)
Screenshot: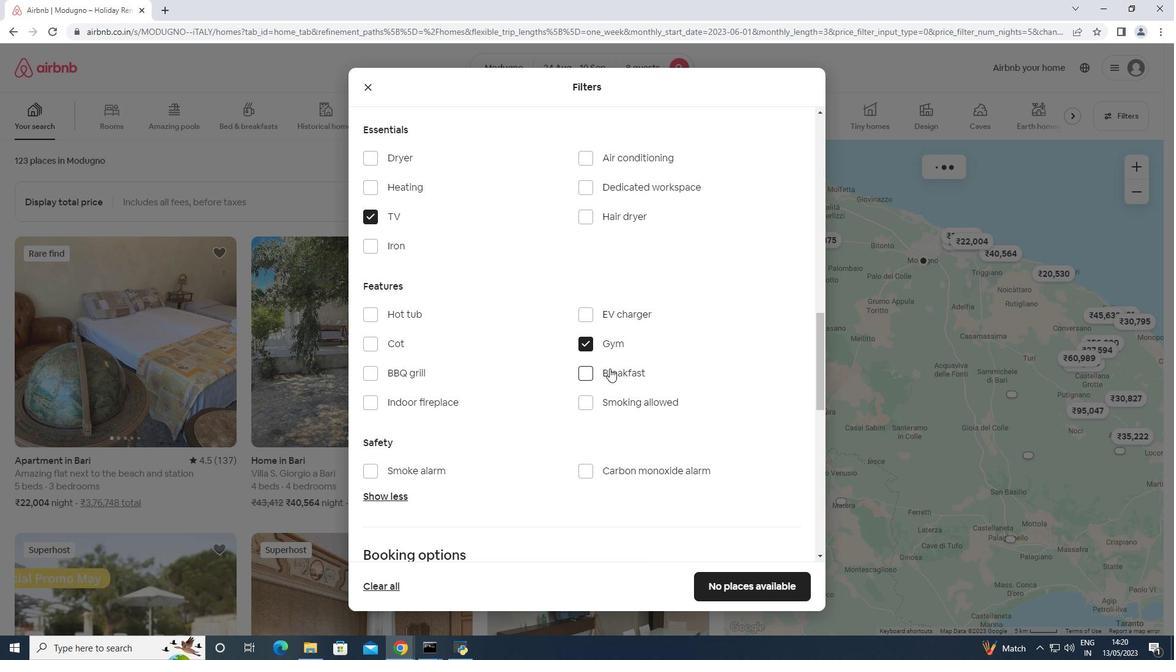 
Action: Mouse moved to (610, 369)
Screenshot: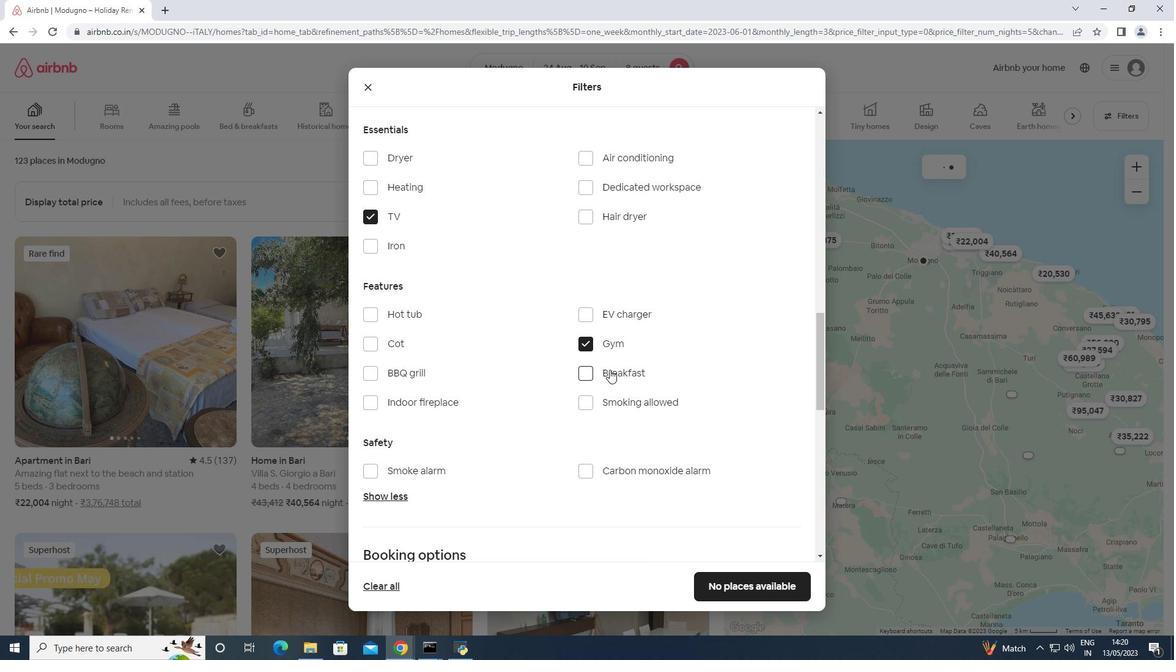 
Action: Mouse scrolled (610, 368) with delta (0, 0)
Screenshot: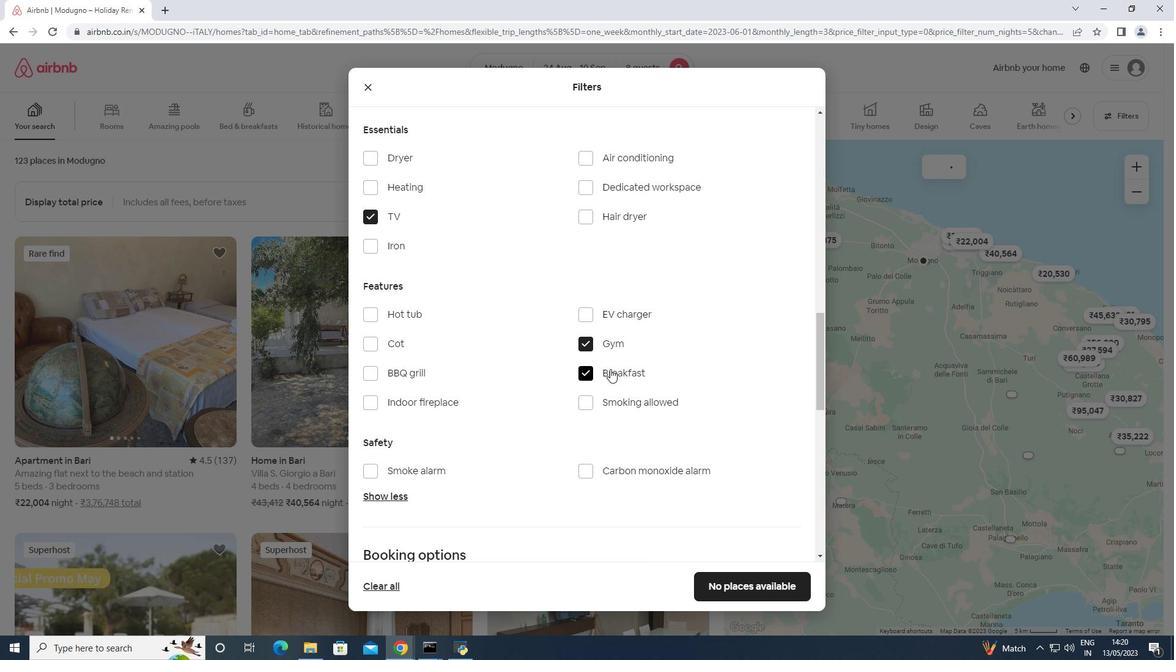 
Action: Mouse moved to (610, 368)
Screenshot: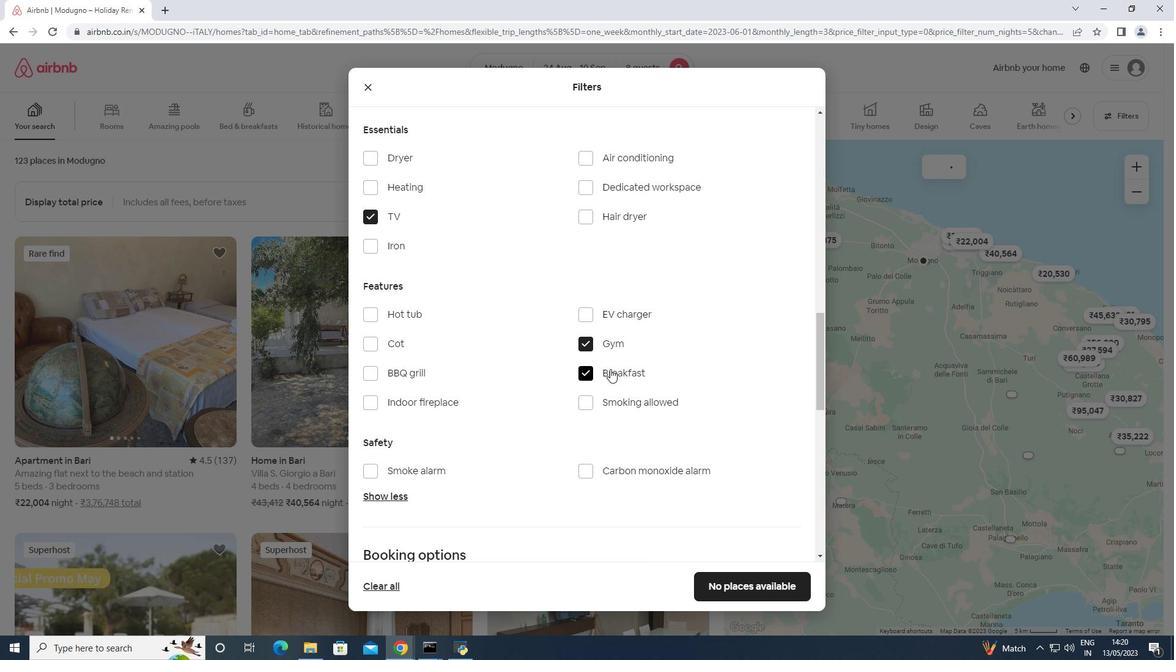 
Action: Mouse scrolled (610, 368) with delta (0, 0)
Screenshot: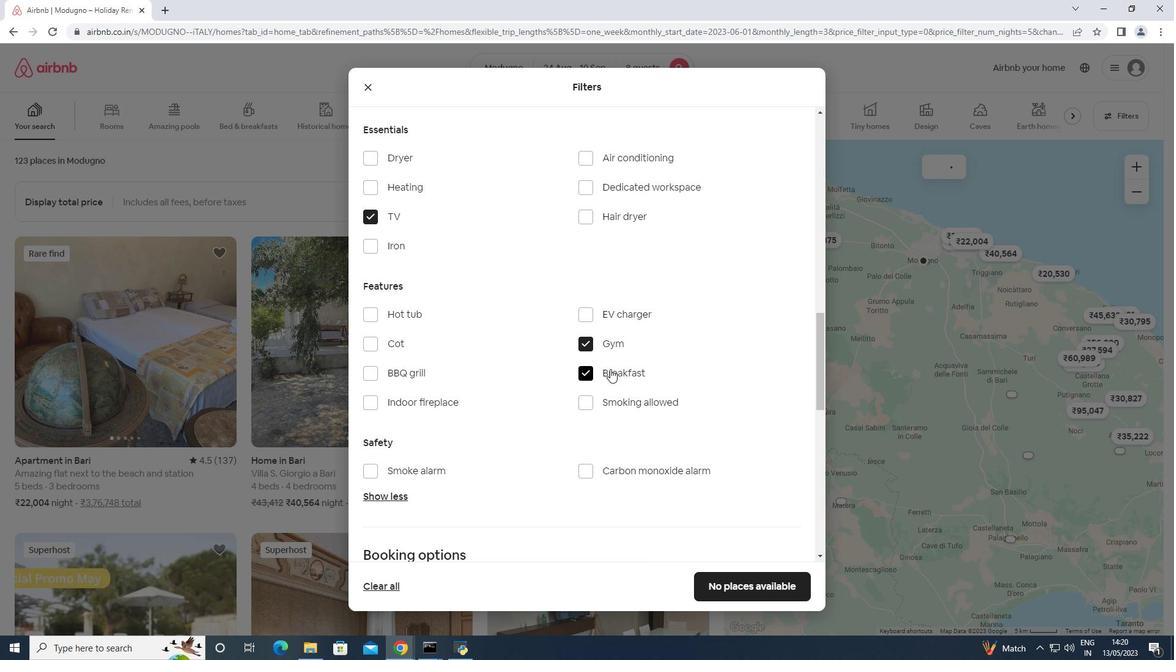 
Action: Mouse scrolled (610, 368) with delta (0, 0)
Screenshot: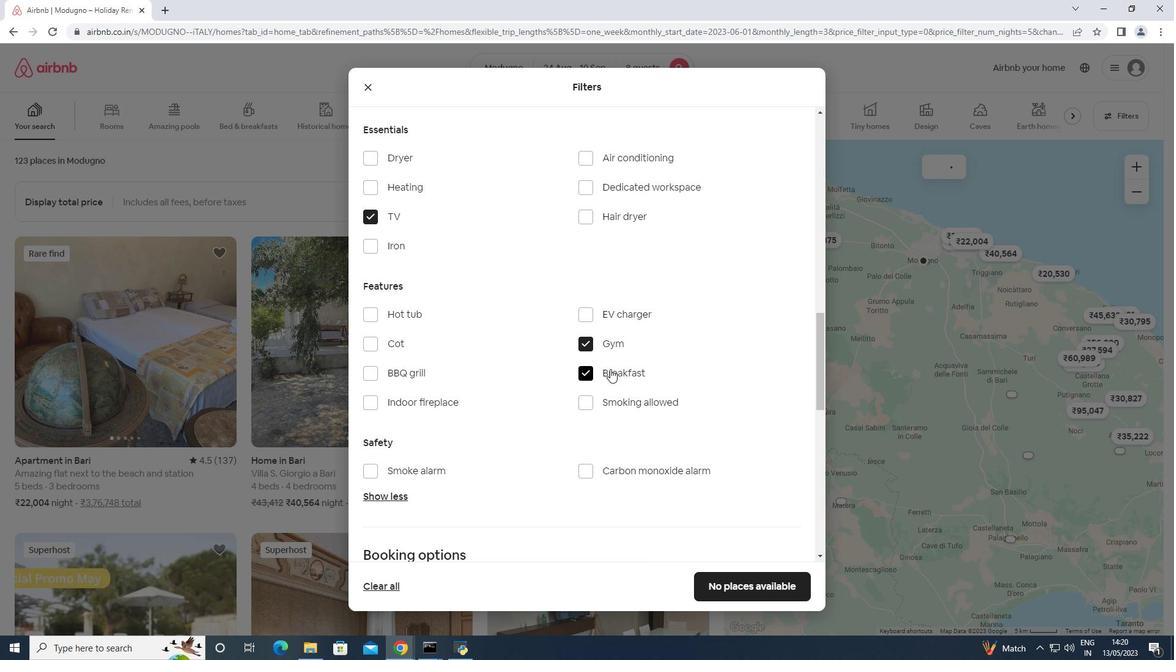 
Action: Mouse scrolled (610, 368) with delta (0, 0)
Screenshot: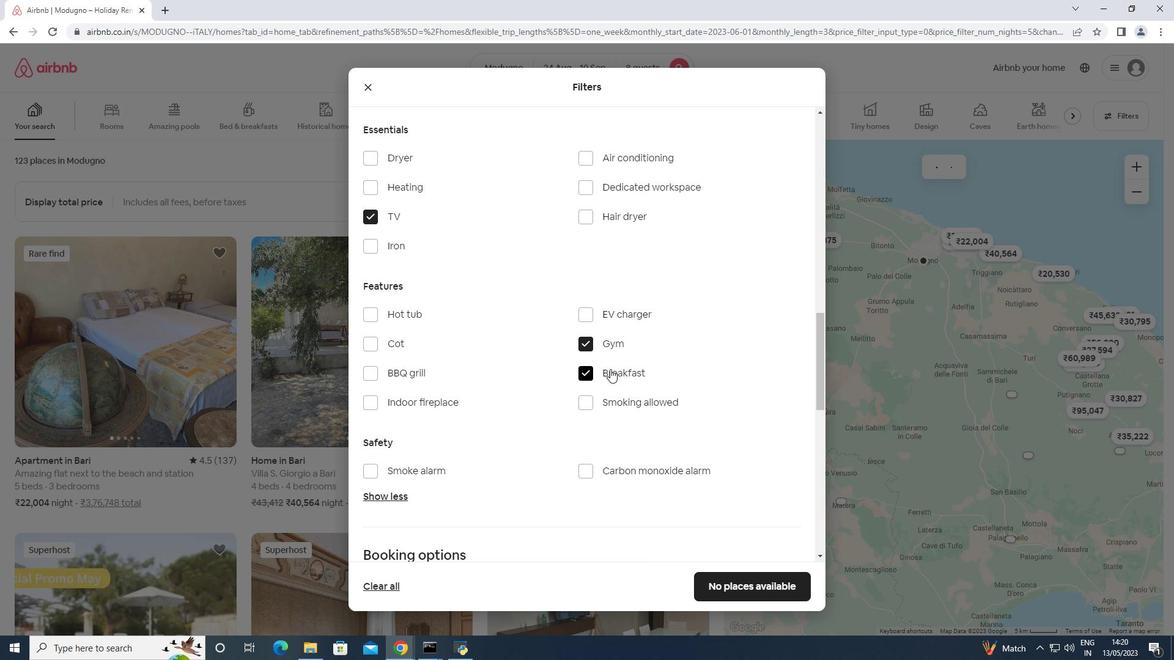 
Action: Mouse moved to (773, 396)
Screenshot: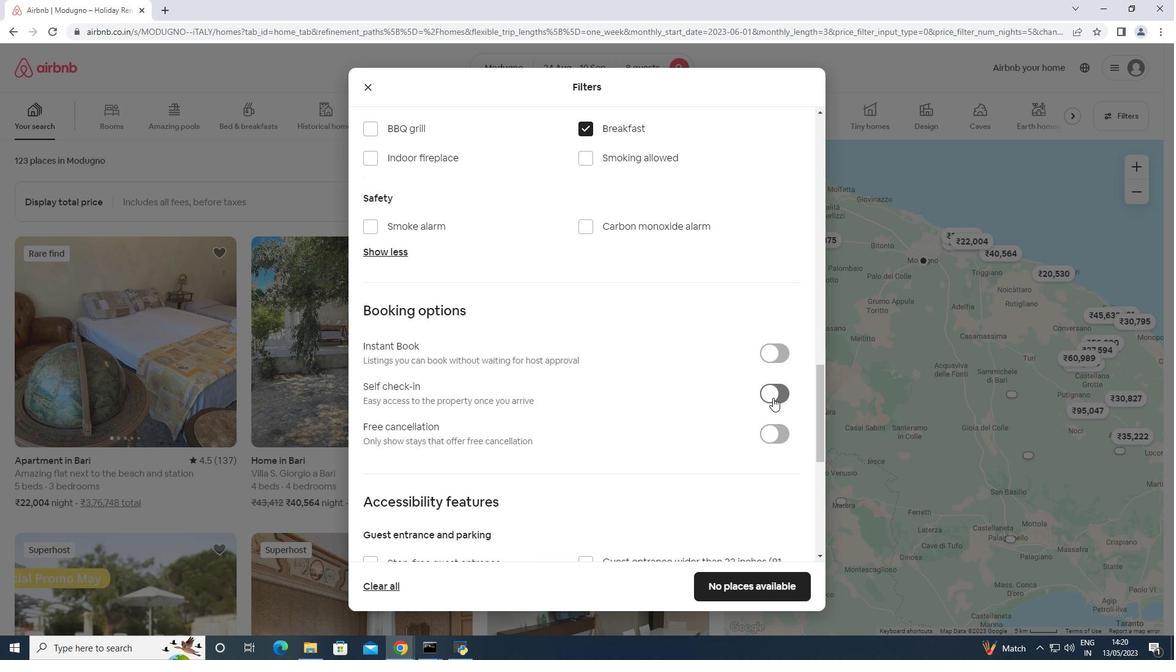 
Action: Mouse pressed left at (773, 396)
Screenshot: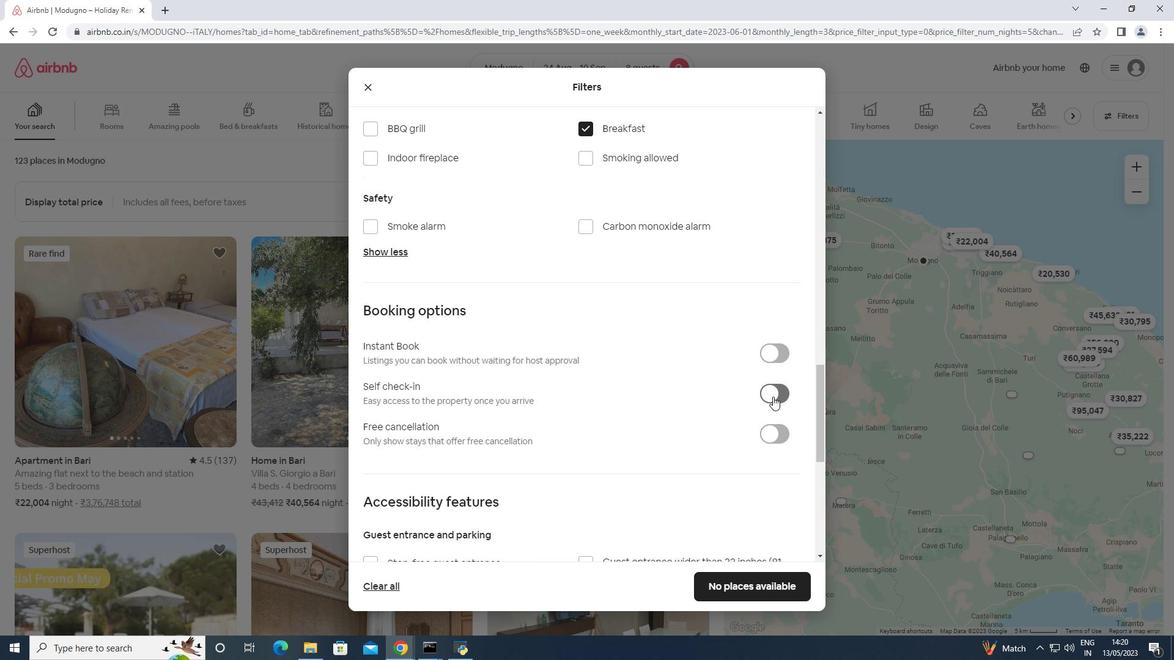 
Action: Mouse moved to (770, 392)
Screenshot: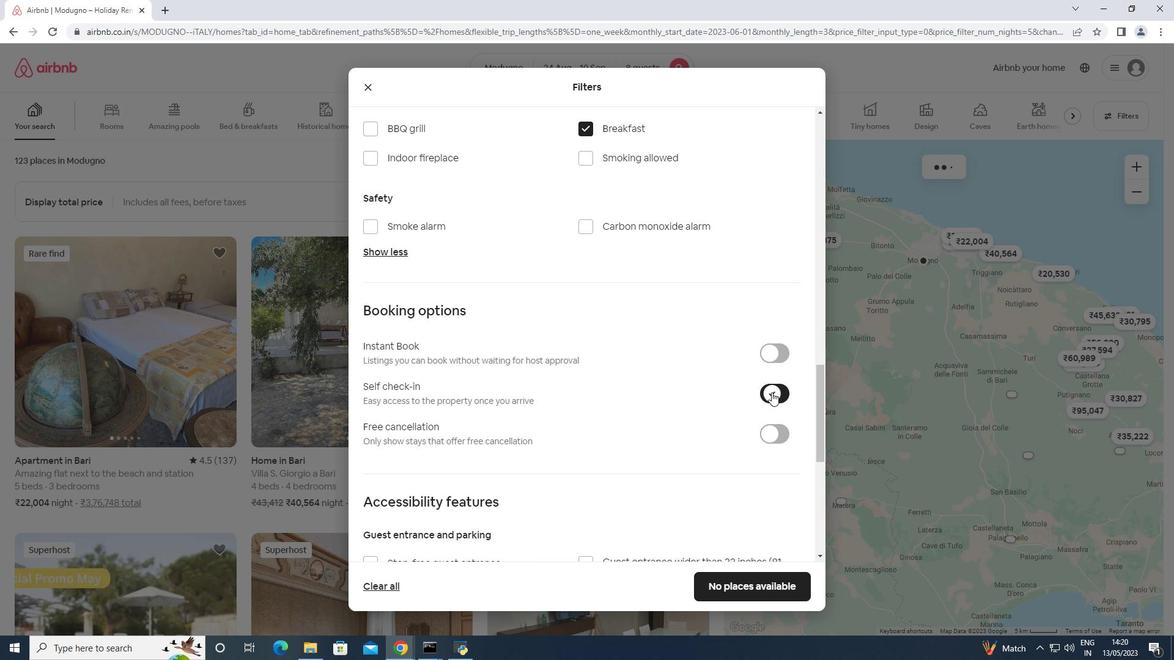 
Action: Mouse scrolled (770, 391) with delta (0, 0)
Screenshot: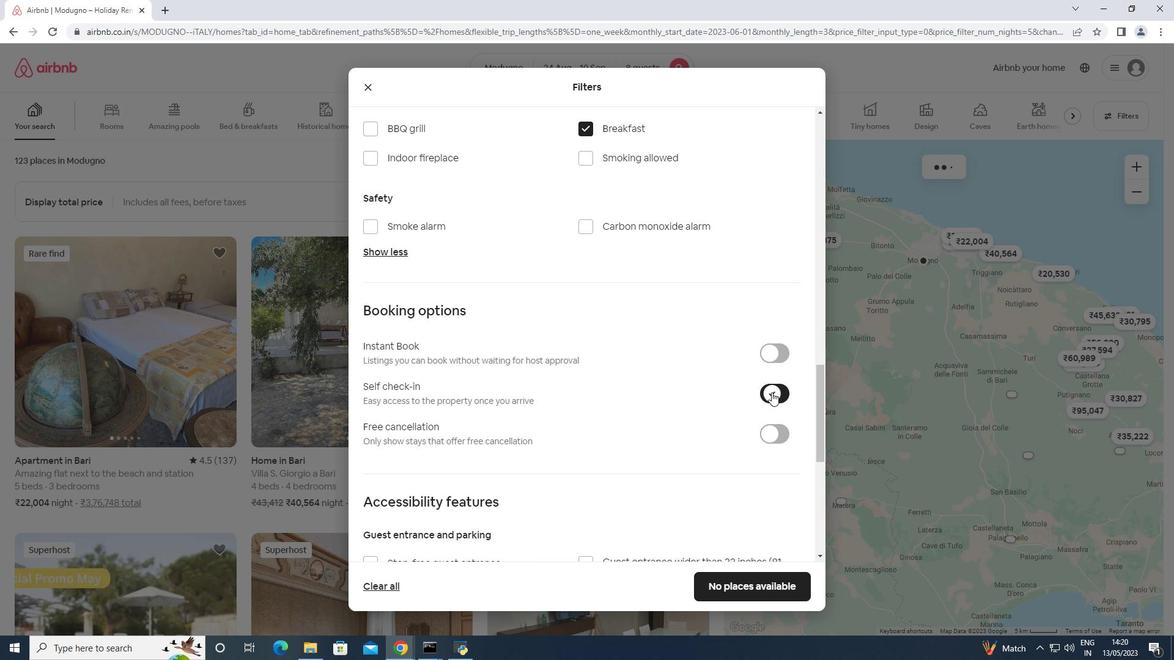 
Action: Mouse scrolled (770, 391) with delta (0, 0)
Screenshot: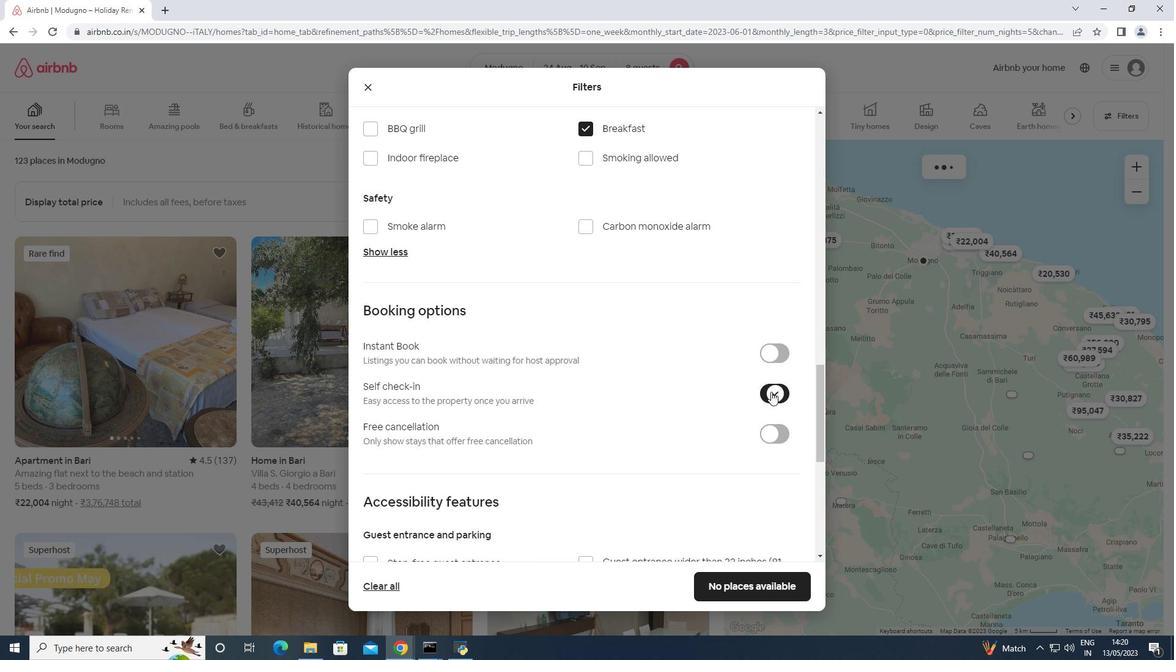 
Action: Mouse scrolled (770, 391) with delta (0, 0)
Screenshot: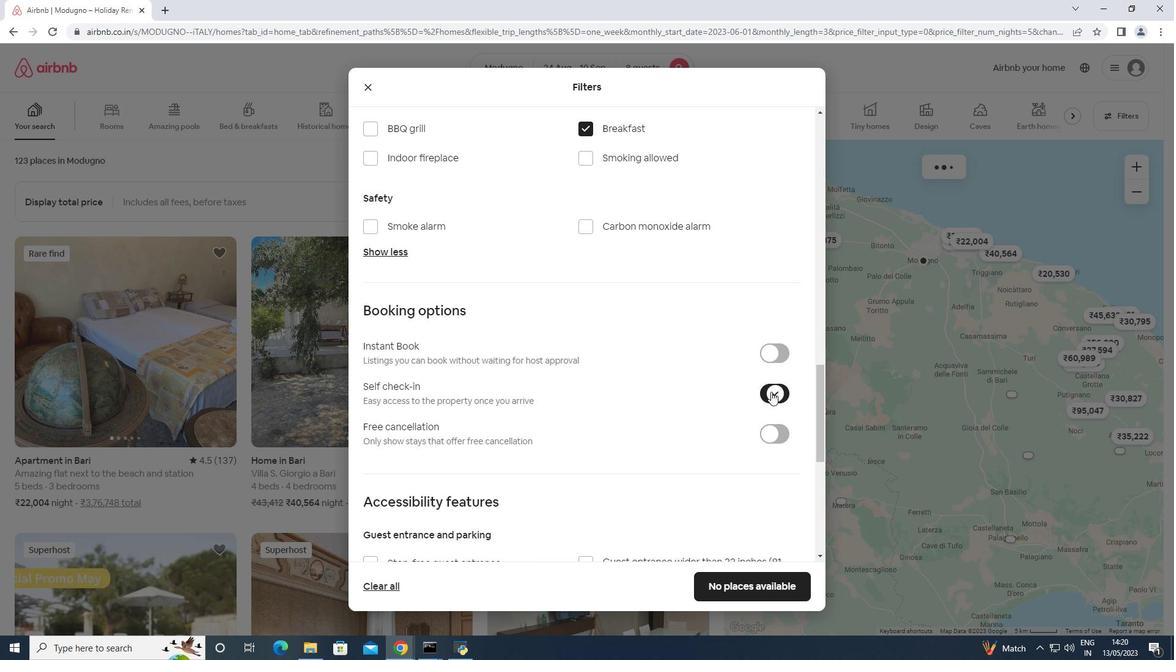 
Action: Mouse scrolled (770, 391) with delta (0, 0)
Screenshot: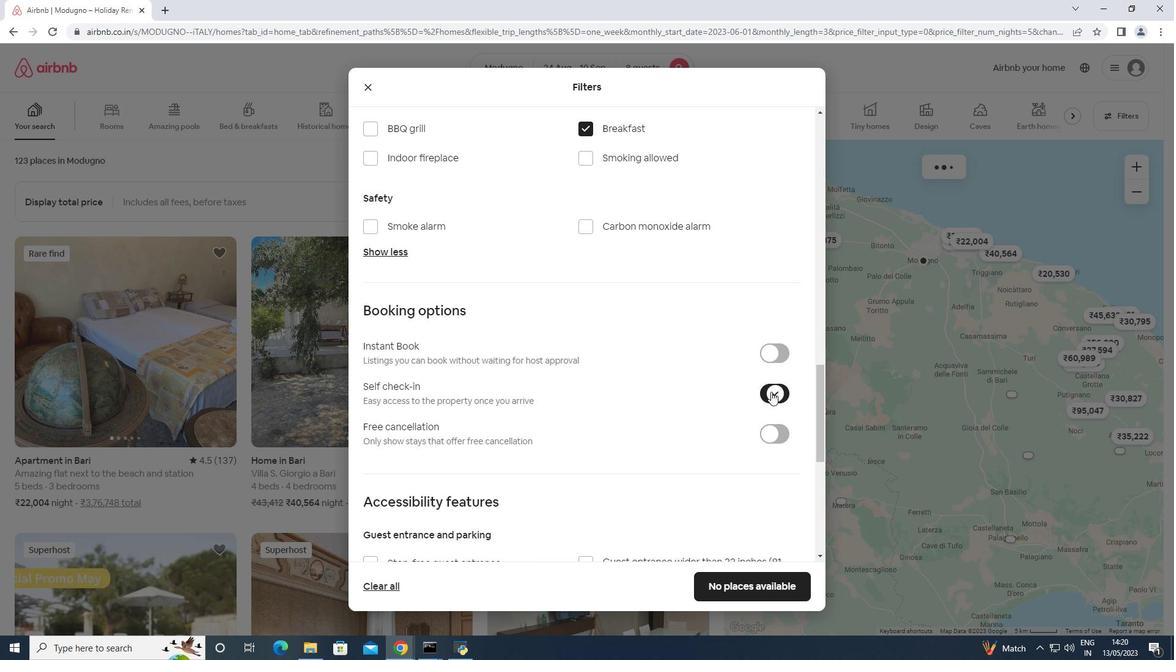 
Action: Mouse scrolled (770, 391) with delta (0, 0)
Screenshot: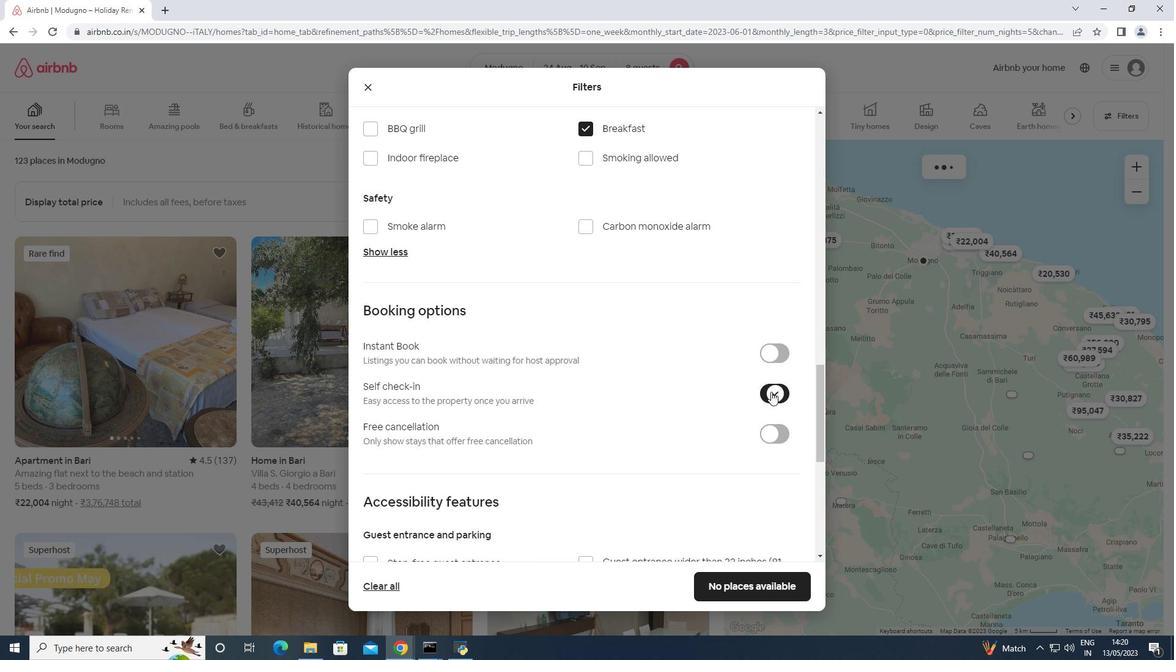 
Action: Mouse scrolled (770, 391) with delta (0, 0)
Screenshot: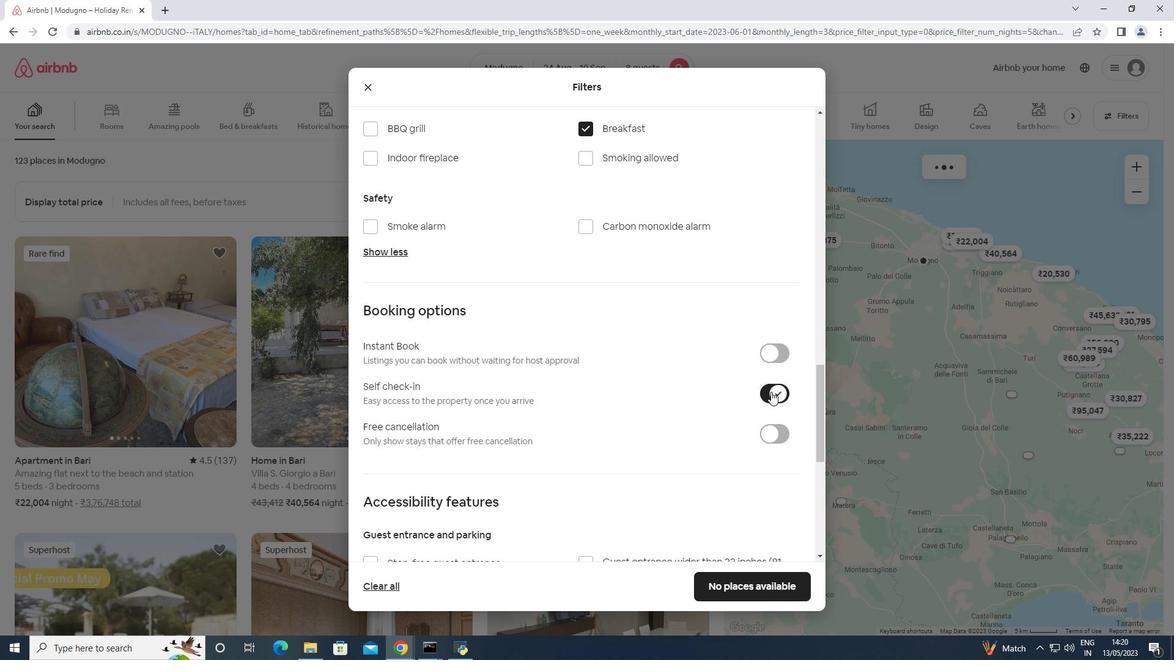 
Action: Mouse moved to (610, 456)
Screenshot: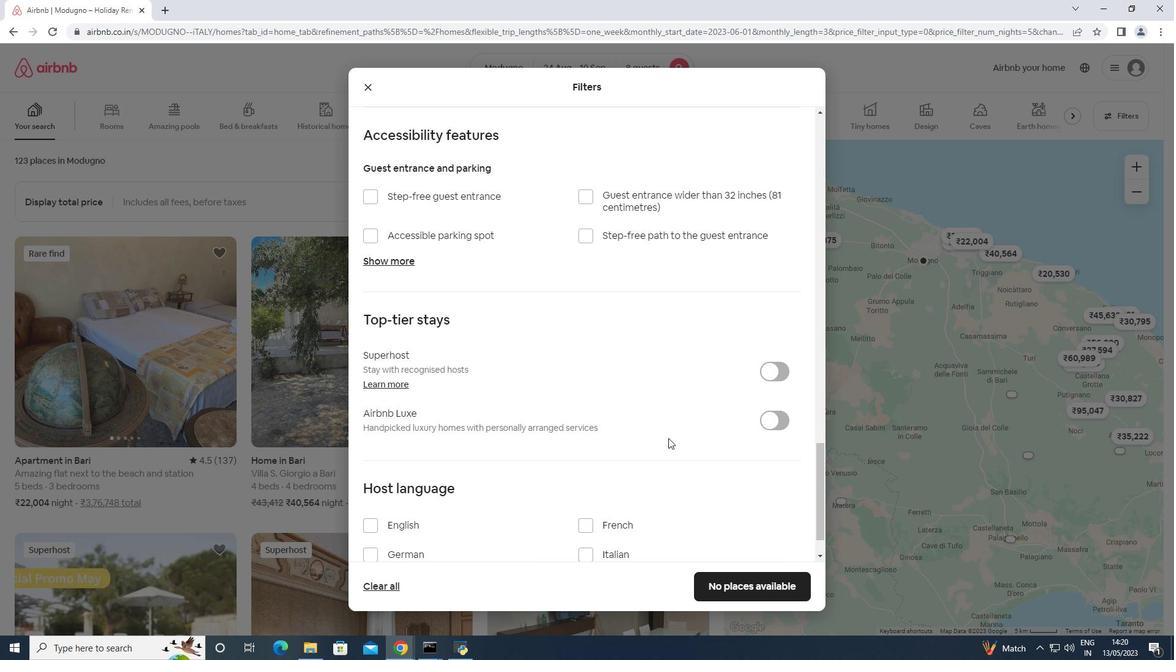 
Action: Mouse scrolled (610, 455) with delta (0, 0)
Screenshot: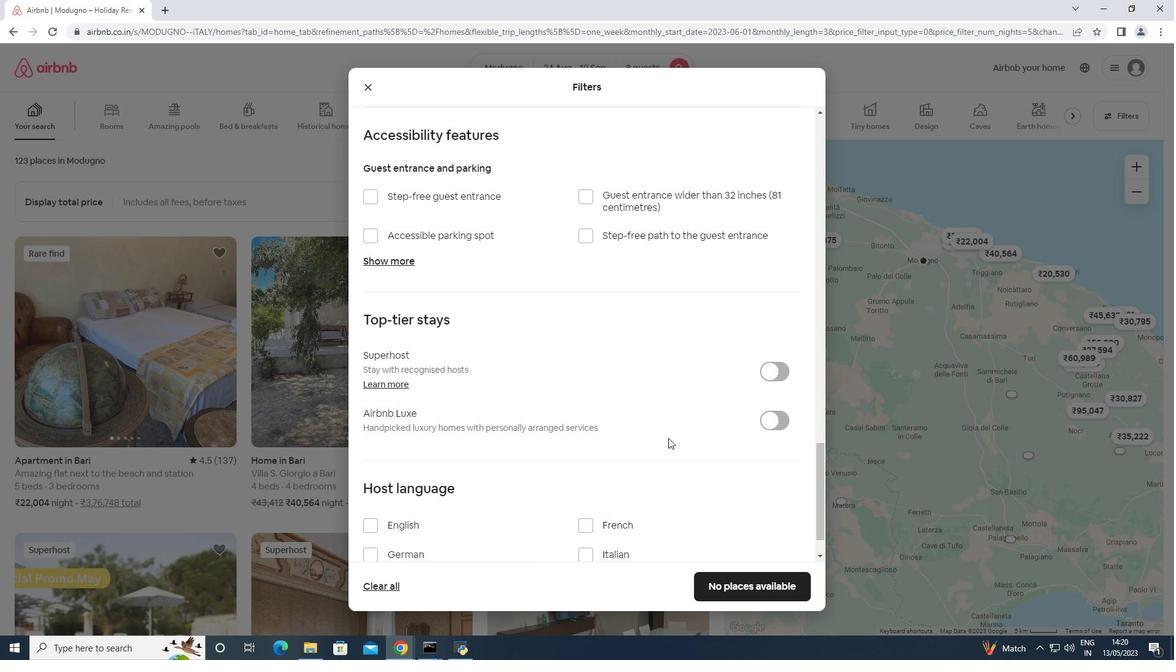 
Action: Mouse moved to (609, 456)
Screenshot: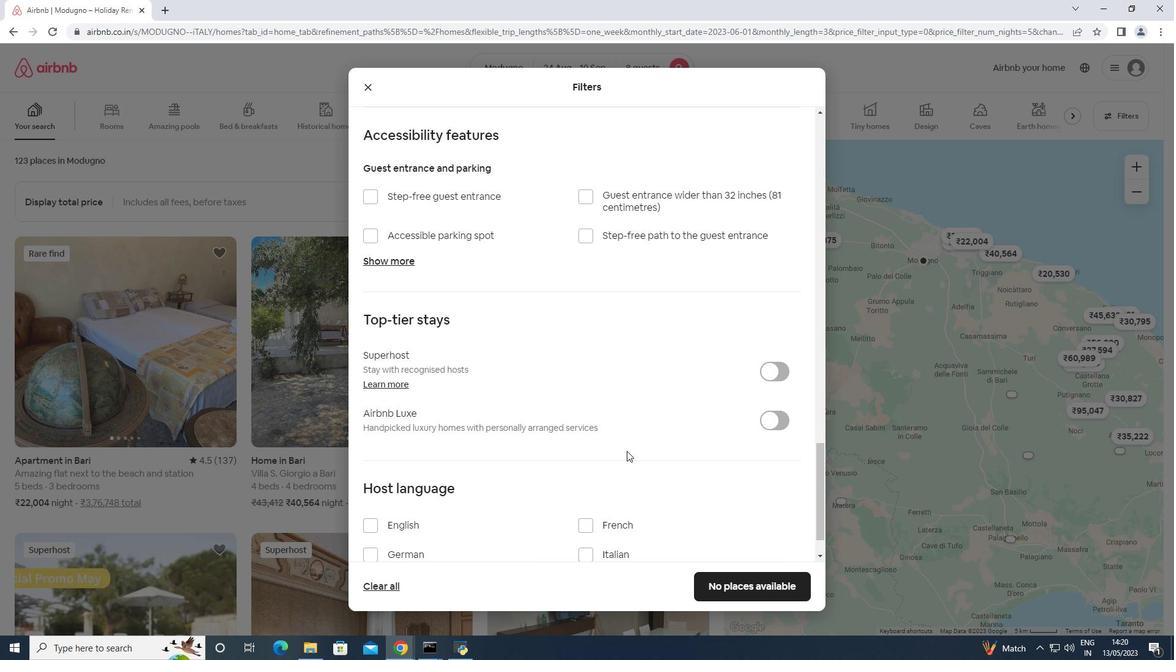 
Action: Mouse scrolled (609, 456) with delta (0, 0)
Screenshot: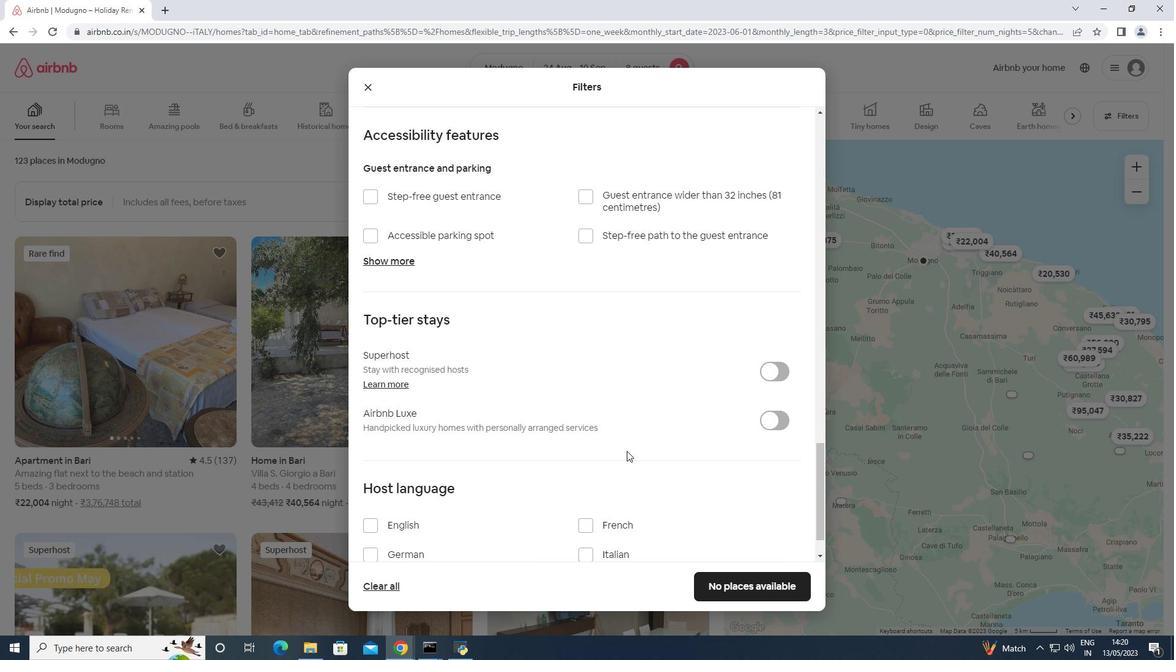 
Action: Mouse scrolled (609, 456) with delta (0, 0)
Screenshot: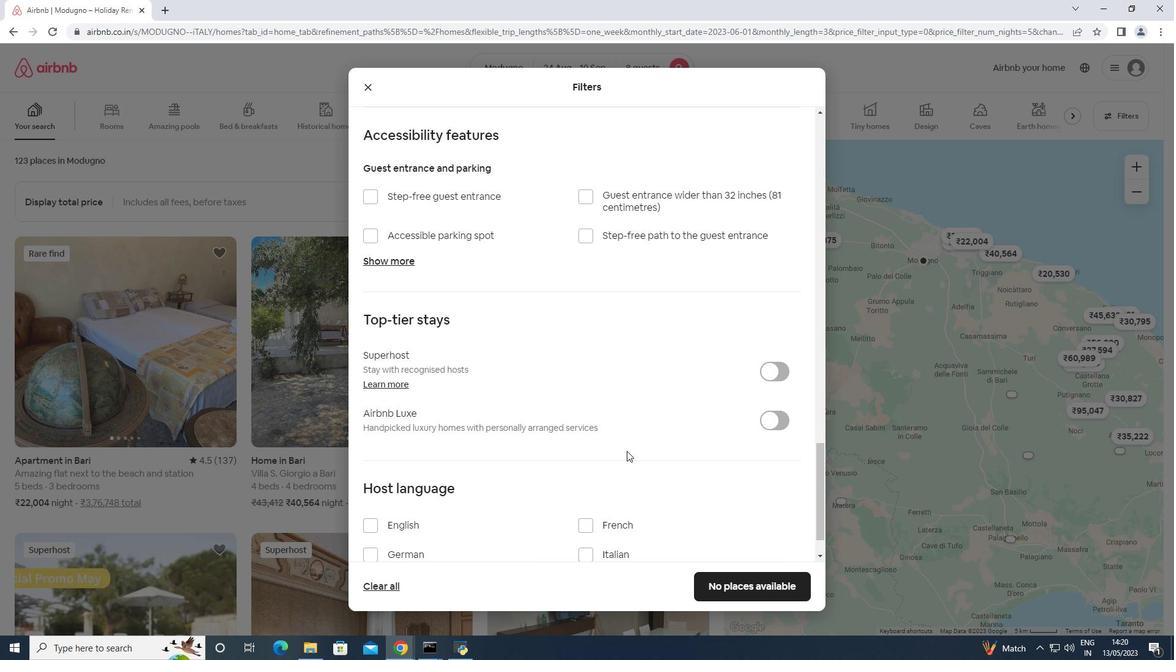 
Action: Mouse moved to (430, 474)
Screenshot: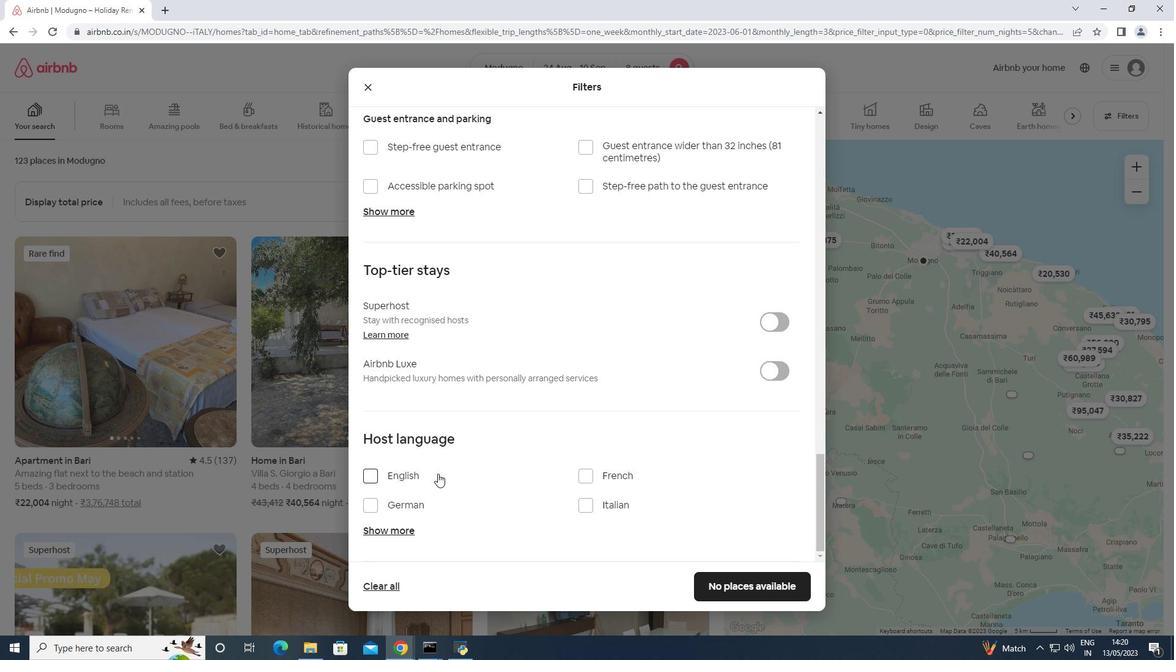 
Action: Mouse pressed left at (430, 474)
Screenshot: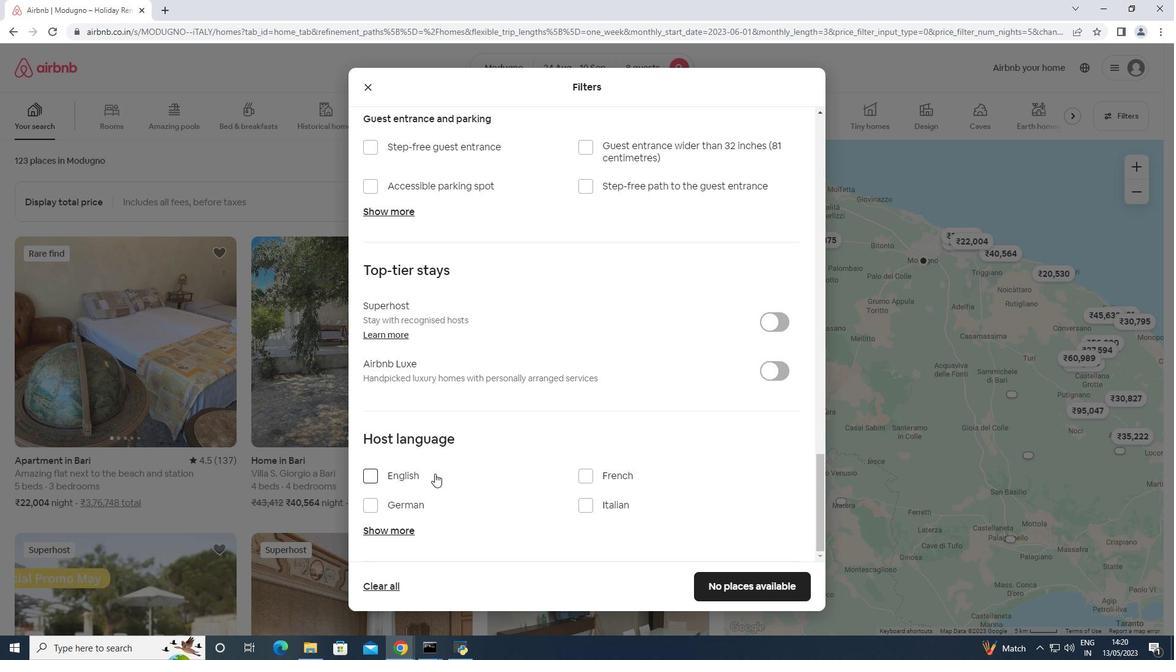 
Action: Mouse moved to (704, 576)
Screenshot: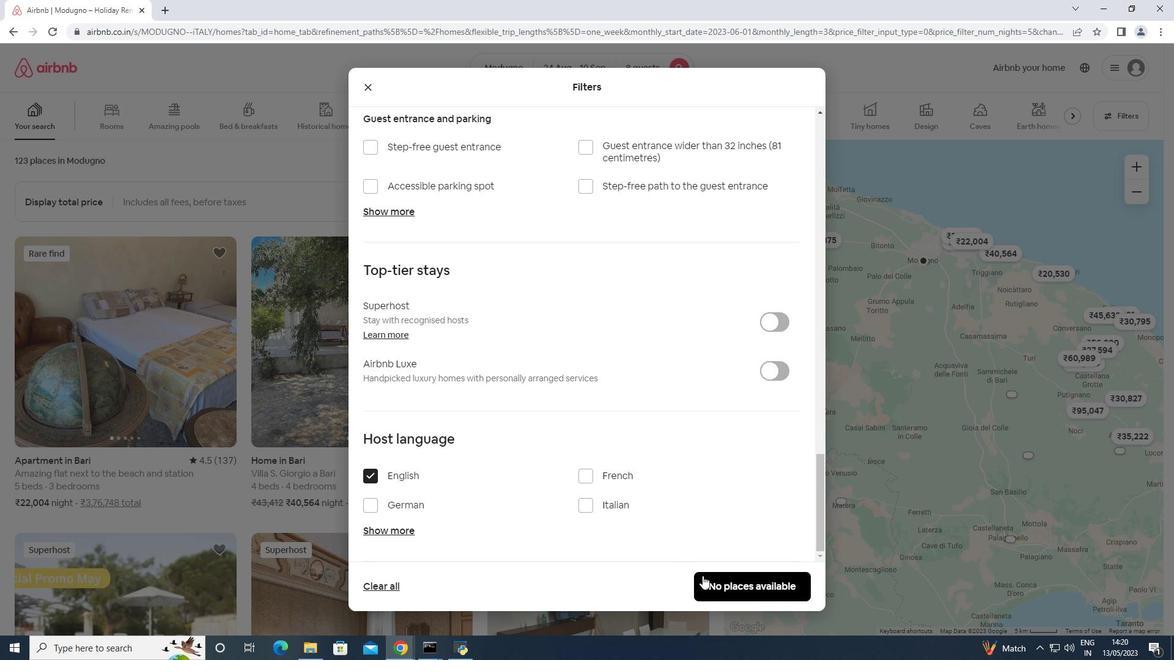 
Action: Mouse pressed left at (704, 576)
Screenshot: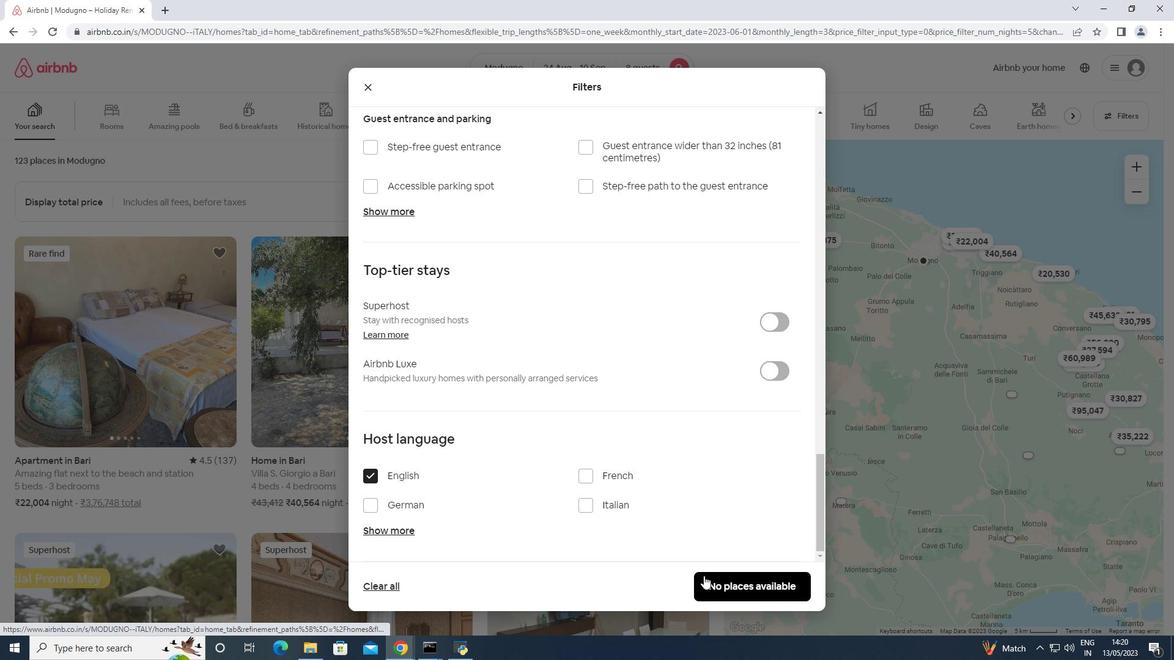 
Action: Mouse moved to (48, 61)
Screenshot: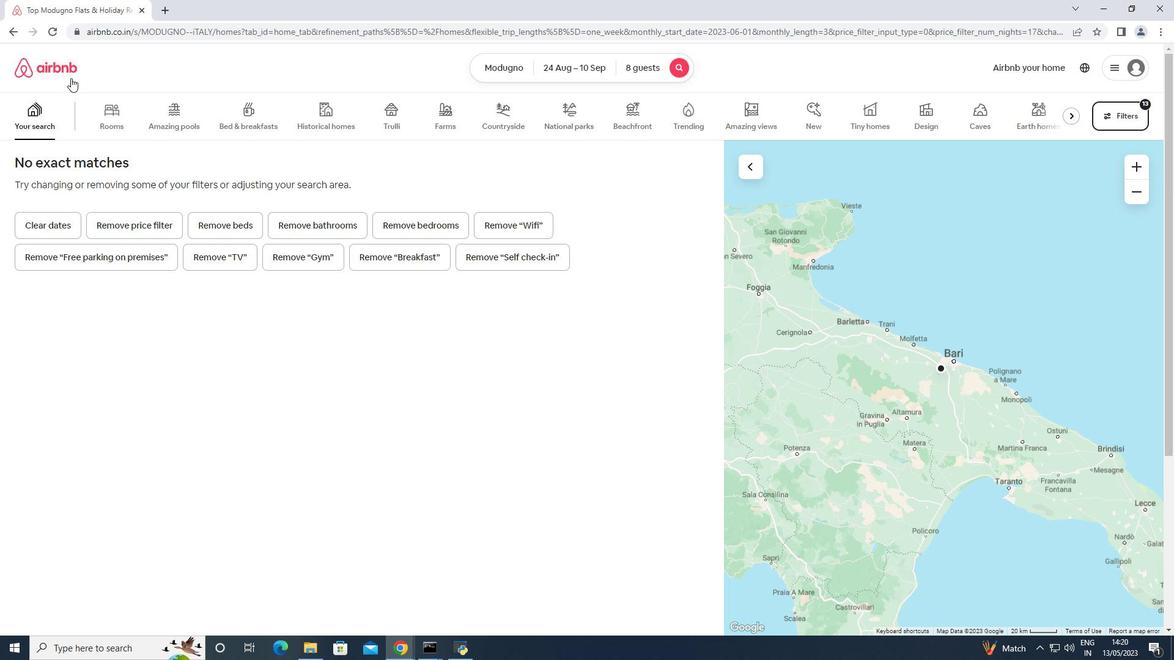 
